 Task: Compose an email with the signature Cody Rivera with the subject Request for a product demo and the message I would like to arrange a call to discuss this further. from softage.1@softage.net to softage.2@softage.net,  softage.1@softage.net and softage.3@softage.net with CC to softage.4@softage.net with an attached document Training_materials.docx, insert an emoji of smiley face Send the email
Action: Mouse moved to (421, 556)
Screenshot: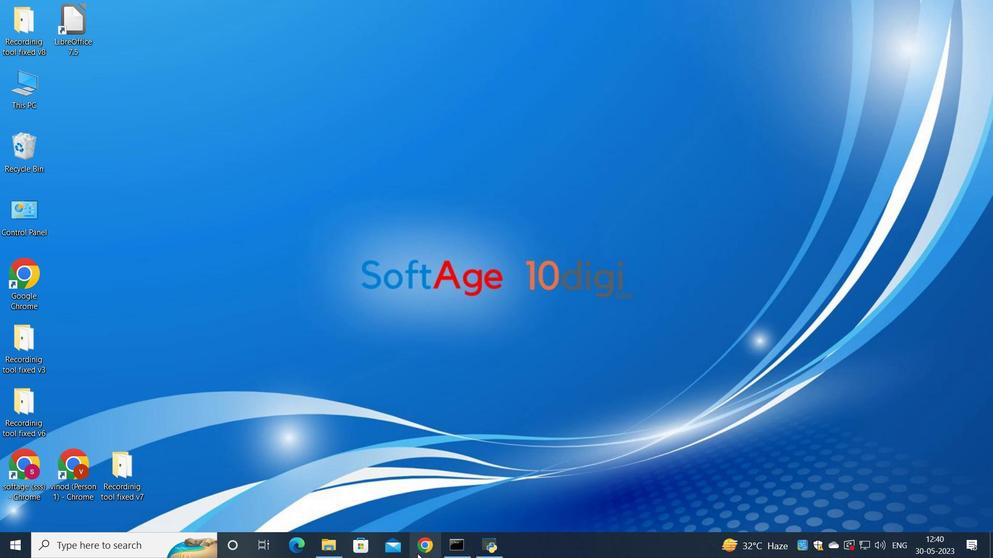 
Action: Mouse pressed left at (421, 556)
Screenshot: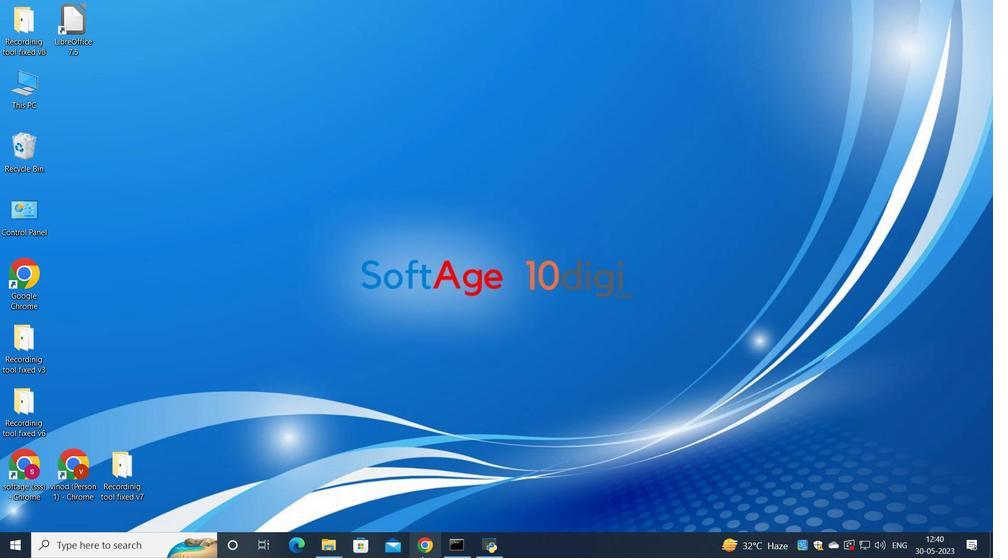 
Action: Mouse moved to (445, 348)
Screenshot: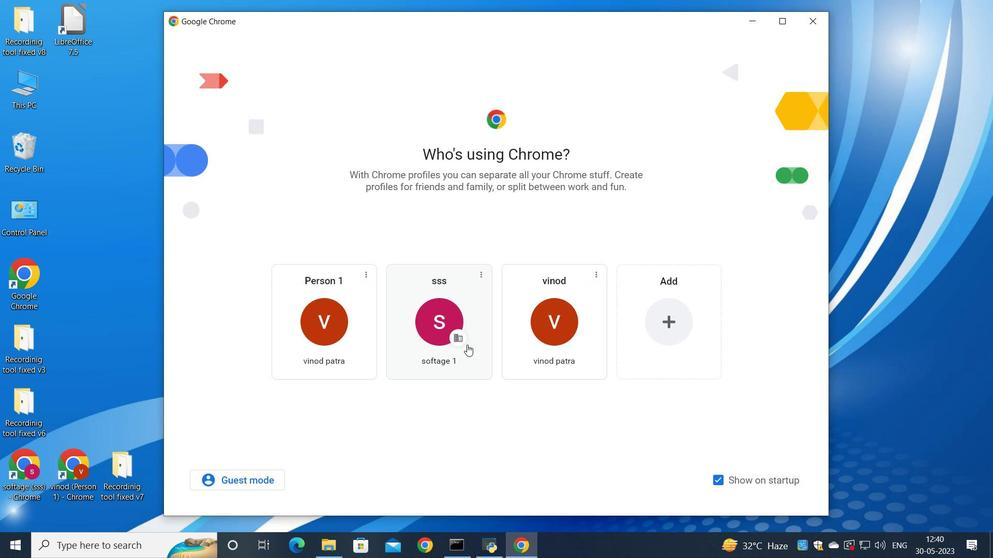 
Action: Mouse pressed left at (445, 348)
Screenshot: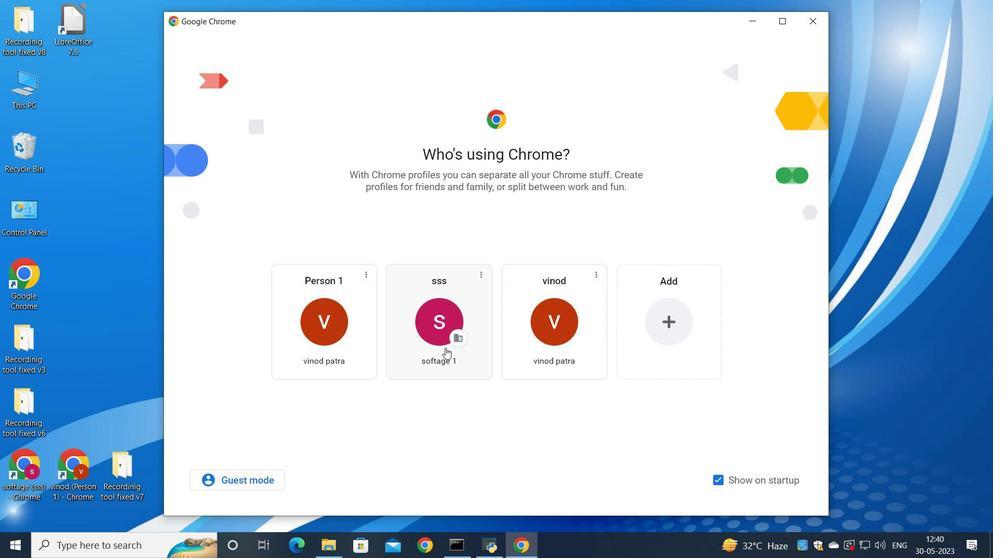 
Action: Mouse moved to (874, 70)
Screenshot: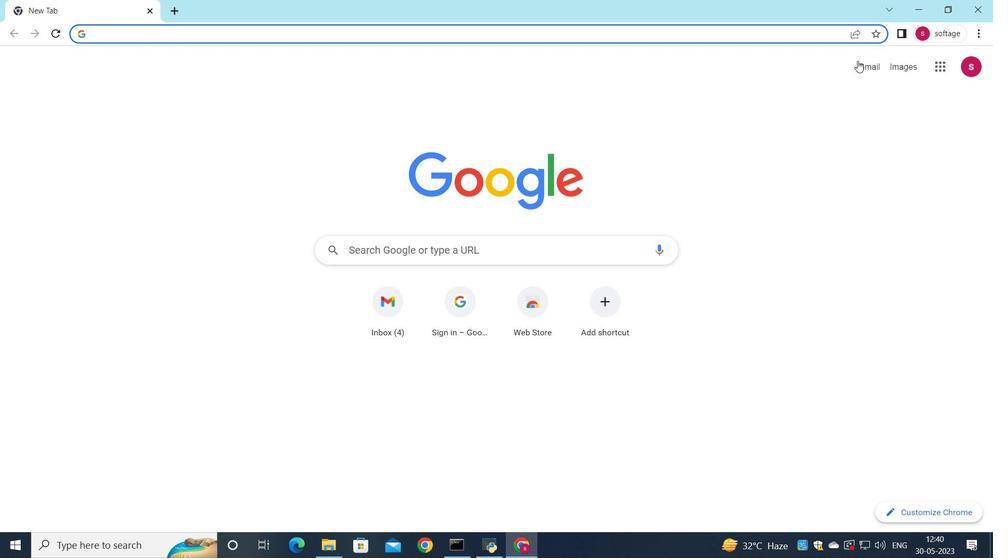 
Action: Mouse pressed left at (874, 70)
Screenshot: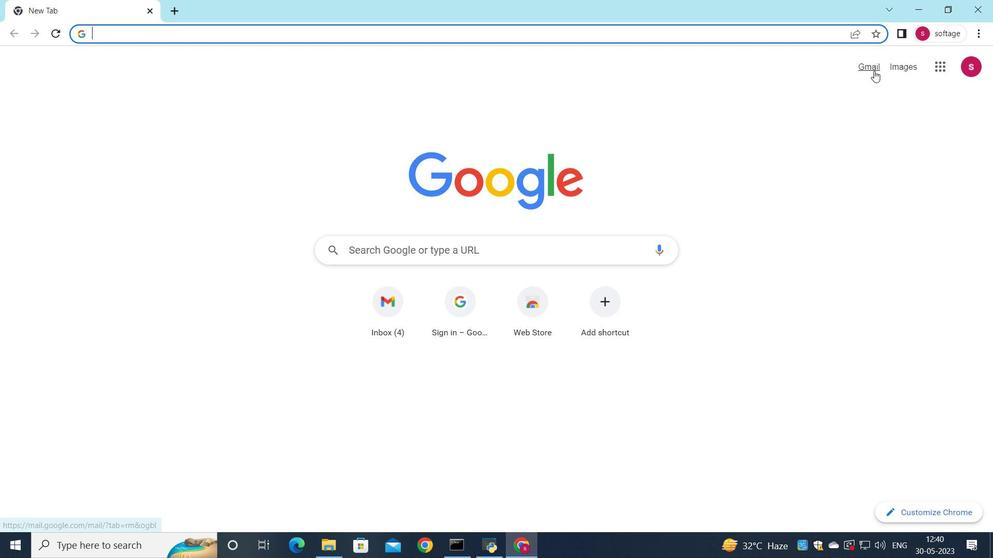 
Action: Mouse moved to (854, 87)
Screenshot: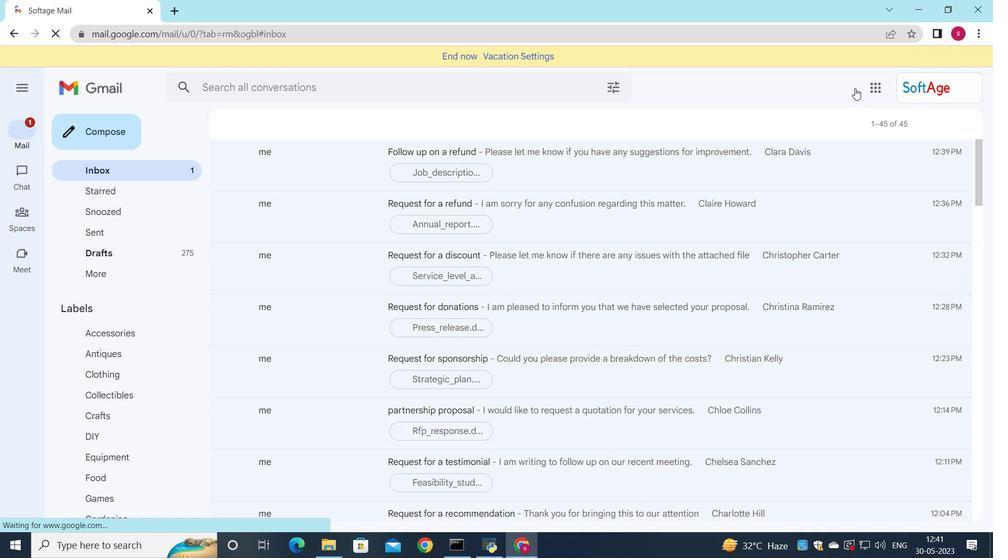 
Action: Mouse pressed left at (854, 87)
Screenshot: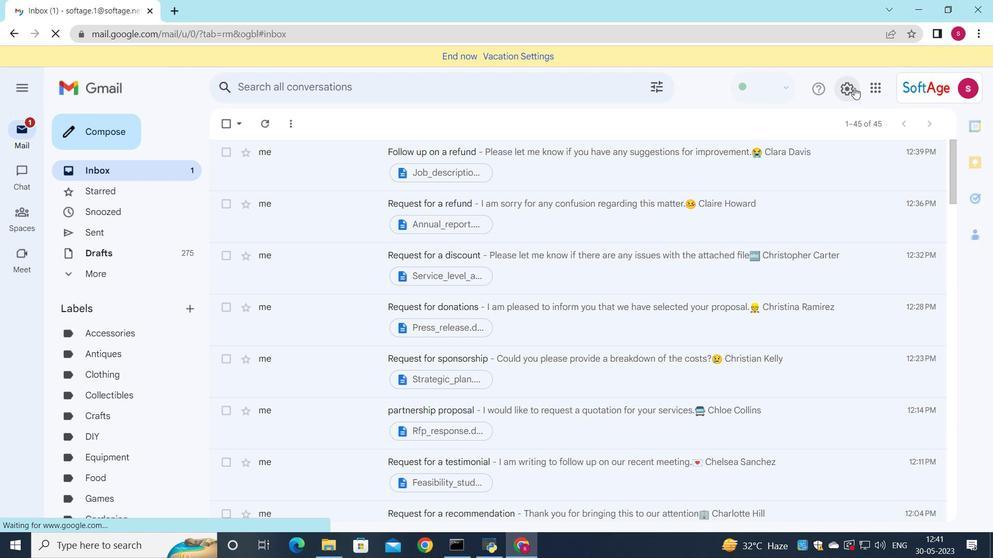 
Action: Mouse moved to (850, 152)
Screenshot: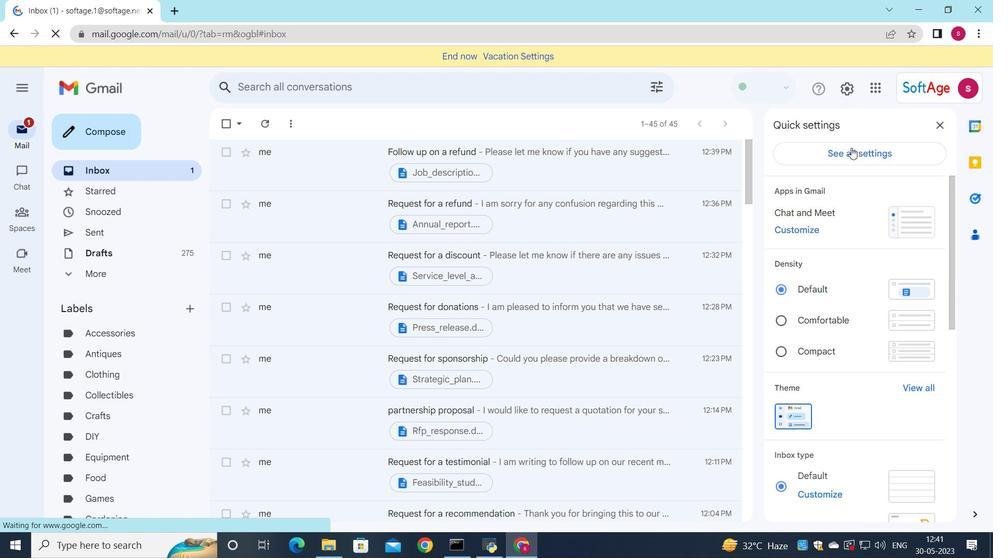 
Action: Mouse pressed left at (850, 152)
Screenshot: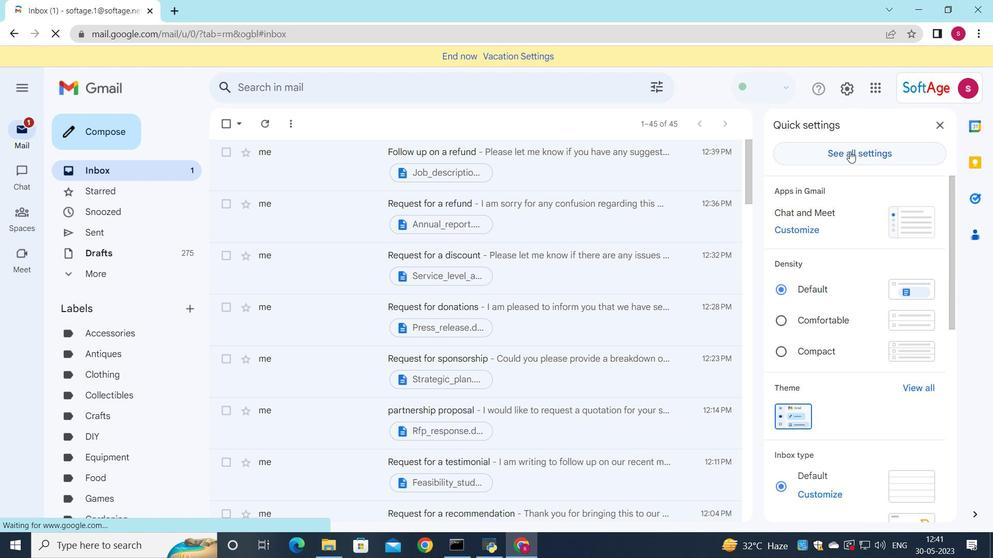 
Action: Mouse moved to (673, 250)
Screenshot: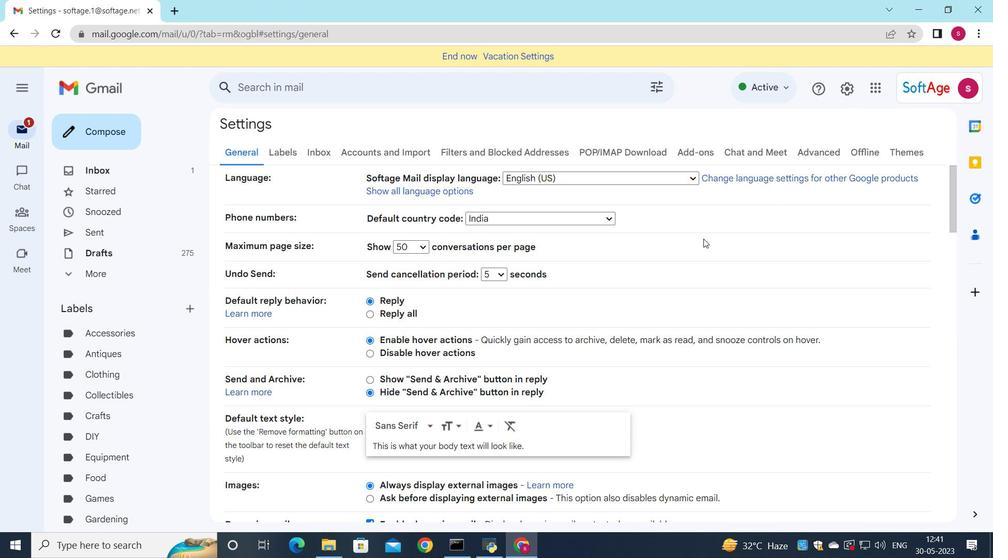 
Action: Mouse scrolled (673, 249) with delta (0, 0)
Screenshot: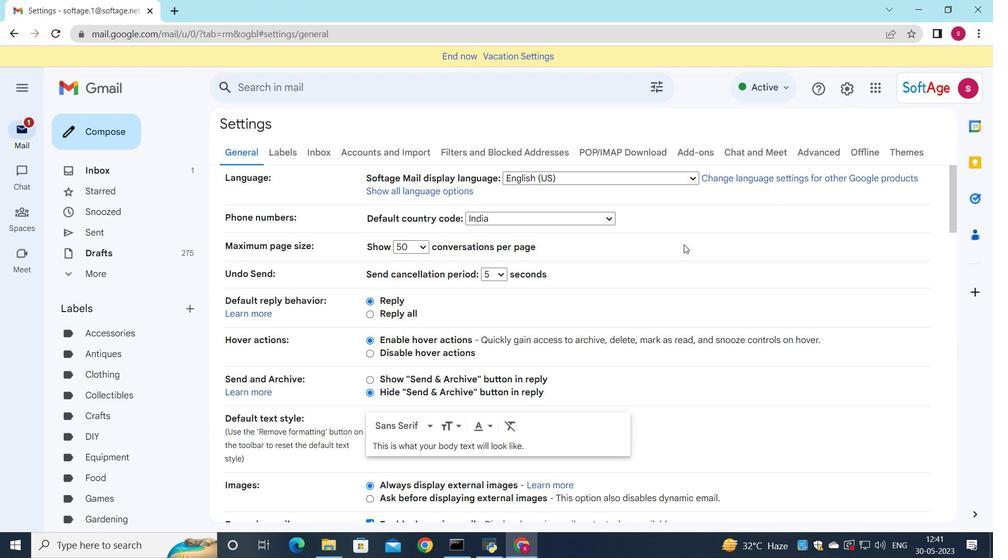 
Action: Mouse moved to (672, 252)
Screenshot: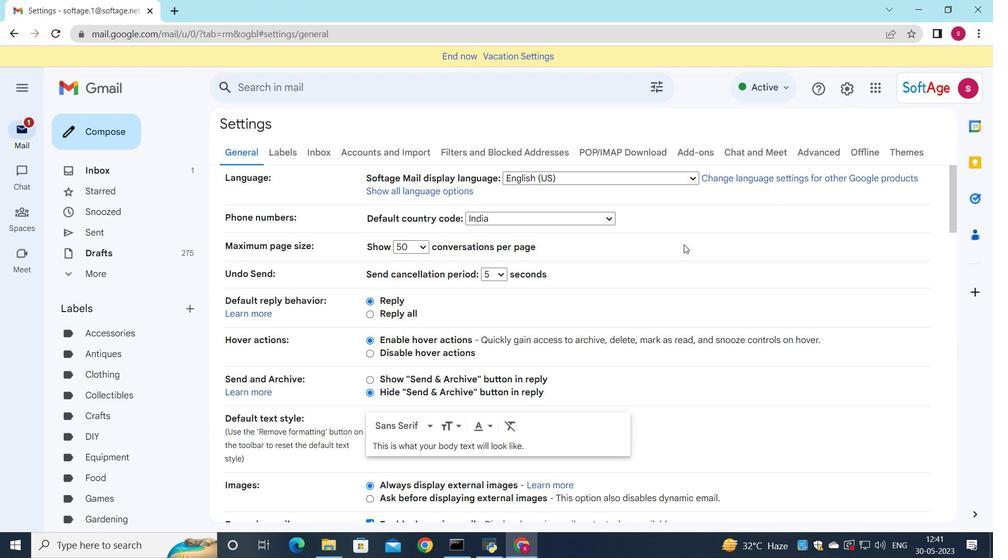
Action: Mouse scrolled (672, 251) with delta (0, 0)
Screenshot: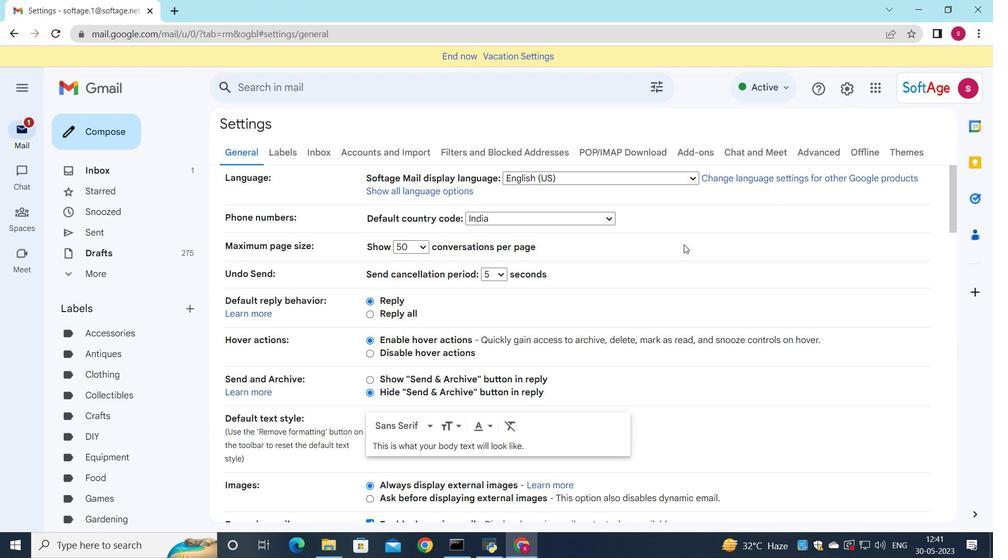 
Action: Mouse moved to (672, 252)
Screenshot: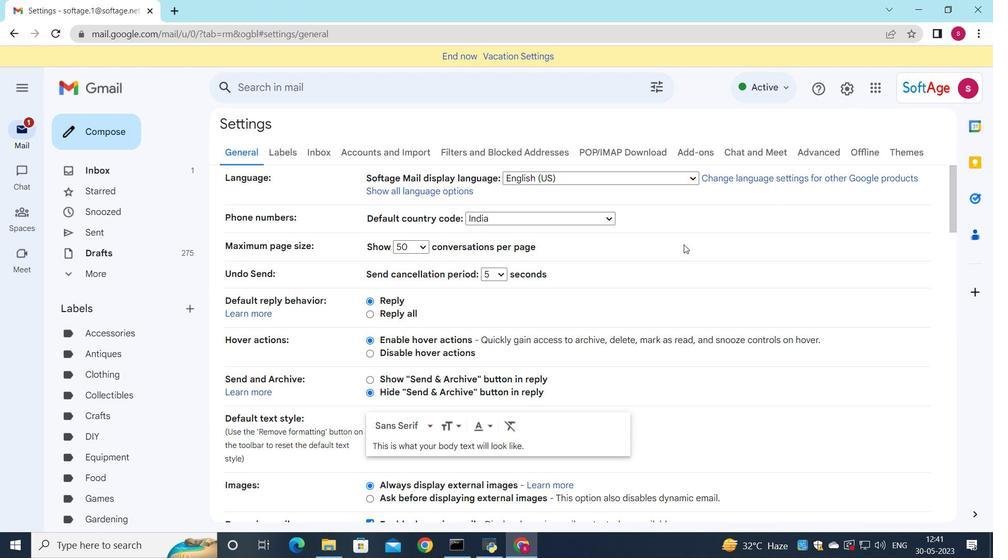 
Action: Mouse scrolled (672, 251) with delta (0, 0)
Screenshot: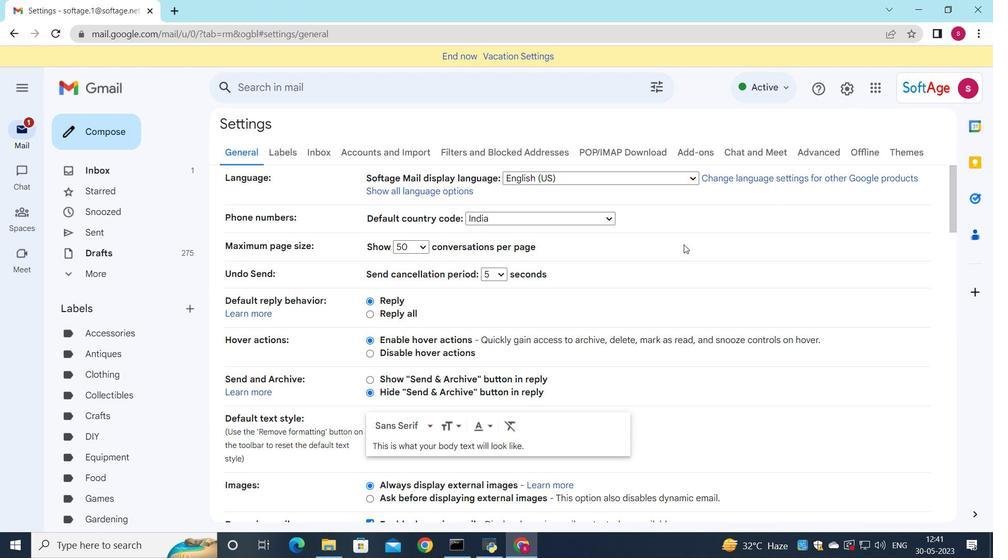 
Action: Mouse moved to (671, 253)
Screenshot: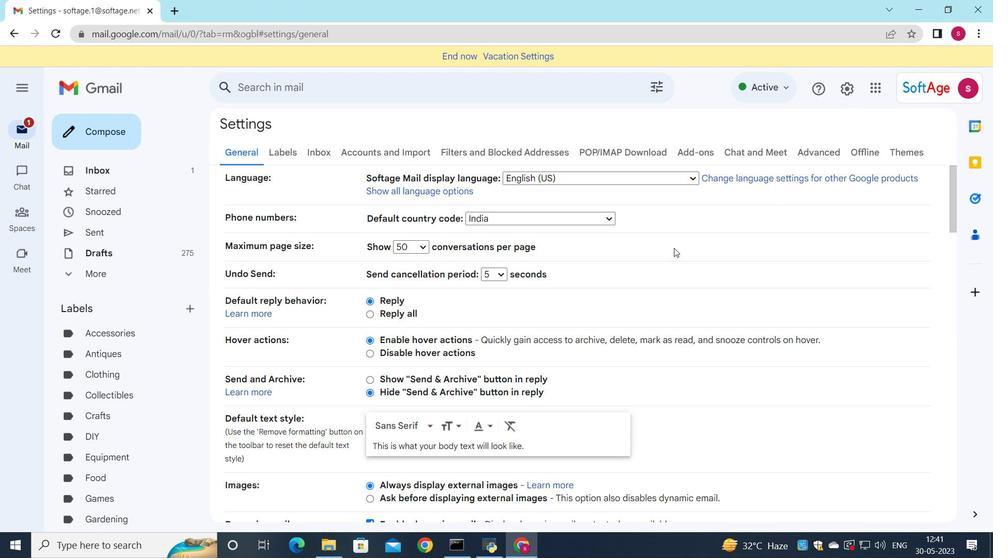 
Action: Mouse scrolled (671, 253) with delta (0, 0)
Screenshot: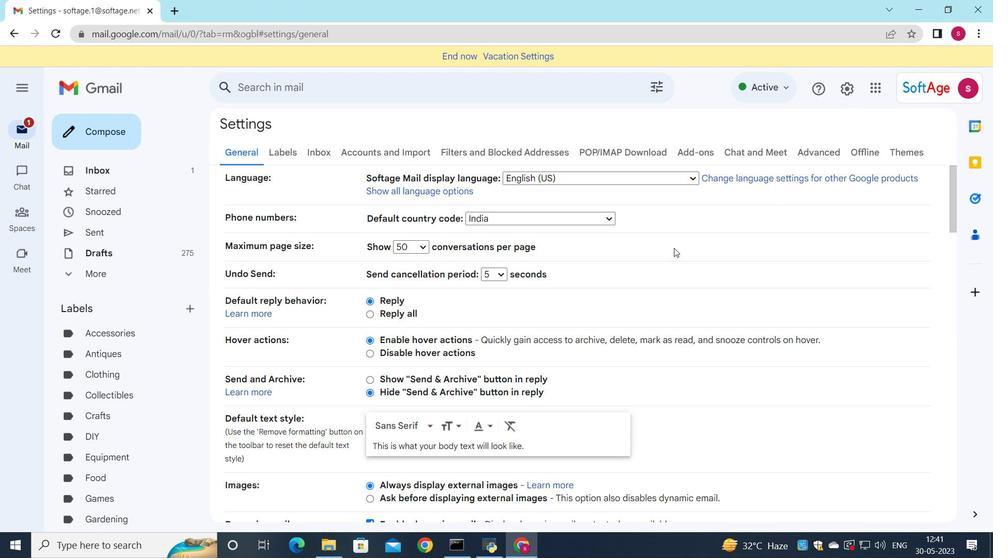 
Action: Mouse moved to (630, 271)
Screenshot: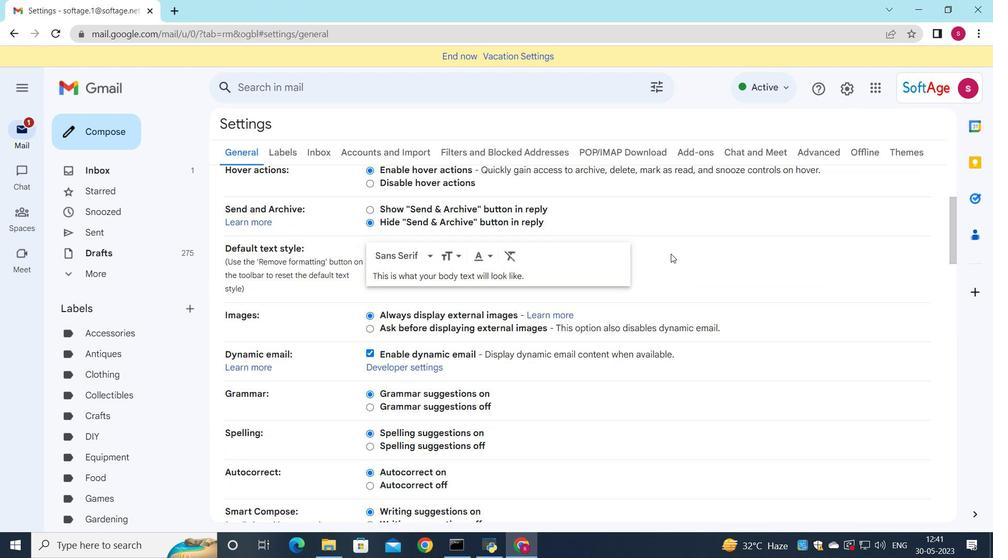 
Action: Mouse scrolled (630, 271) with delta (0, 0)
Screenshot: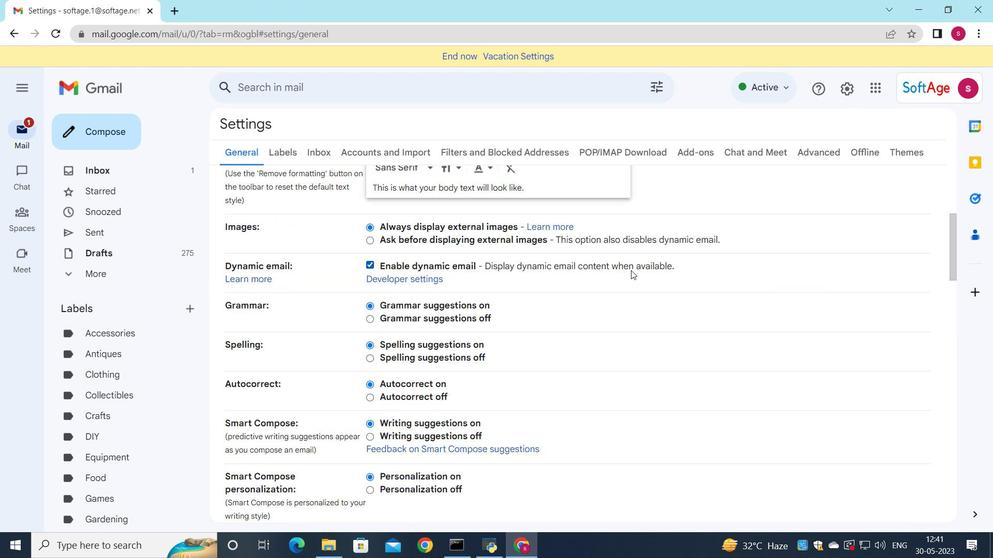 
Action: Mouse scrolled (630, 271) with delta (0, 0)
Screenshot: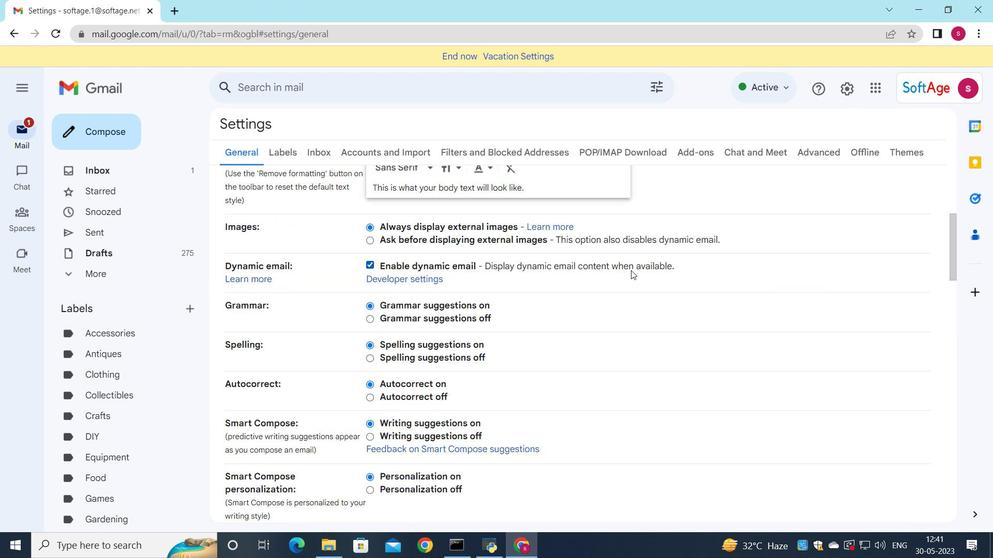 
Action: Mouse moved to (630, 271)
Screenshot: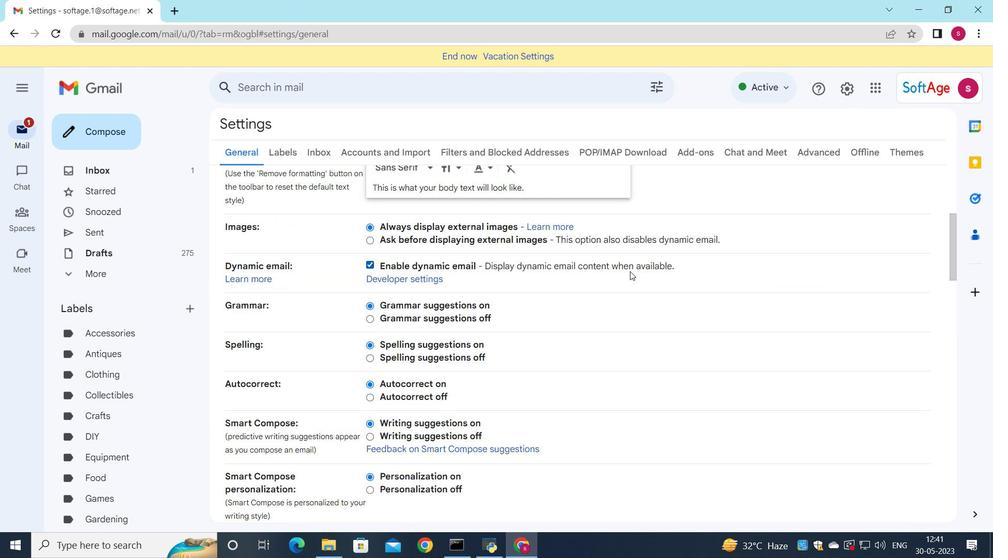 
Action: Mouse scrolled (630, 271) with delta (0, 0)
Screenshot: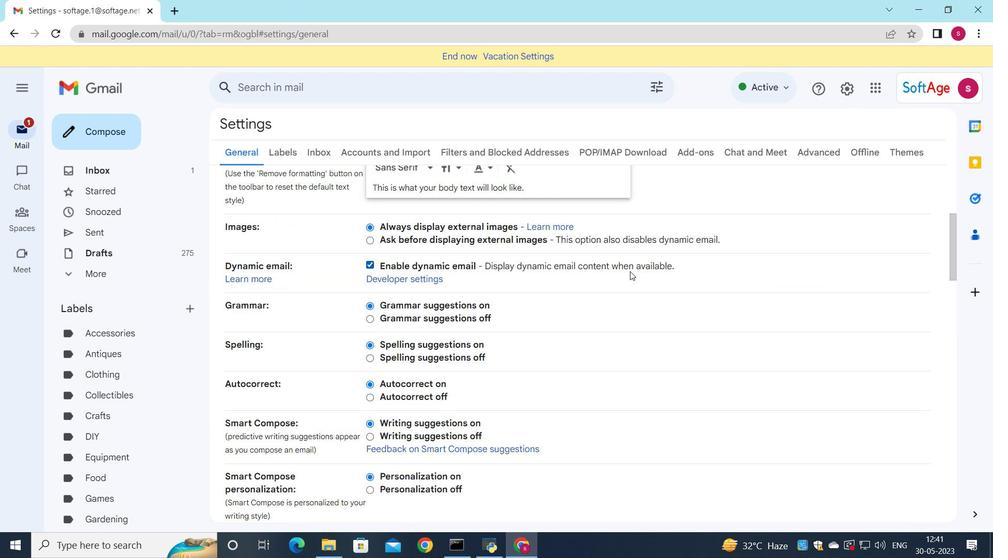 
Action: Mouse moved to (630, 271)
Screenshot: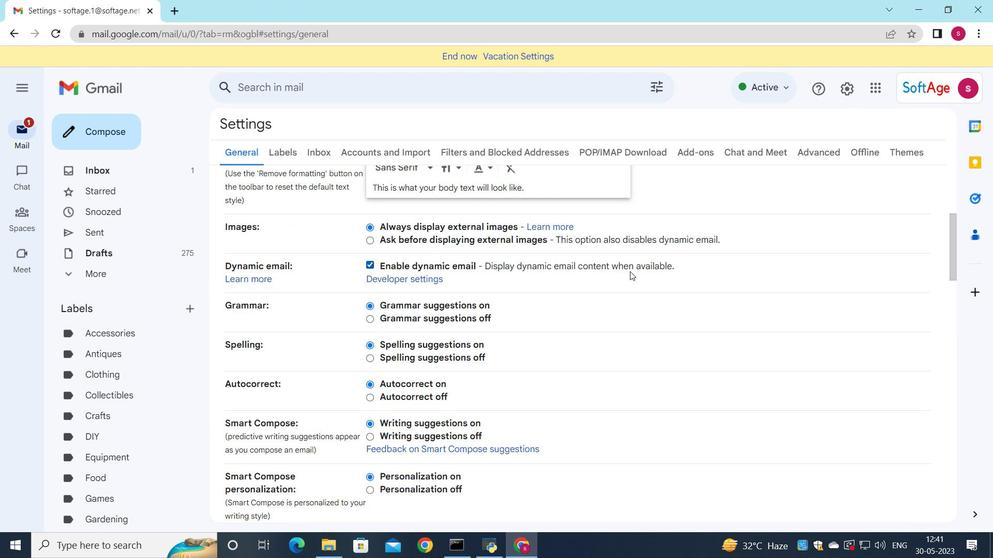 
Action: Mouse scrolled (630, 271) with delta (0, 0)
Screenshot: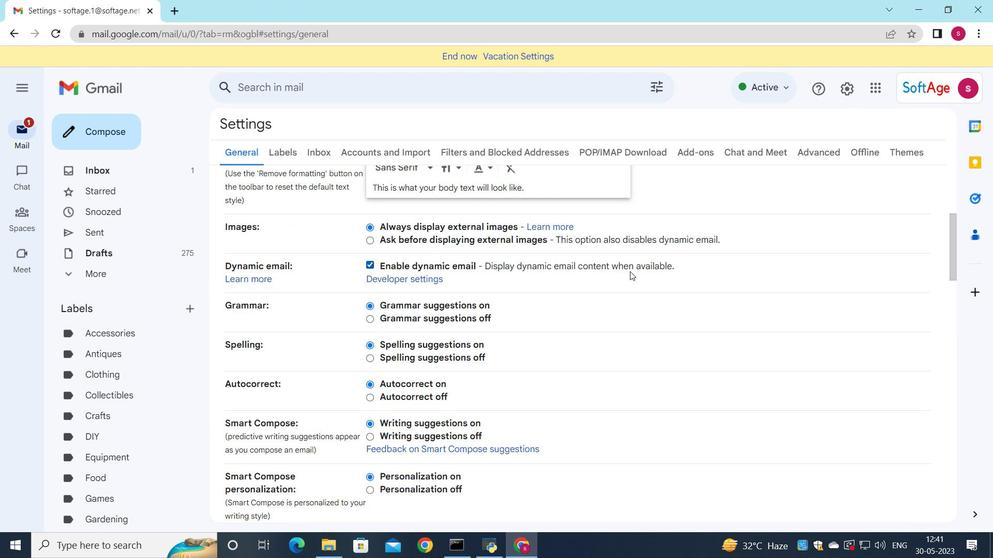 
Action: Mouse scrolled (630, 271) with delta (0, 0)
Screenshot: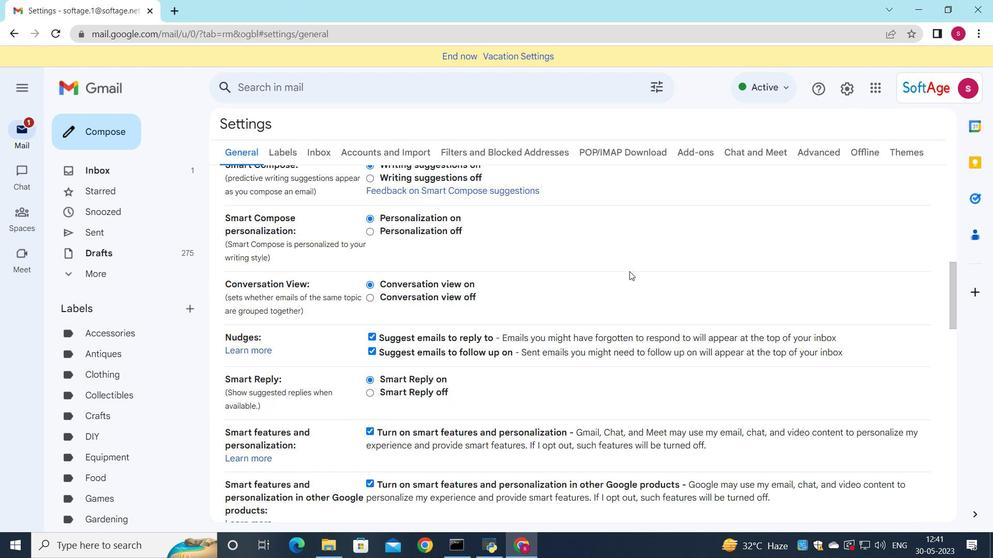 
Action: Mouse scrolled (630, 271) with delta (0, 0)
Screenshot: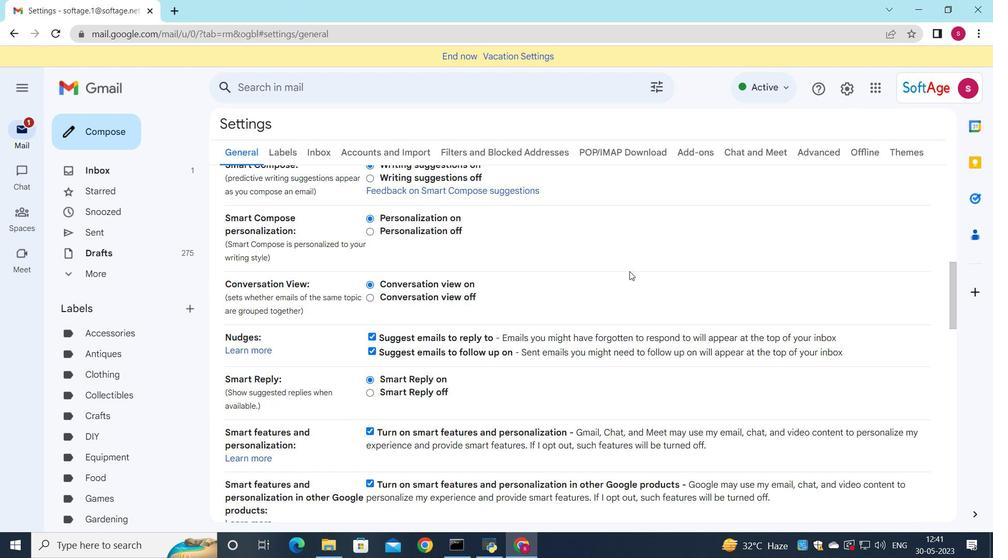 
Action: Mouse scrolled (630, 271) with delta (0, 0)
Screenshot: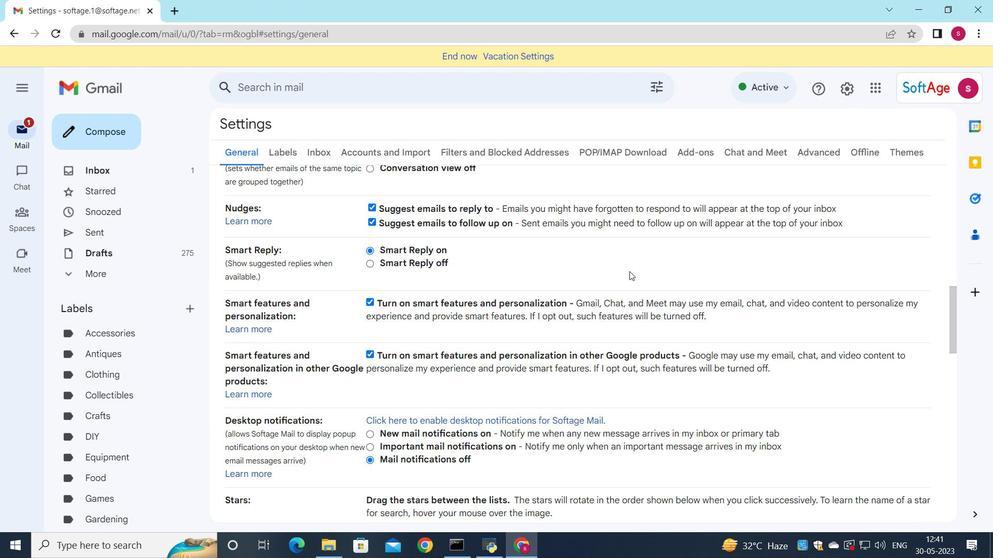 
Action: Mouse scrolled (630, 271) with delta (0, 0)
Screenshot: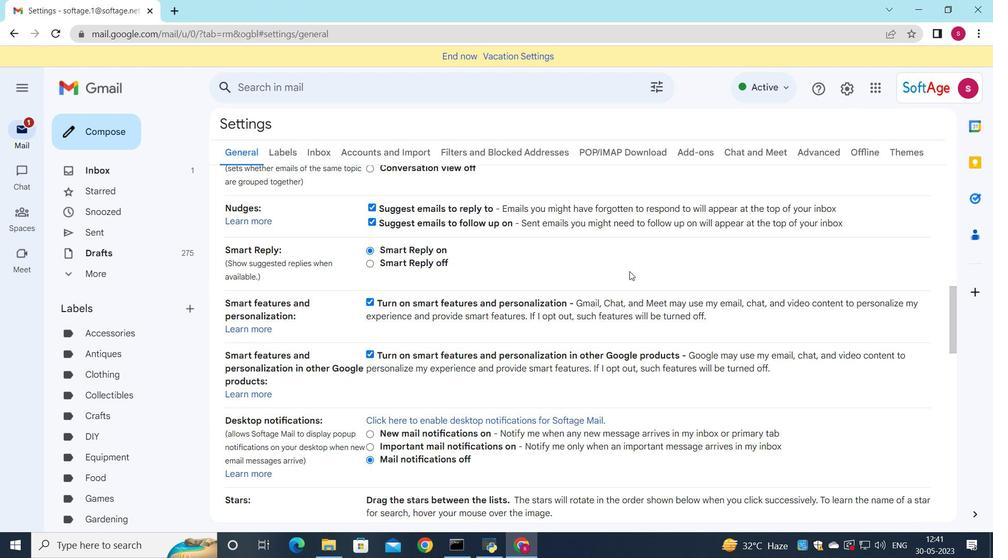
Action: Mouse scrolled (630, 271) with delta (0, 0)
Screenshot: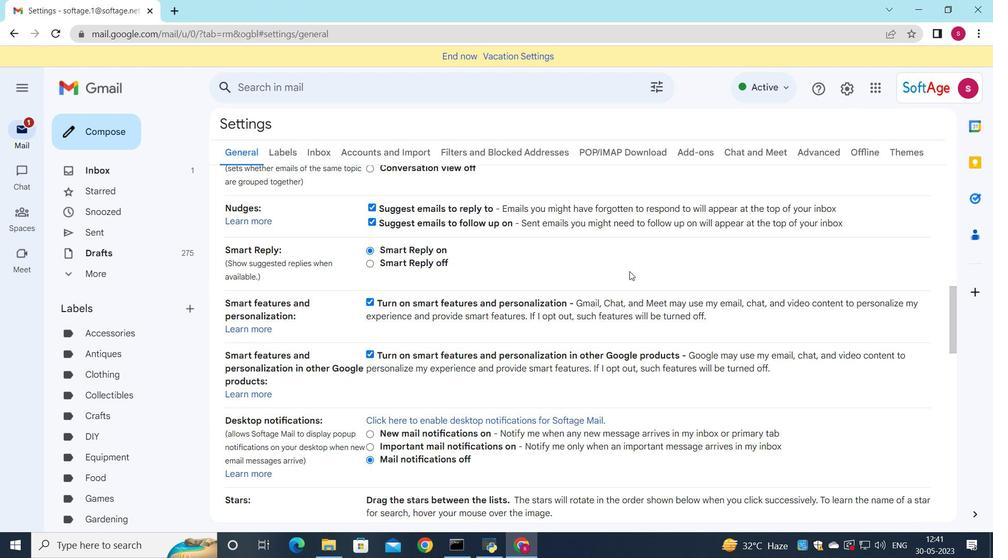 
Action: Mouse scrolled (630, 271) with delta (0, 0)
Screenshot: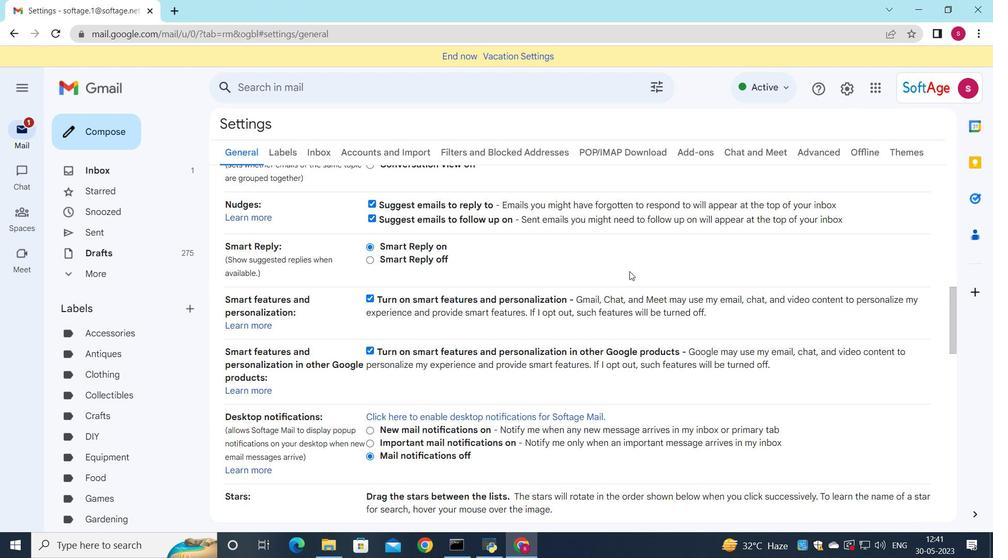 
Action: Mouse scrolled (630, 271) with delta (0, 0)
Screenshot: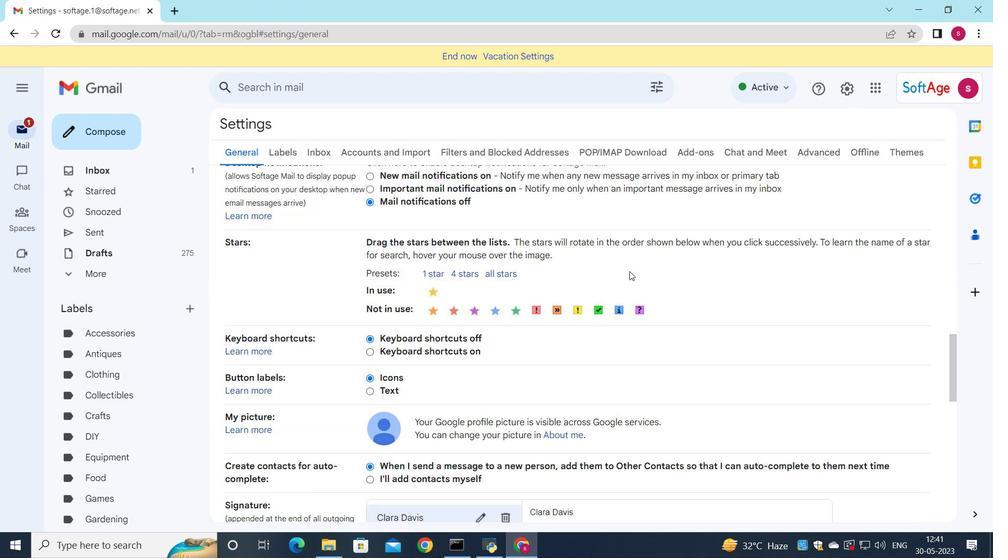
Action: Mouse scrolled (630, 271) with delta (0, 0)
Screenshot: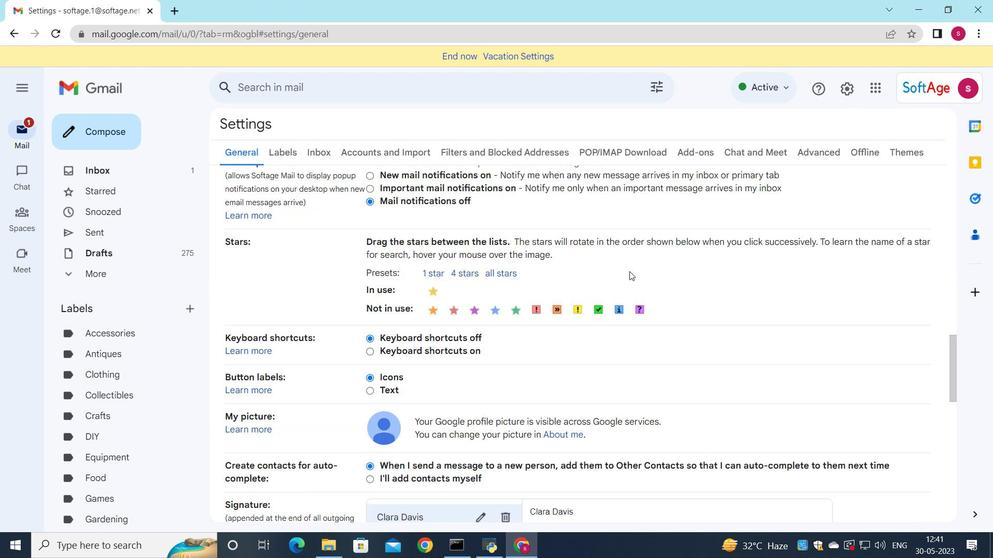 
Action: Mouse moved to (632, 274)
Screenshot: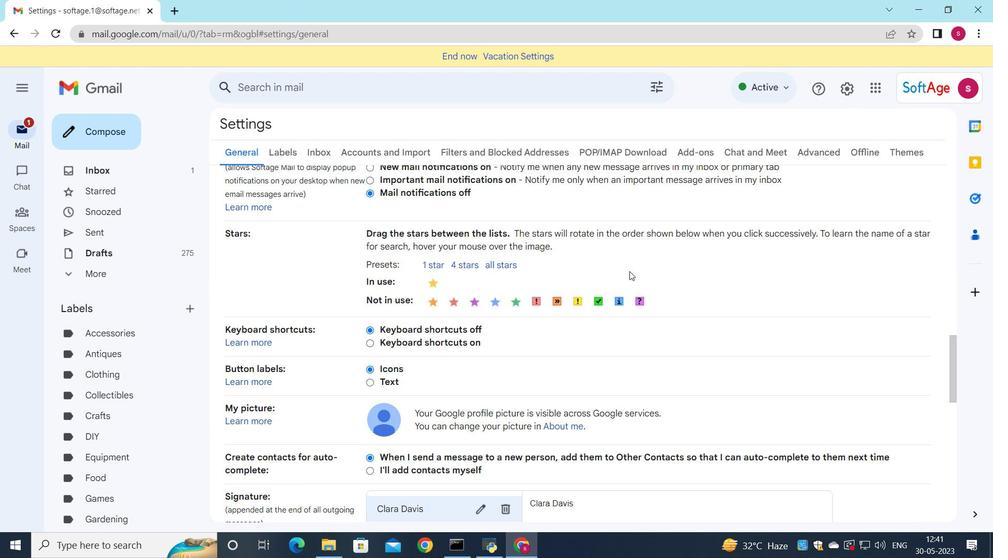 
Action: Mouse scrolled (631, 272) with delta (0, 0)
Screenshot: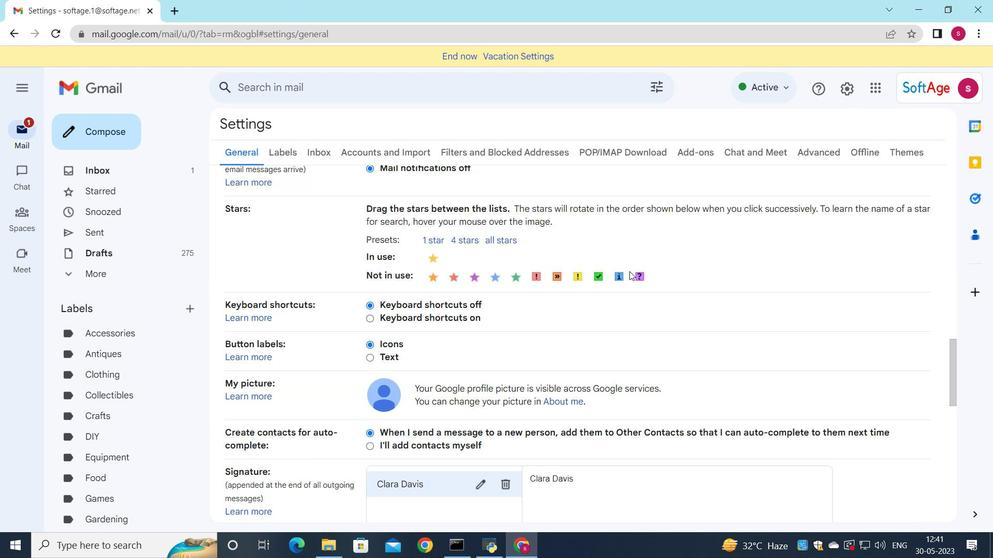 
Action: Mouse scrolled (631, 272) with delta (0, 0)
Screenshot: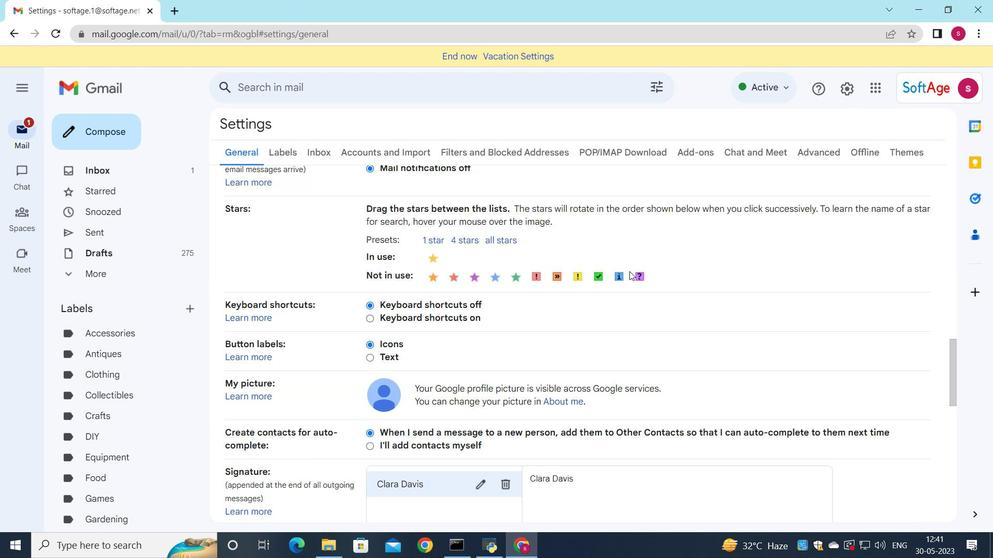 
Action: Mouse moved to (632, 275)
Screenshot: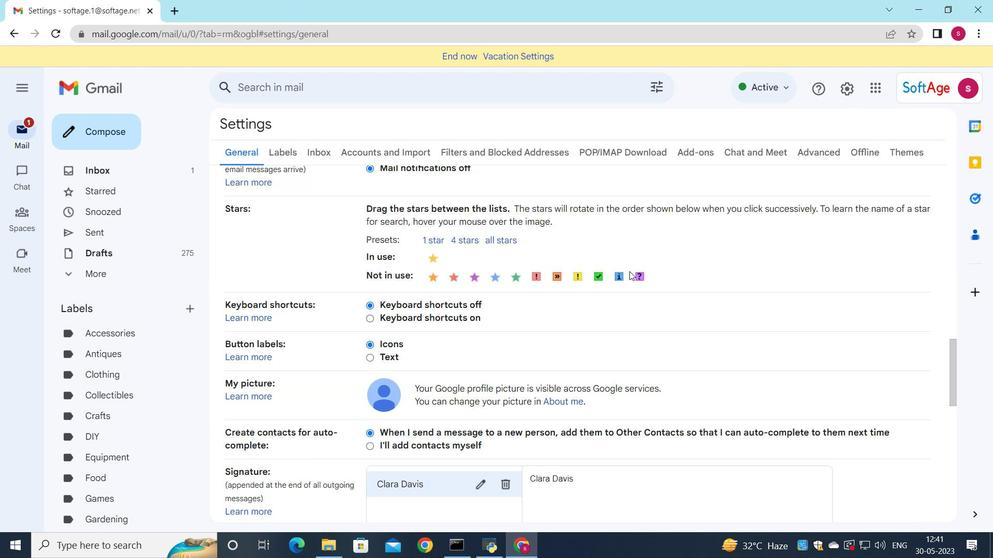 
Action: Mouse scrolled (632, 273) with delta (0, 0)
Screenshot: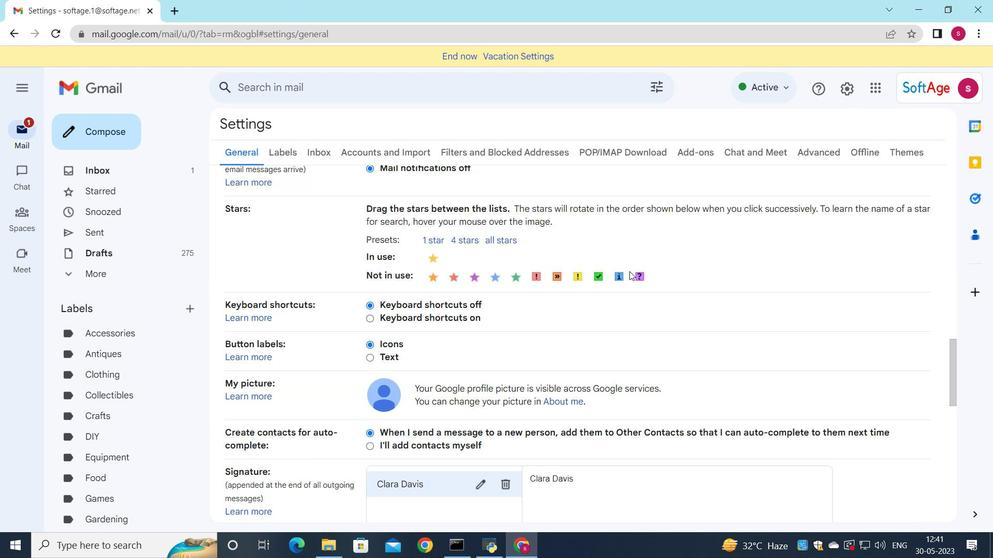 
Action: Mouse moved to (507, 203)
Screenshot: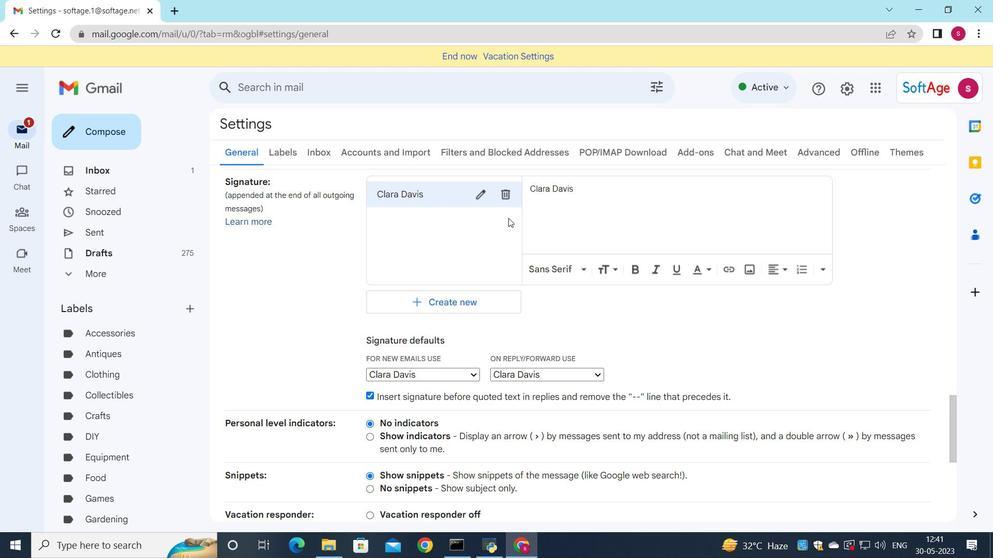 
Action: Mouse pressed left at (507, 203)
Screenshot: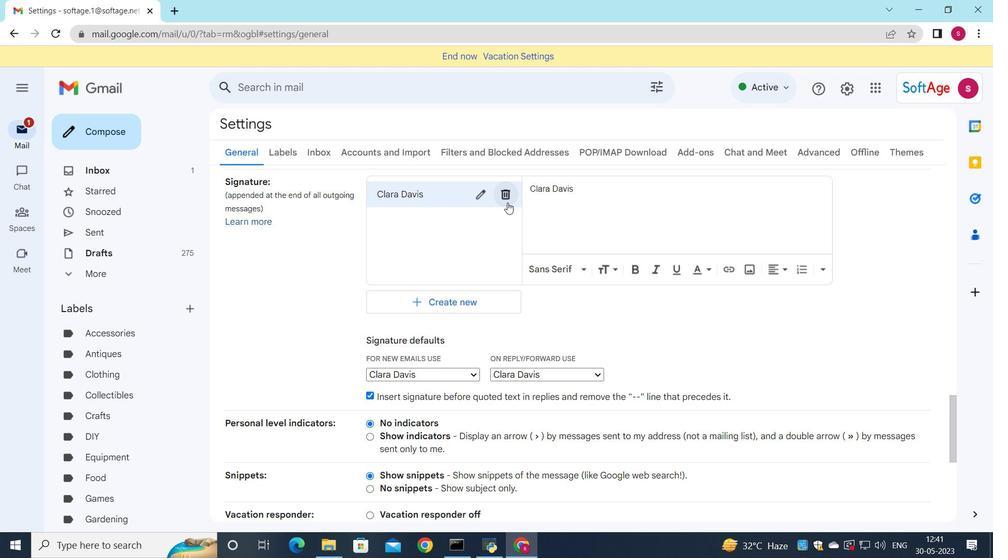 
Action: Mouse moved to (602, 311)
Screenshot: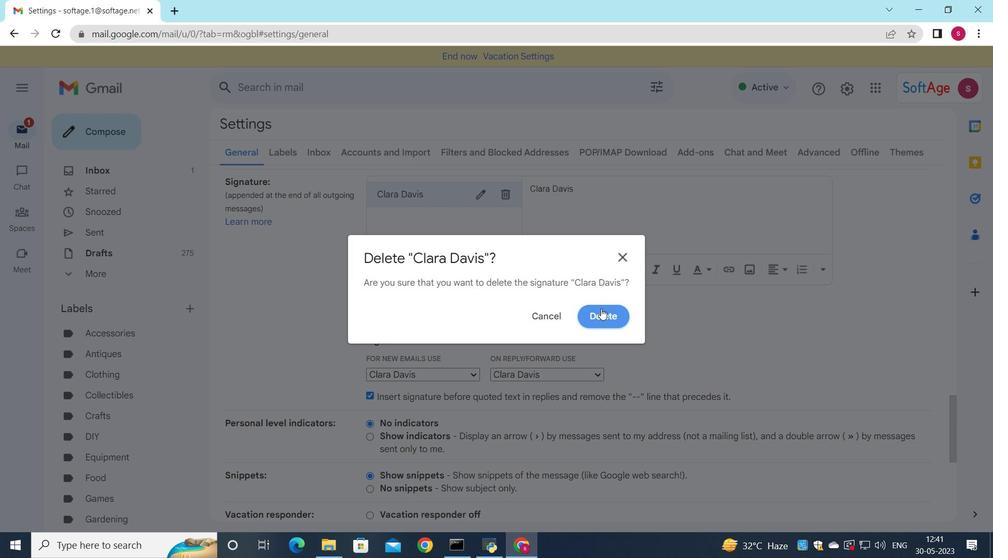 
Action: Mouse pressed left at (602, 311)
Screenshot: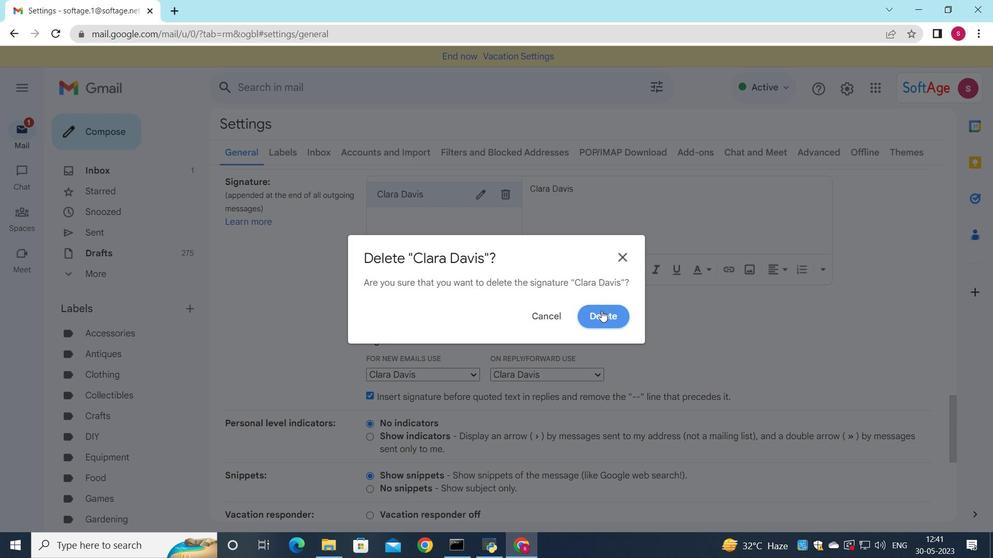 
Action: Mouse moved to (417, 211)
Screenshot: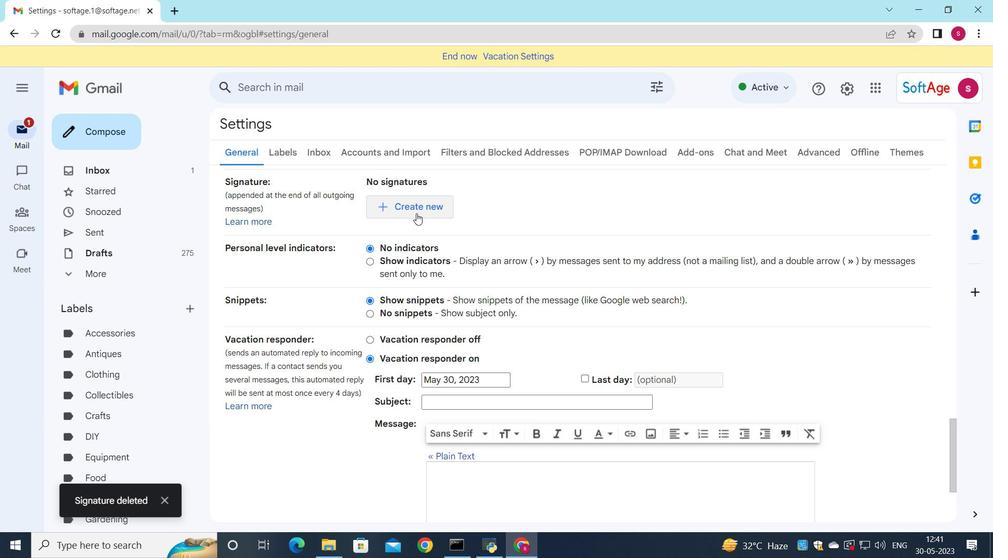 
Action: Mouse pressed left at (417, 211)
Screenshot: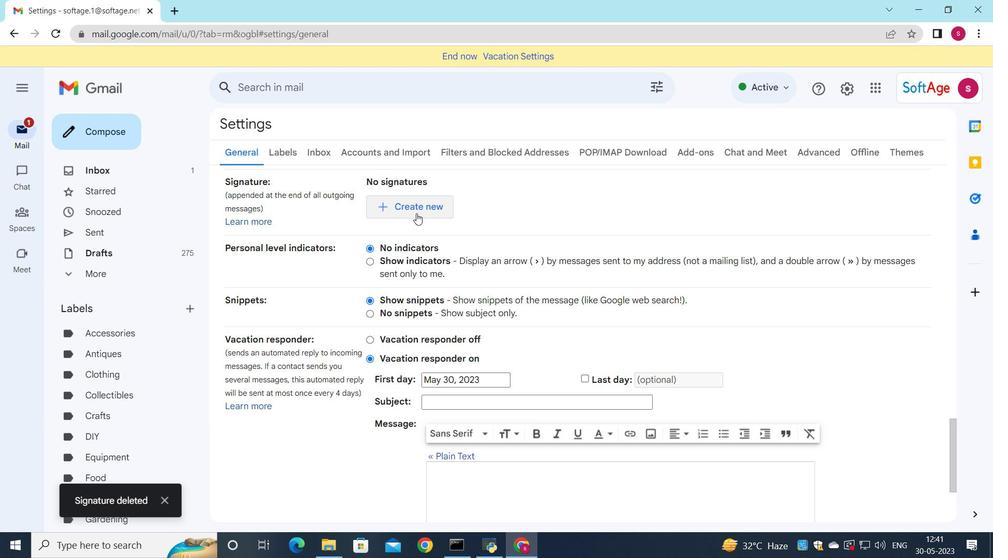 
Action: Mouse moved to (735, 231)
Screenshot: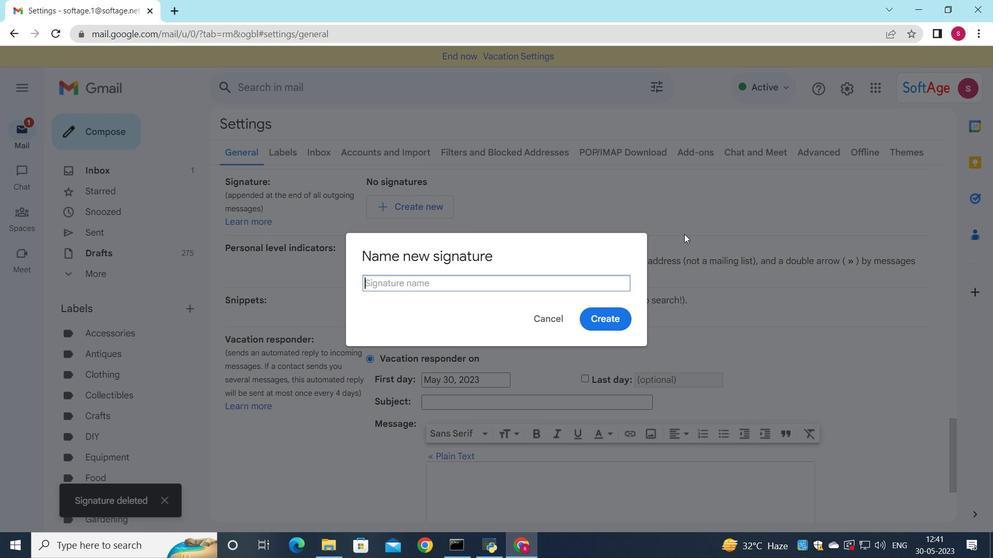 
Action: Key pressed <Key.shift>Cody<Key.space><Key.shift>Rivera
Screenshot: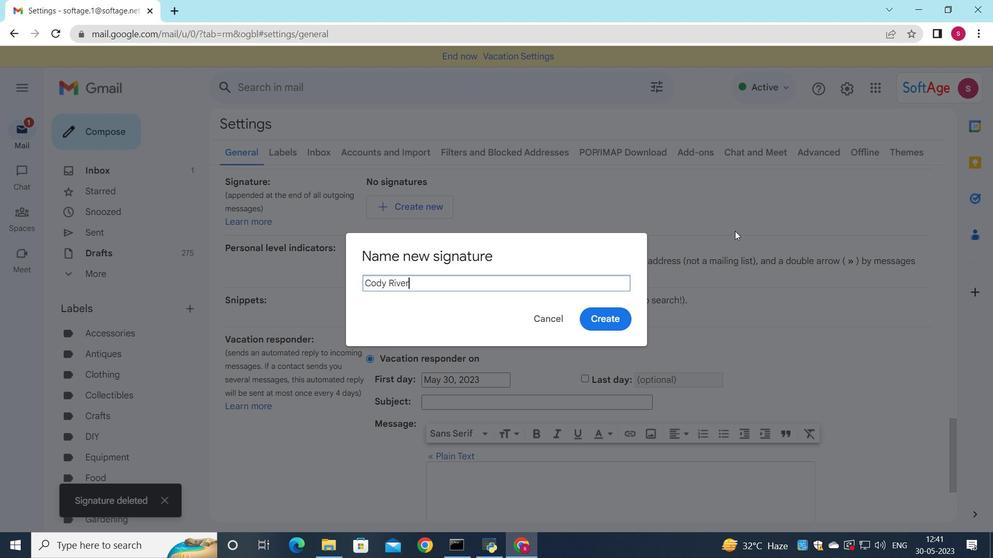 
Action: Mouse moved to (610, 317)
Screenshot: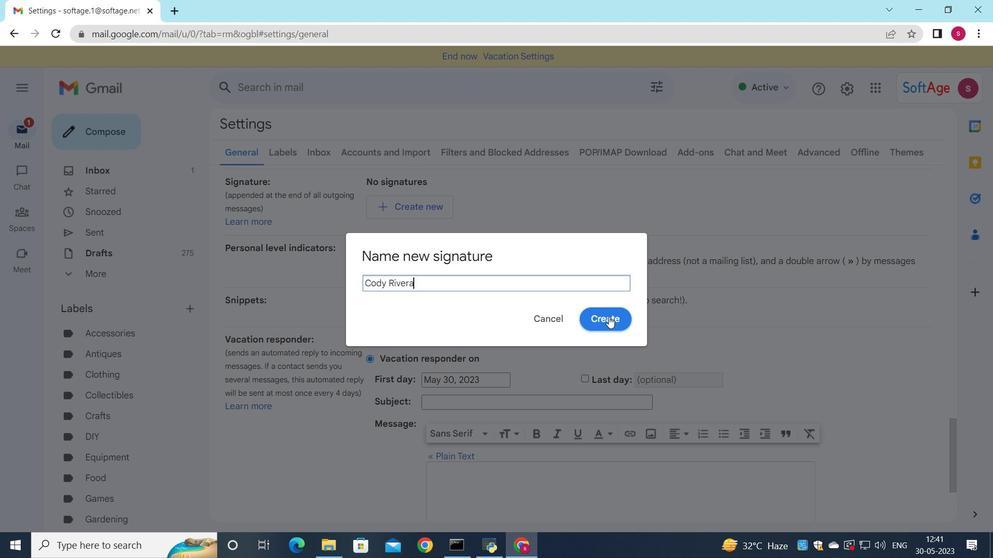 
Action: Mouse pressed left at (610, 317)
Screenshot: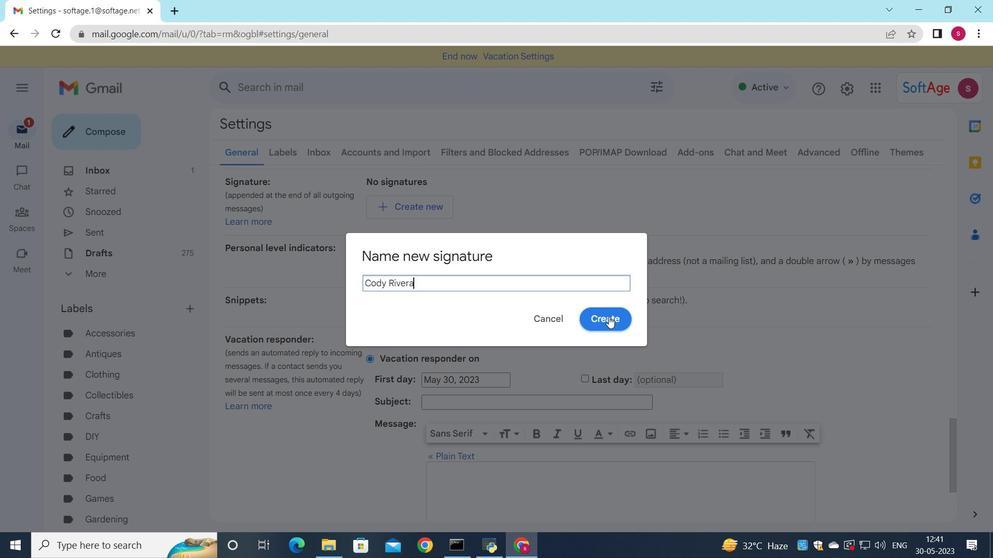 
Action: Mouse moved to (589, 213)
Screenshot: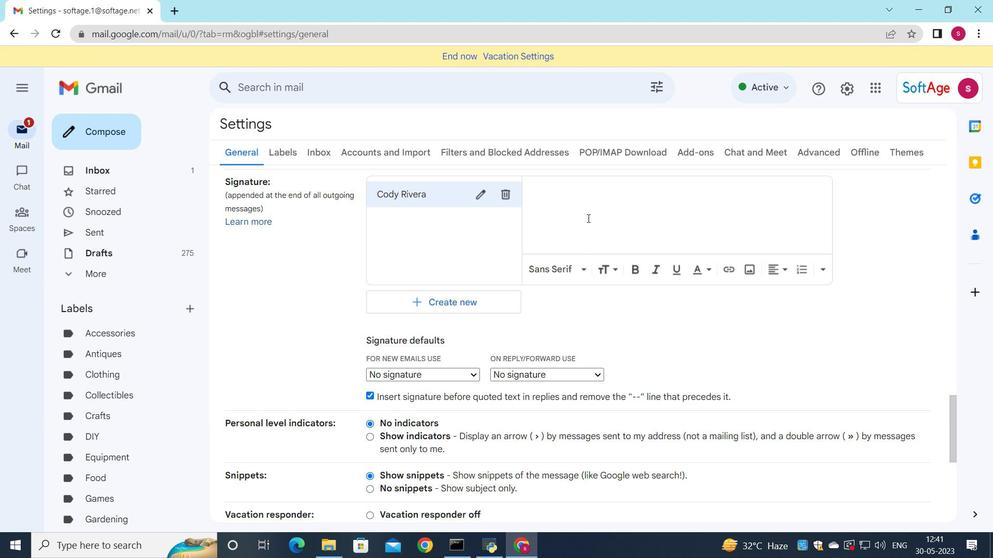 
Action: Mouse pressed left at (589, 213)
Screenshot: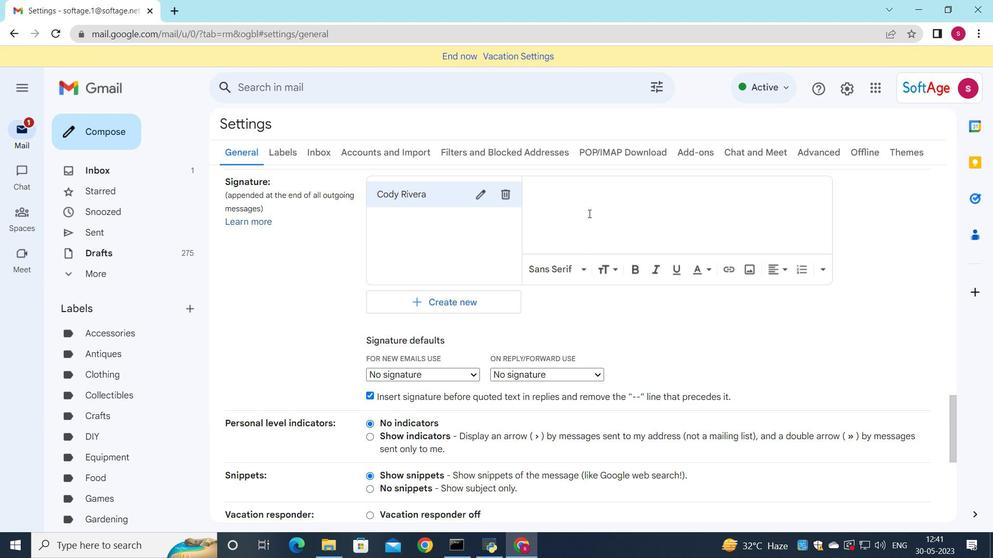 
Action: Key pressed <Key.shift>Cody<Key.space><Key.shift>Rivera
Screenshot: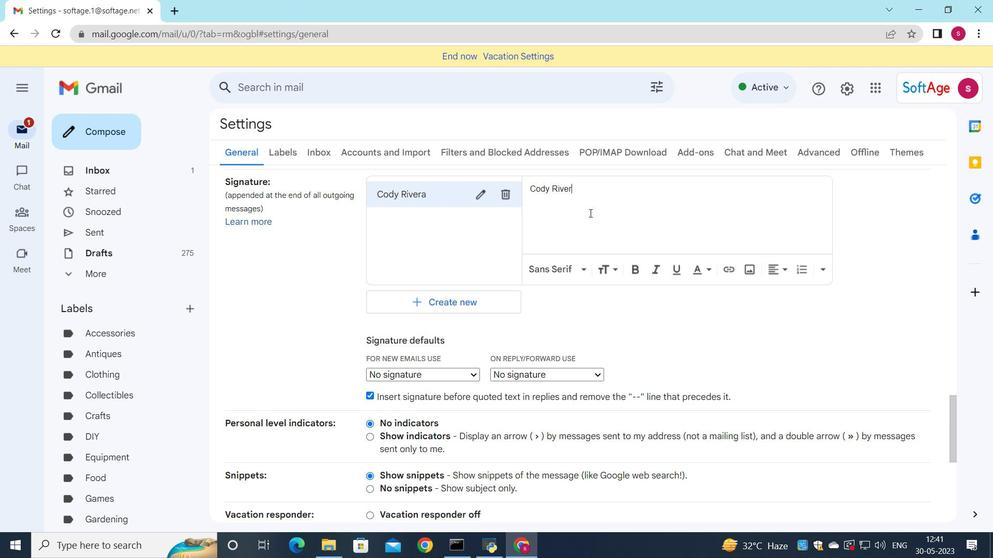 
Action: Mouse moved to (591, 215)
Screenshot: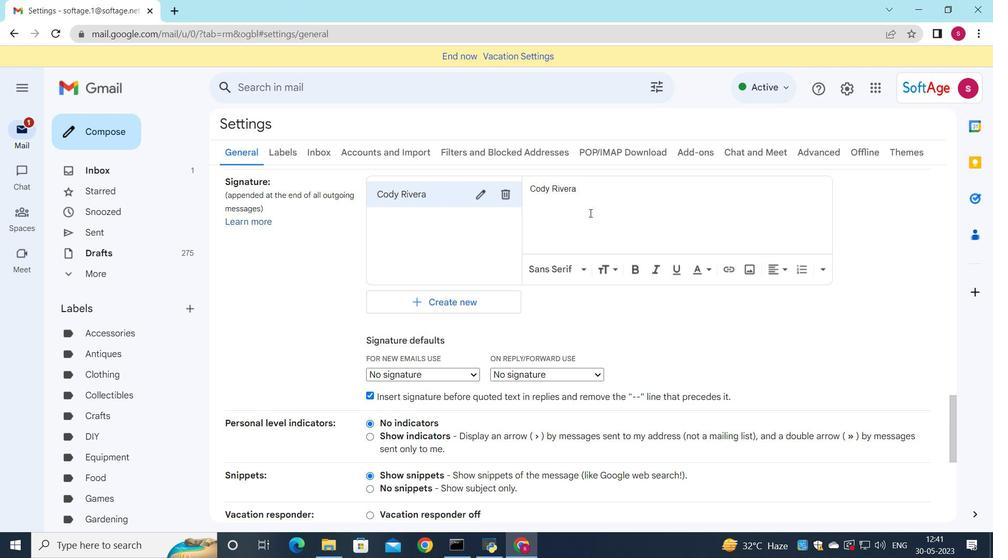 
Action: Mouse scrolled (591, 215) with delta (0, 0)
Screenshot: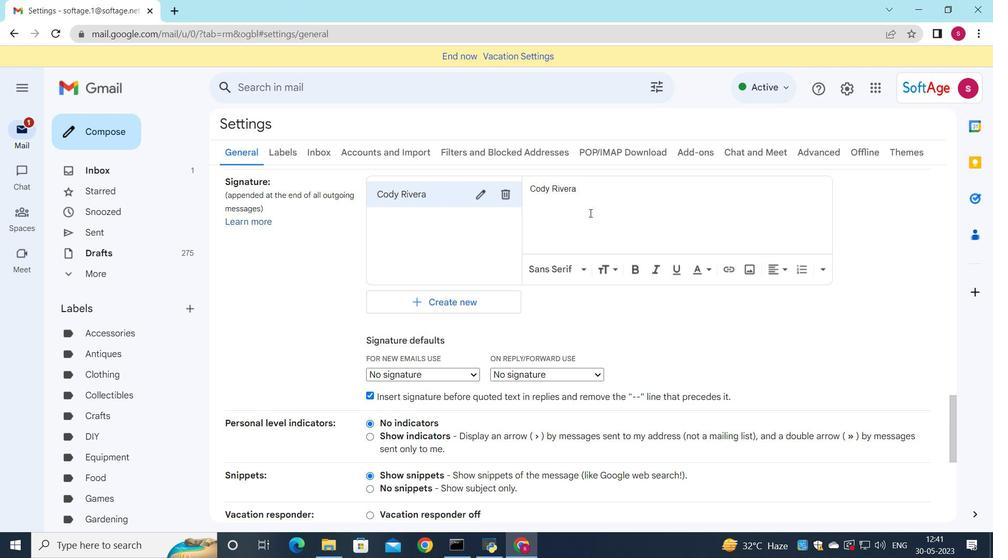 
Action: Mouse moved to (578, 252)
Screenshot: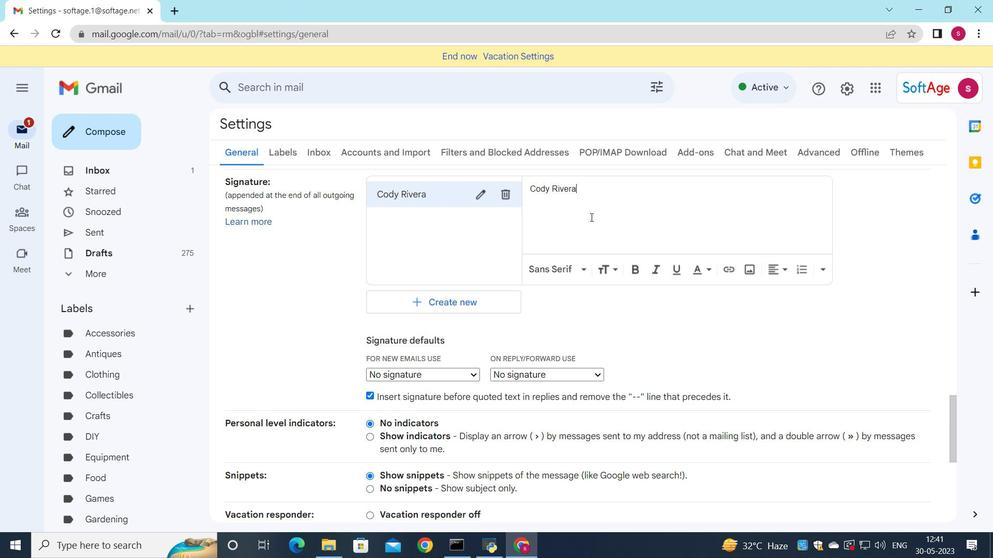 
Action: Mouse scrolled (585, 243) with delta (0, 0)
Screenshot: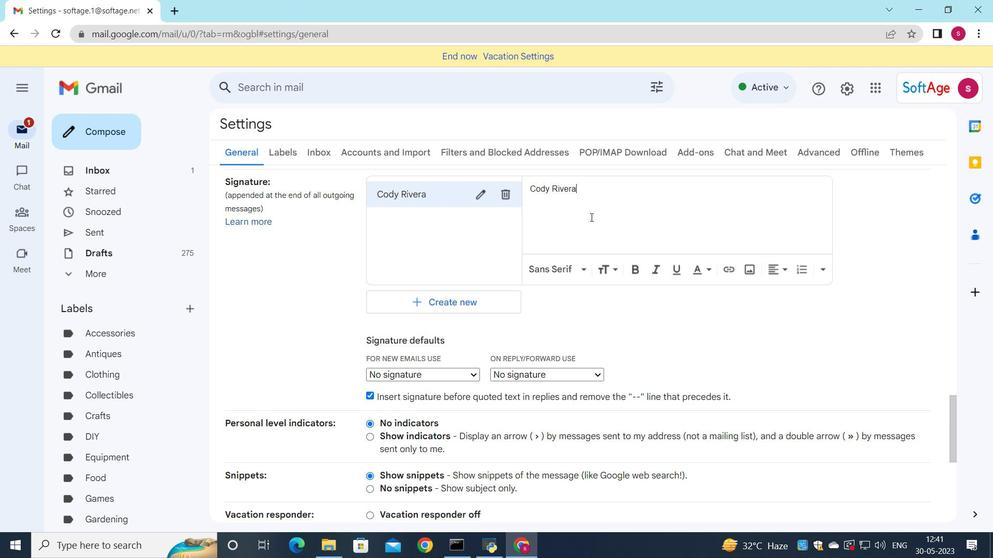 
Action: Mouse moved to (455, 248)
Screenshot: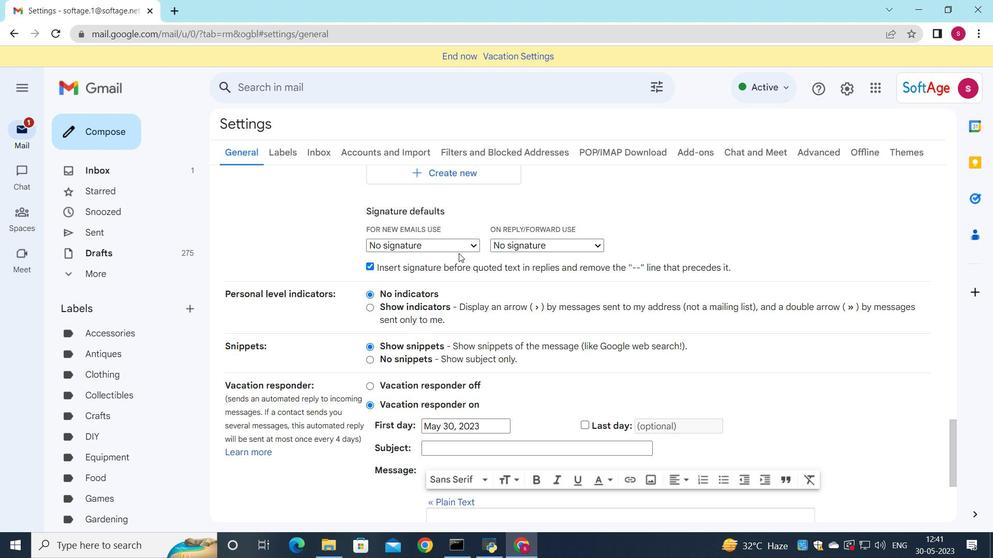
Action: Mouse pressed left at (455, 248)
Screenshot: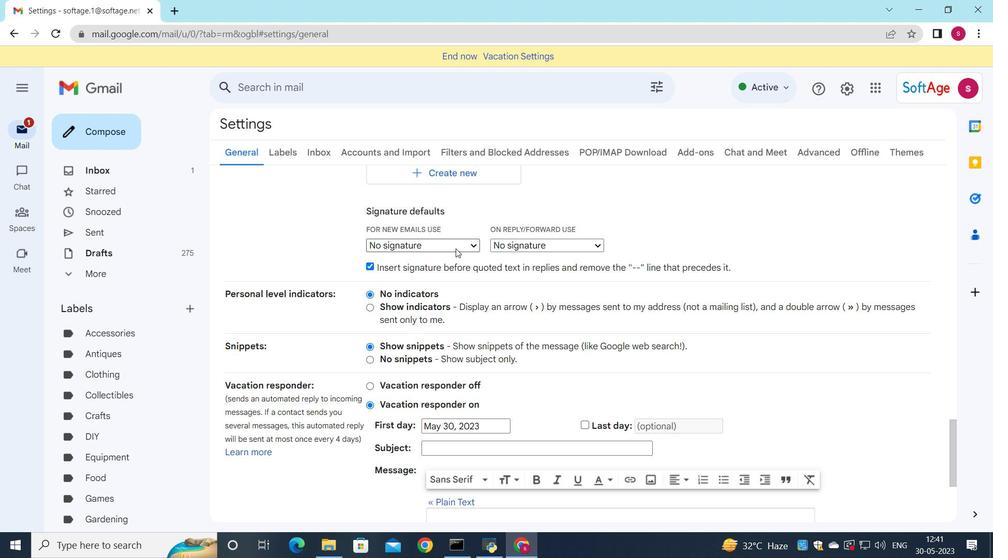 
Action: Mouse moved to (465, 278)
Screenshot: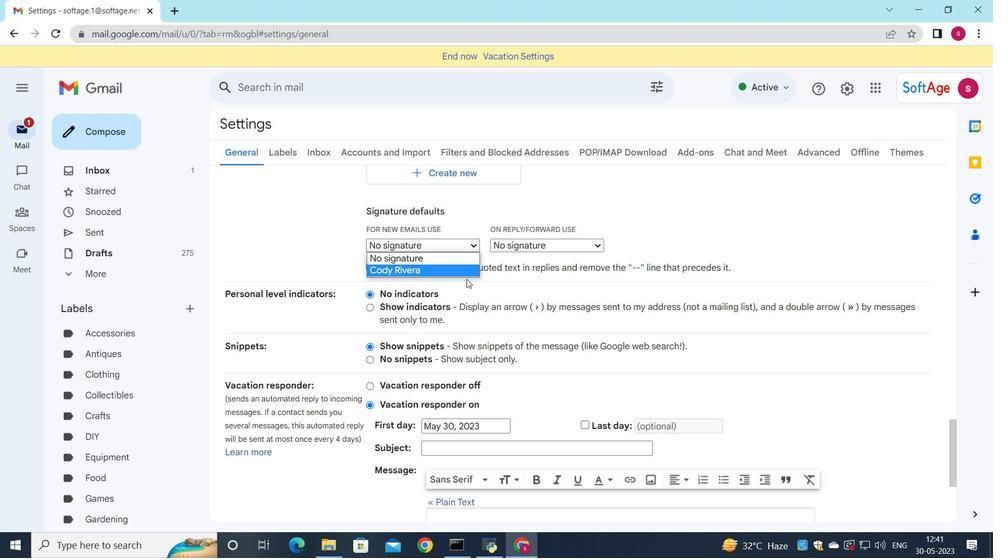 
Action: Mouse pressed left at (465, 278)
Screenshot: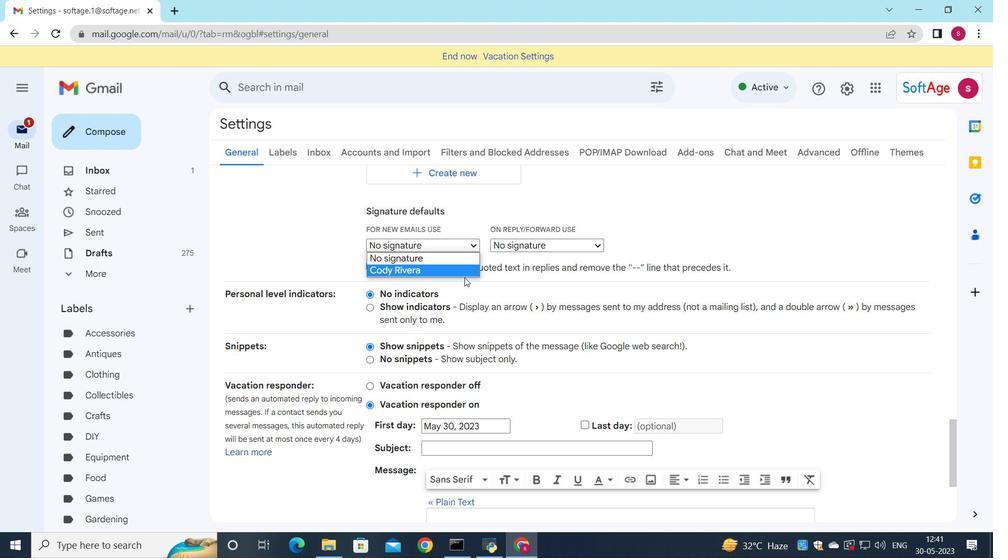 
Action: Mouse moved to (526, 249)
Screenshot: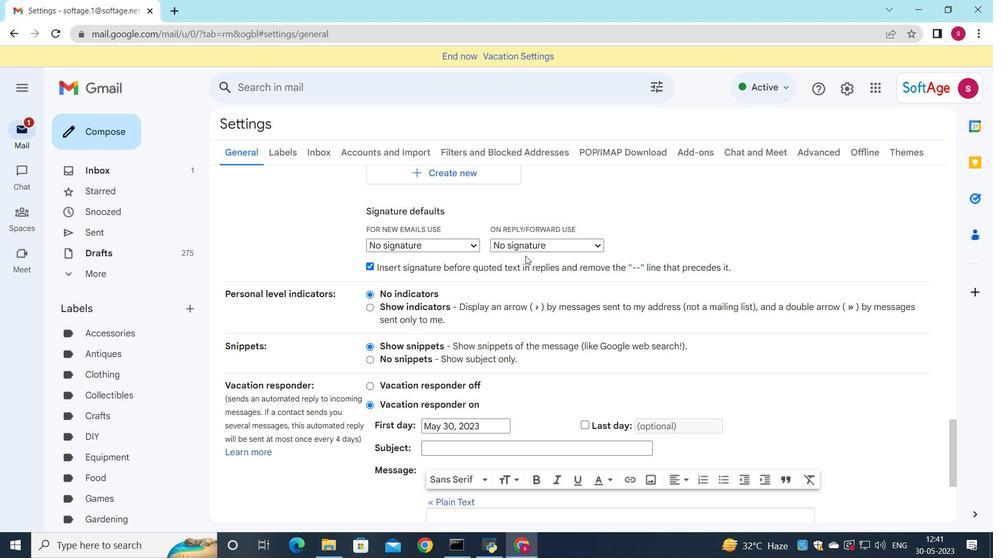 
Action: Mouse pressed left at (526, 249)
Screenshot: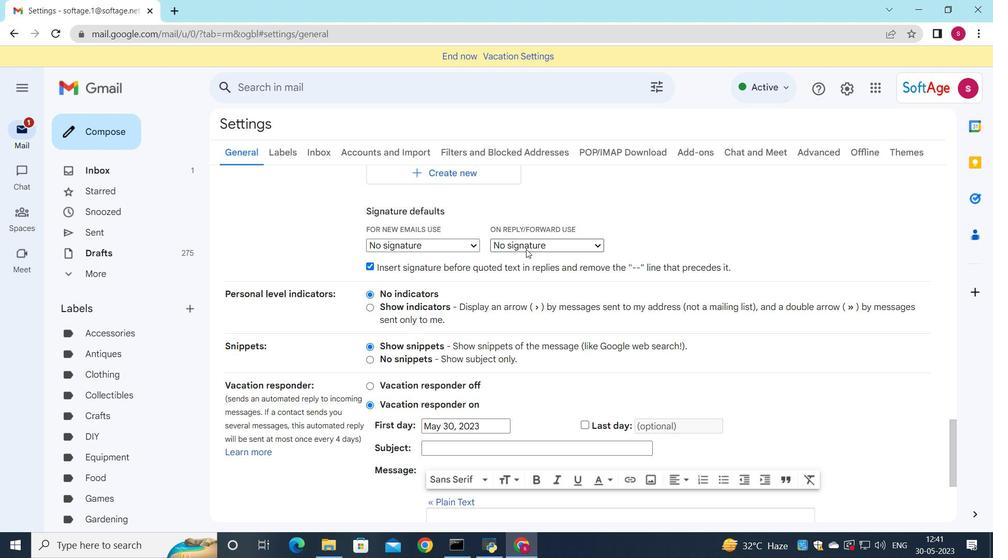 
Action: Mouse moved to (519, 273)
Screenshot: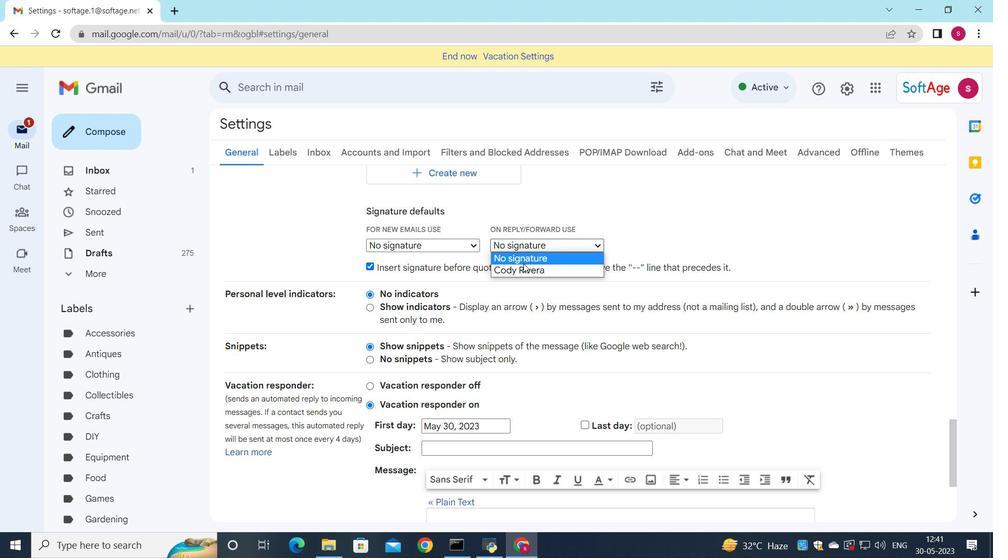 
Action: Mouse pressed left at (519, 273)
Screenshot: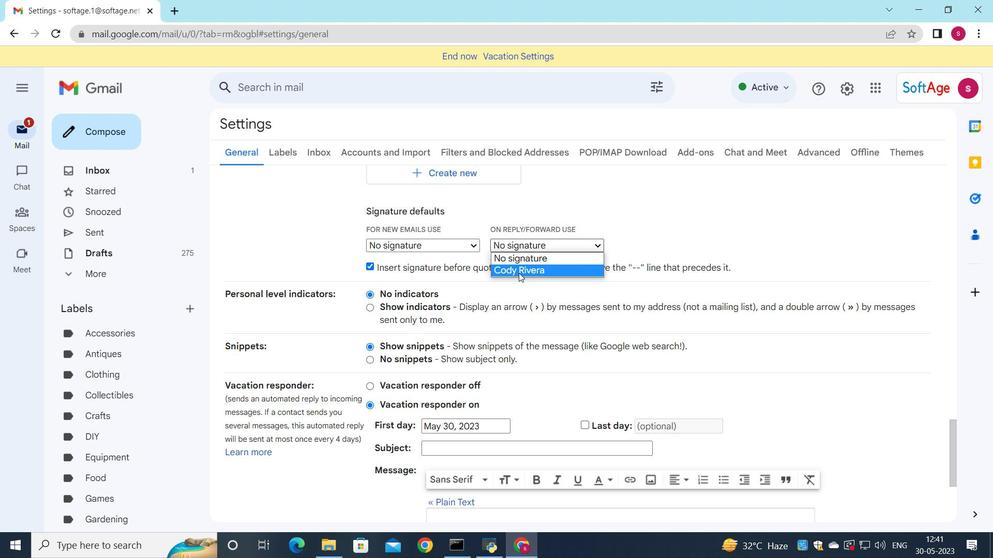 
Action: Mouse moved to (423, 239)
Screenshot: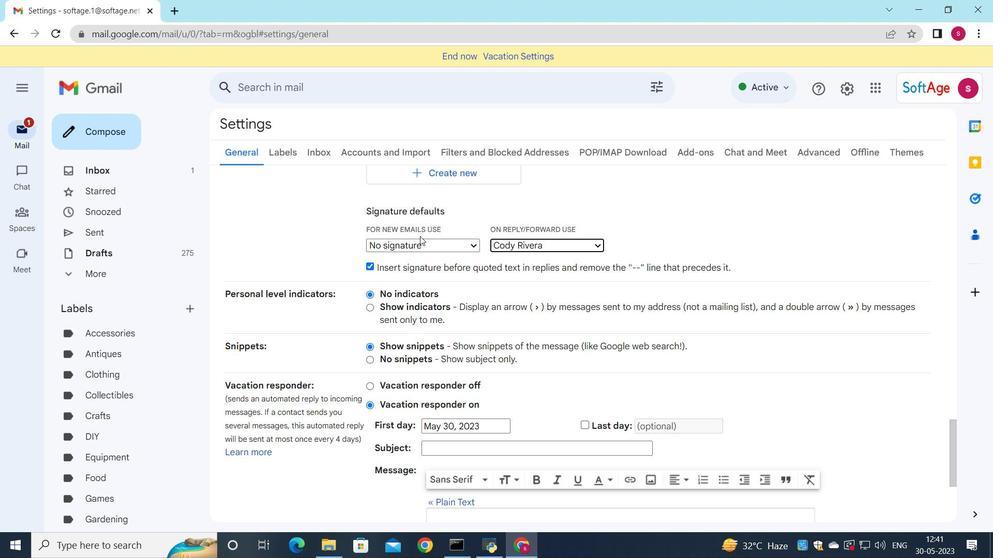 
Action: Mouse pressed left at (423, 239)
Screenshot: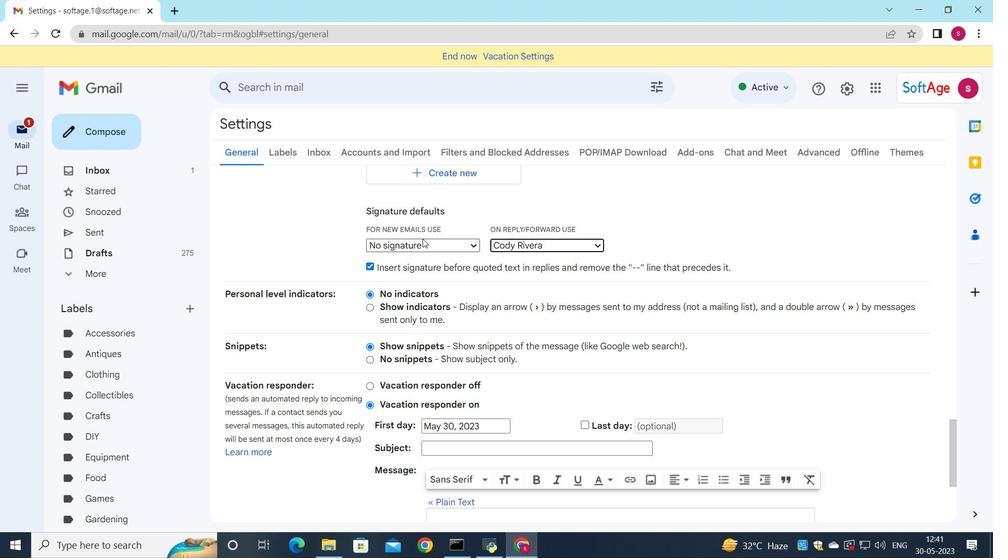
Action: Mouse moved to (414, 264)
Screenshot: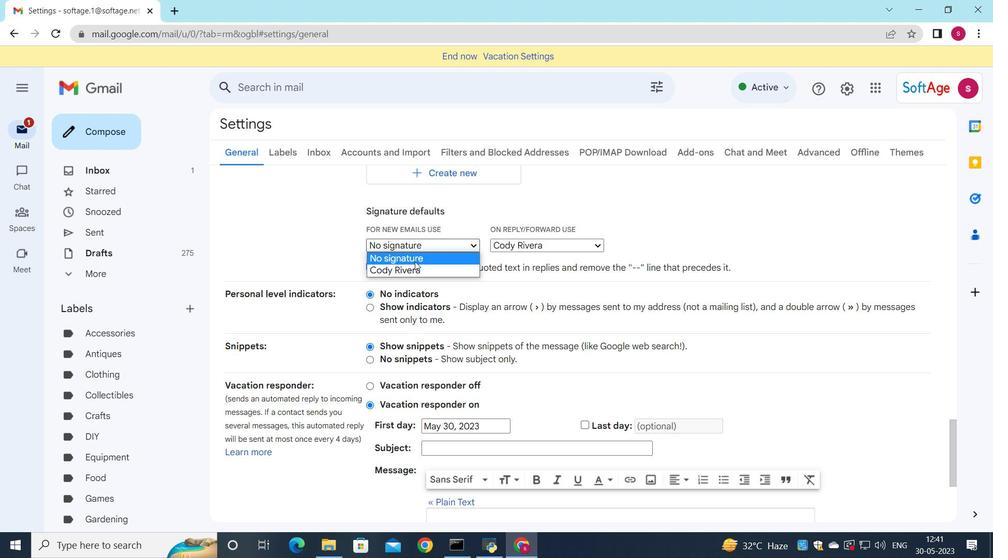 
Action: Mouse pressed left at (414, 264)
Screenshot: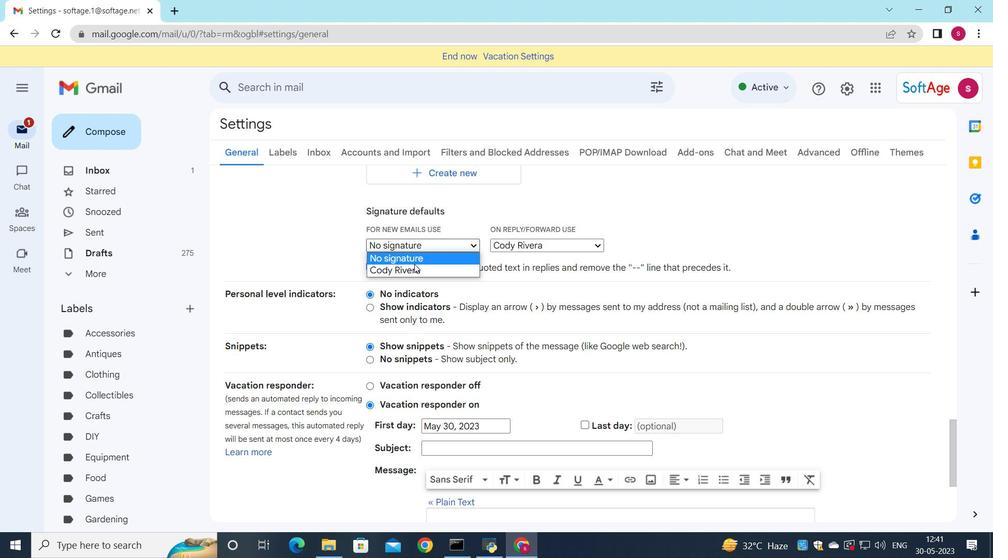 
Action: Mouse moved to (470, 249)
Screenshot: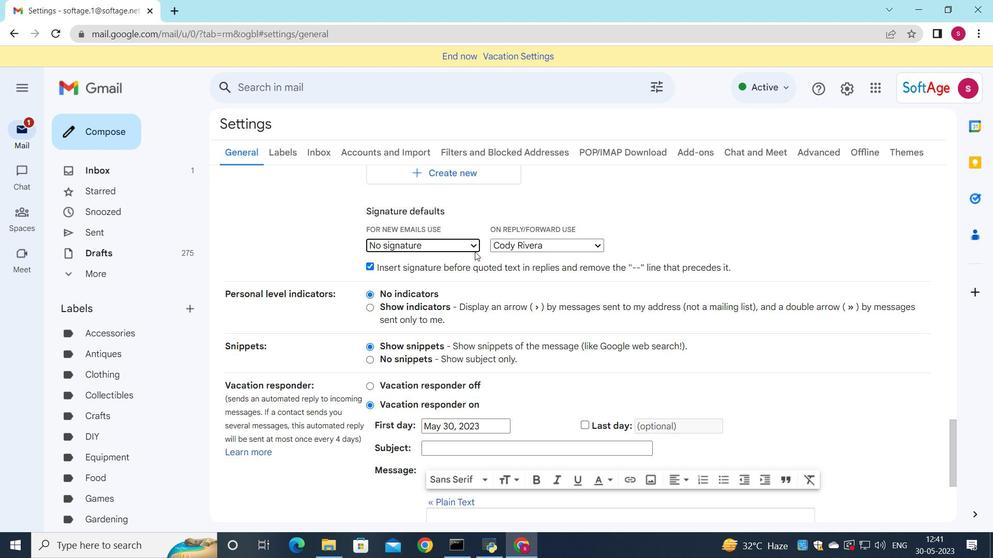 
Action: Mouse pressed left at (470, 249)
Screenshot: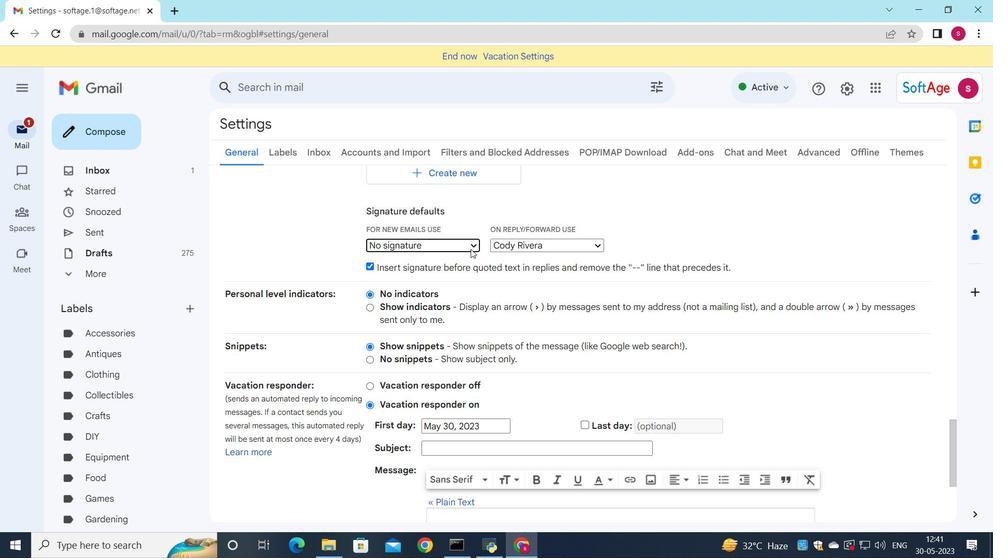 
Action: Mouse moved to (465, 266)
Screenshot: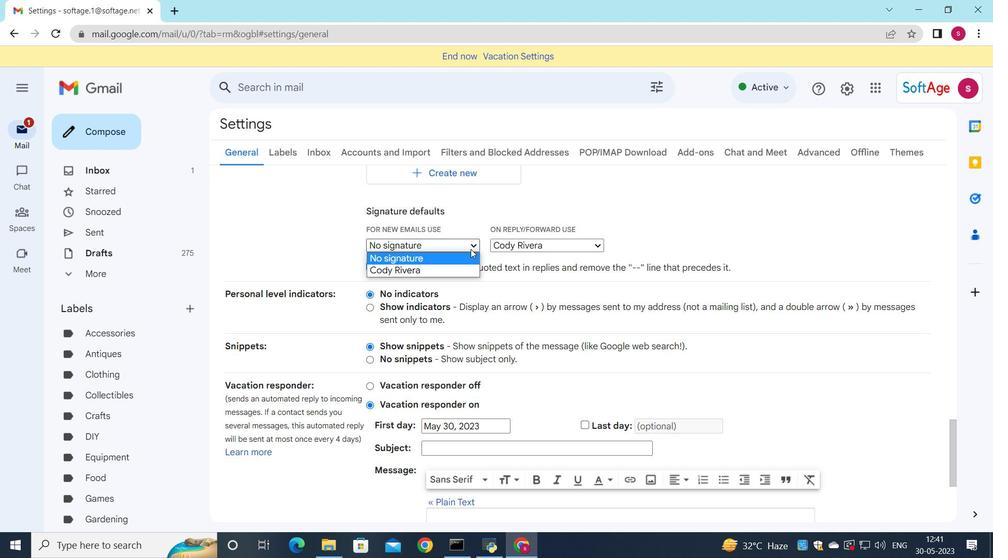 
Action: Mouse pressed left at (465, 266)
Screenshot: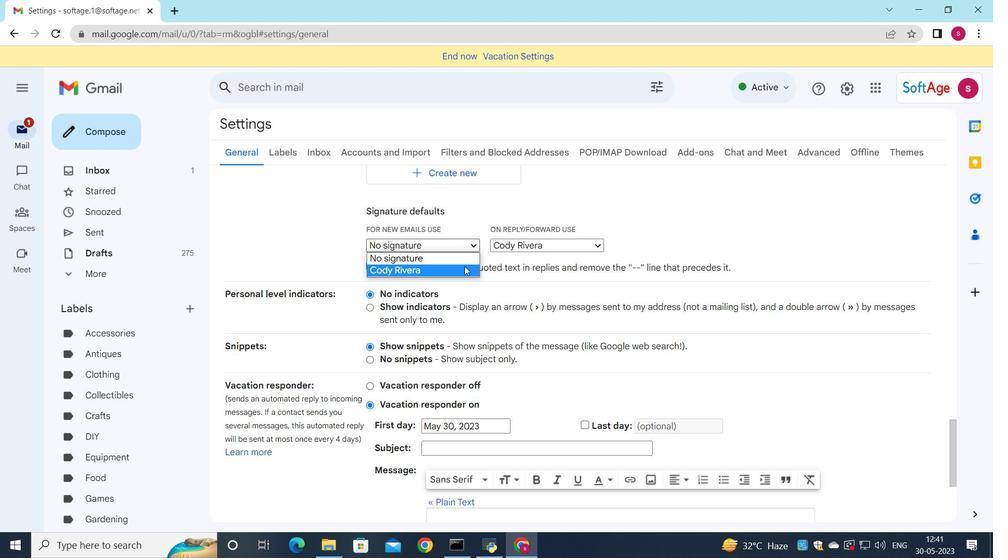 
Action: Mouse moved to (487, 302)
Screenshot: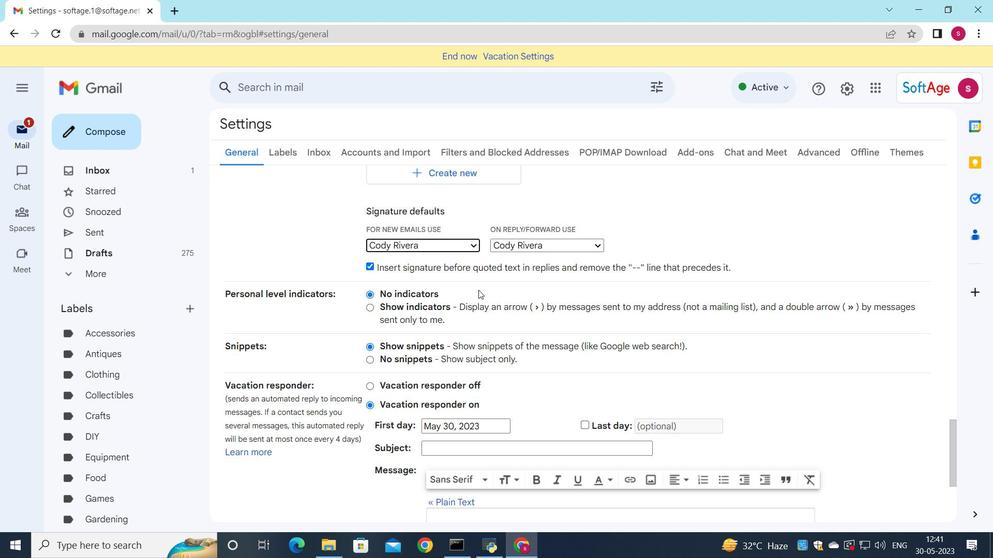 
Action: Mouse scrolled (487, 302) with delta (0, 0)
Screenshot: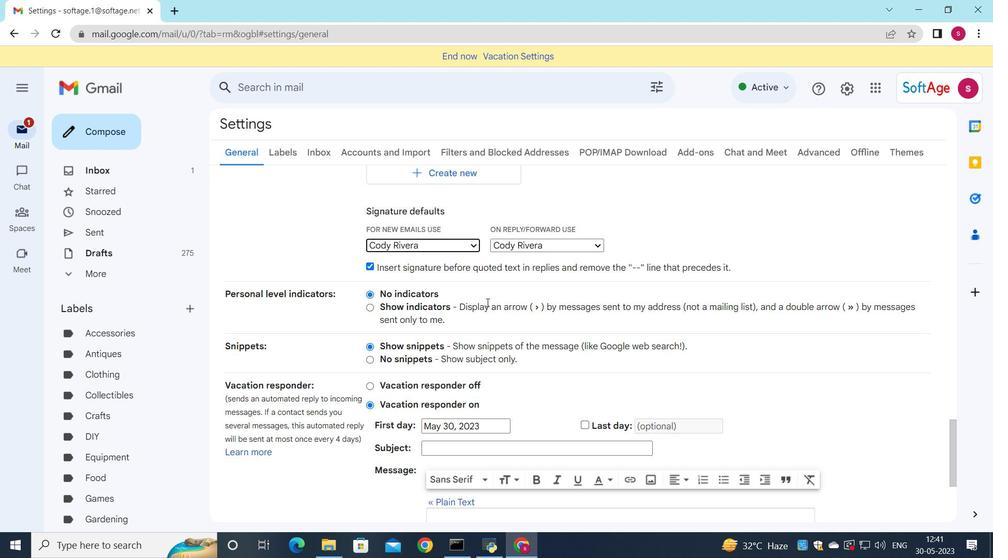
Action: Mouse scrolled (487, 302) with delta (0, 0)
Screenshot: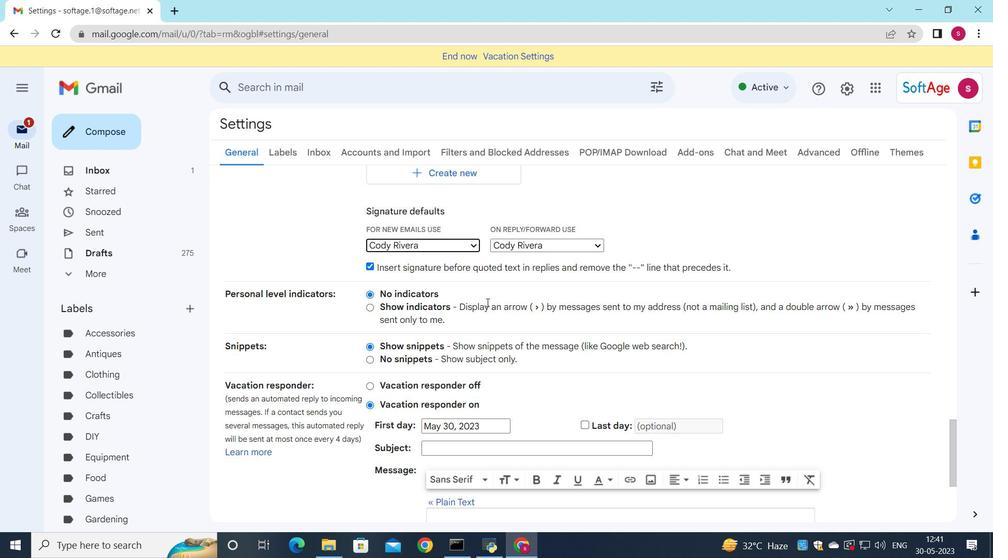 
Action: Mouse scrolled (487, 302) with delta (0, 0)
Screenshot: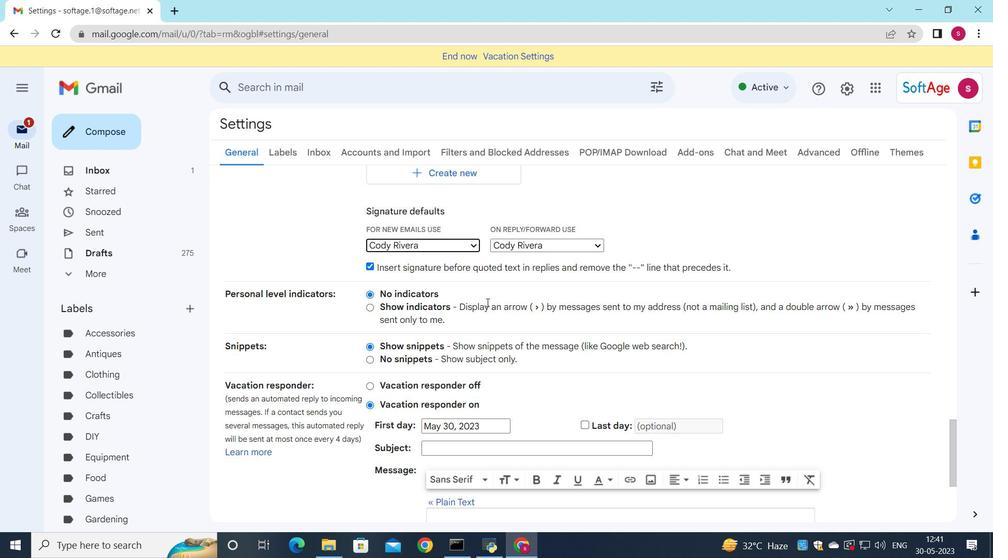 
Action: Mouse scrolled (487, 302) with delta (0, 0)
Screenshot: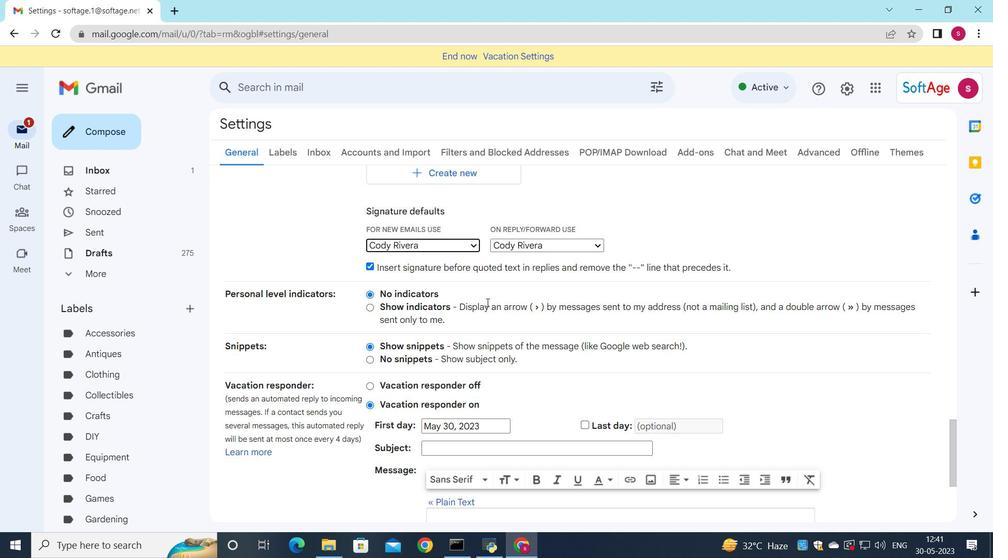 
Action: Mouse scrolled (487, 302) with delta (0, 0)
Screenshot: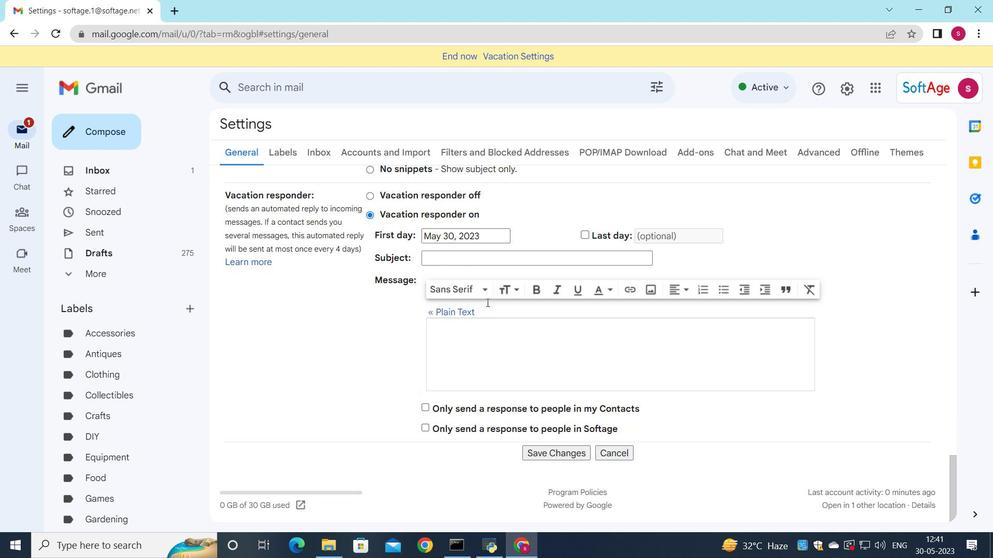 
Action: Mouse moved to (487, 305)
Screenshot: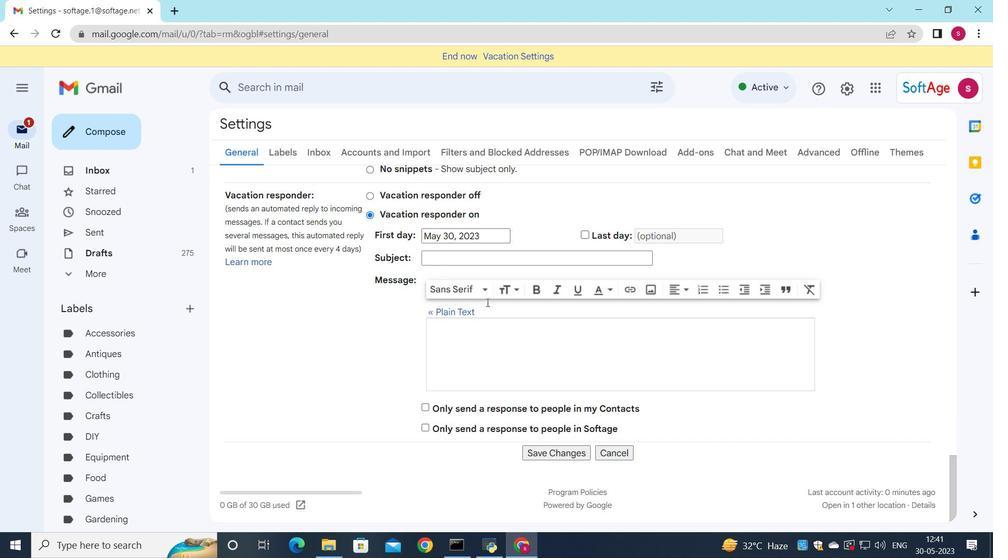 
Action: Mouse scrolled (487, 303) with delta (0, 0)
Screenshot: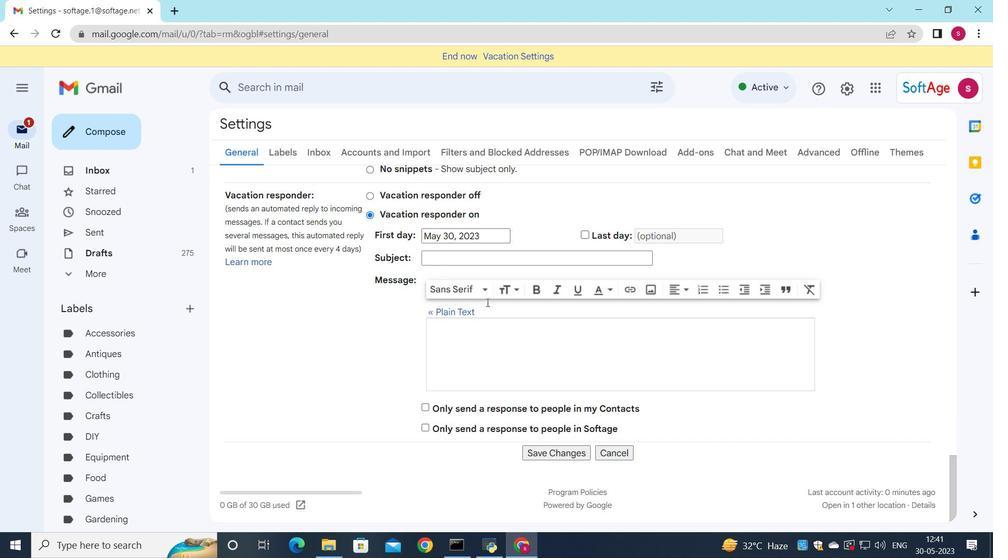 
Action: Mouse moved to (487, 311)
Screenshot: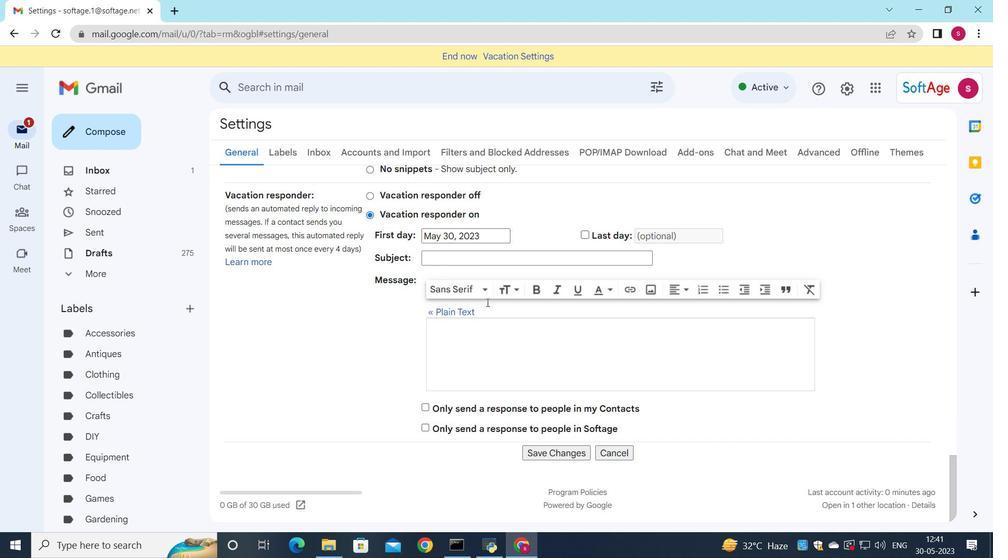 
Action: Mouse scrolled (487, 311) with delta (0, 0)
Screenshot: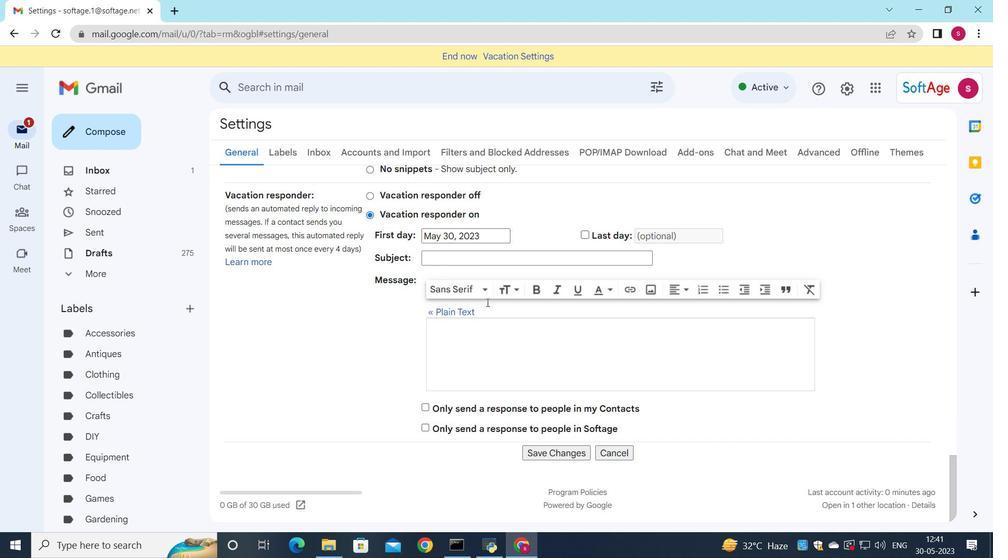 
Action: Mouse moved to (532, 453)
Screenshot: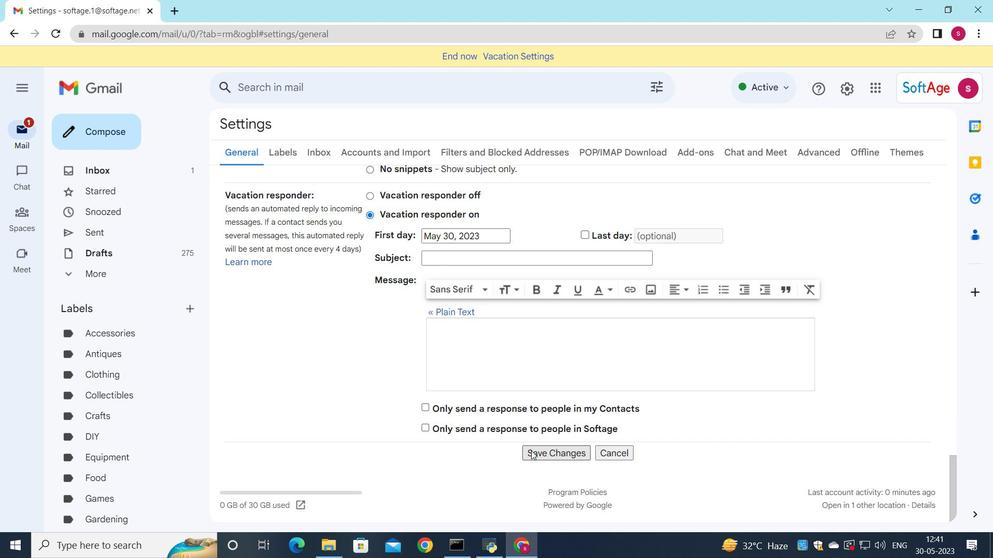 
Action: Mouse pressed left at (532, 453)
Screenshot: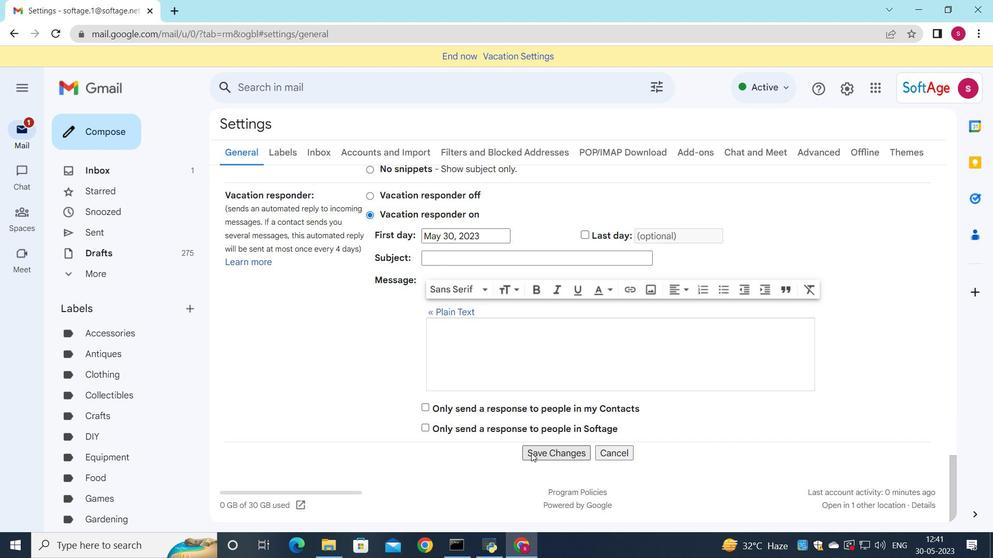 
Action: Mouse moved to (112, 132)
Screenshot: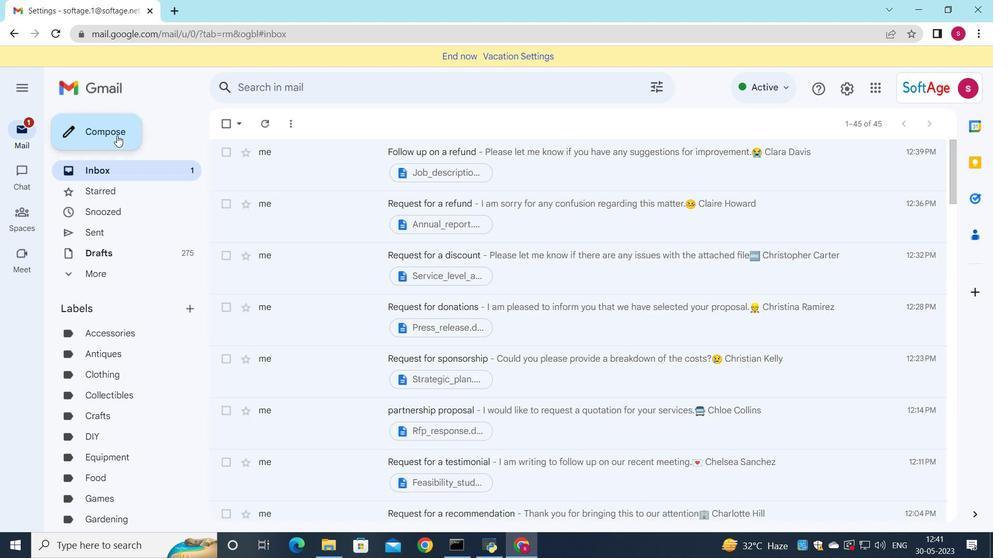 
Action: Mouse pressed left at (112, 132)
Screenshot: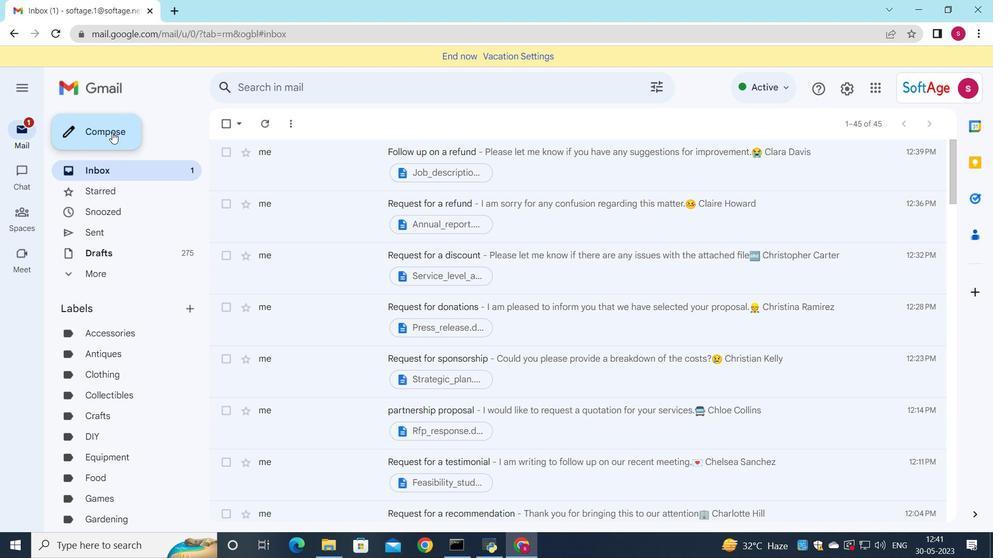 
Action: Mouse moved to (524, 286)
Screenshot: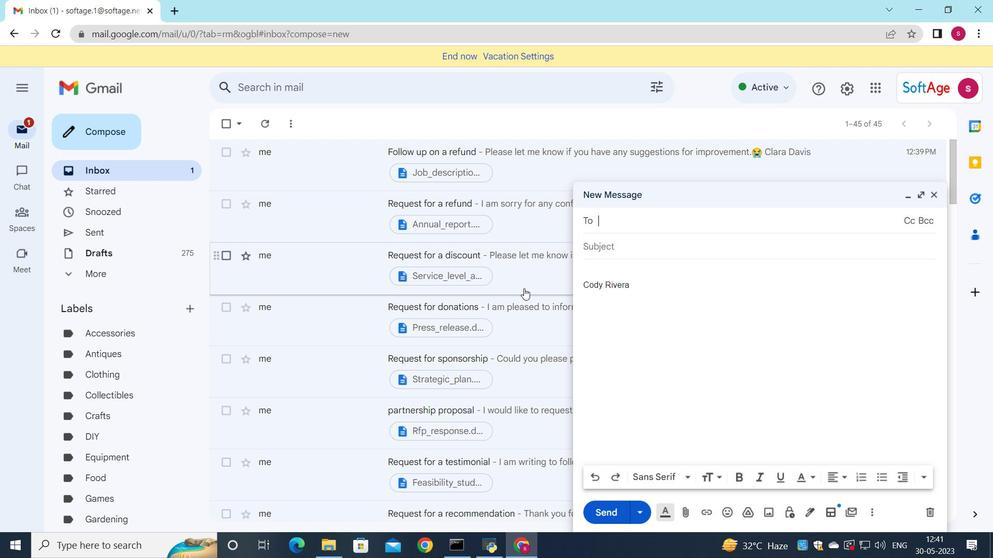 
Action: Key pressed <Key.down>
Screenshot: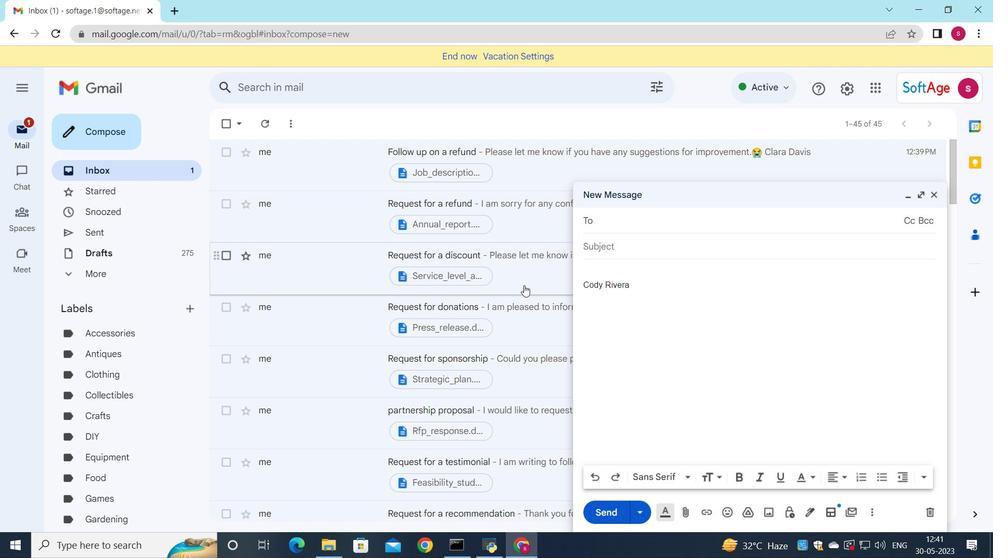 
Action: Mouse moved to (628, 325)
Screenshot: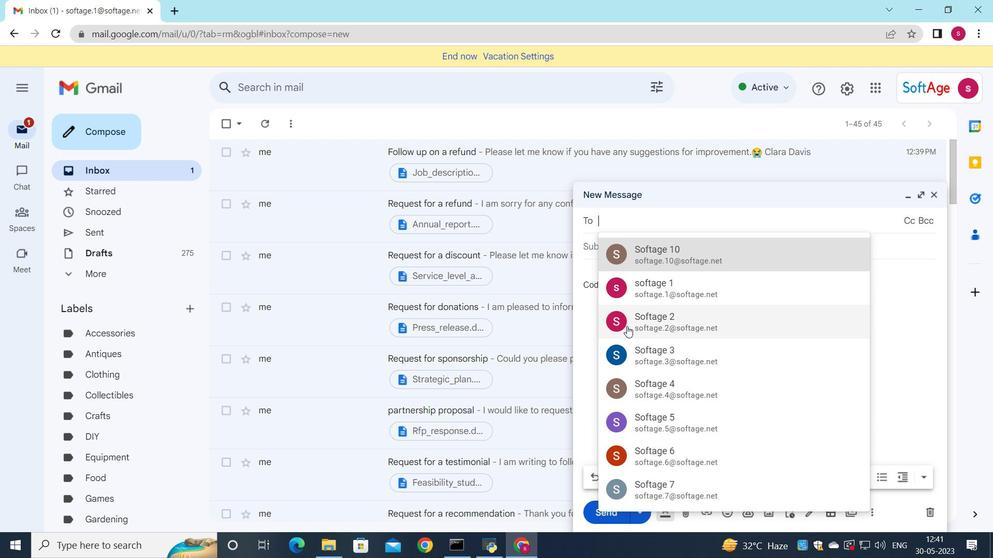 
Action: Mouse pressed left at (628, 325)
Screenshot: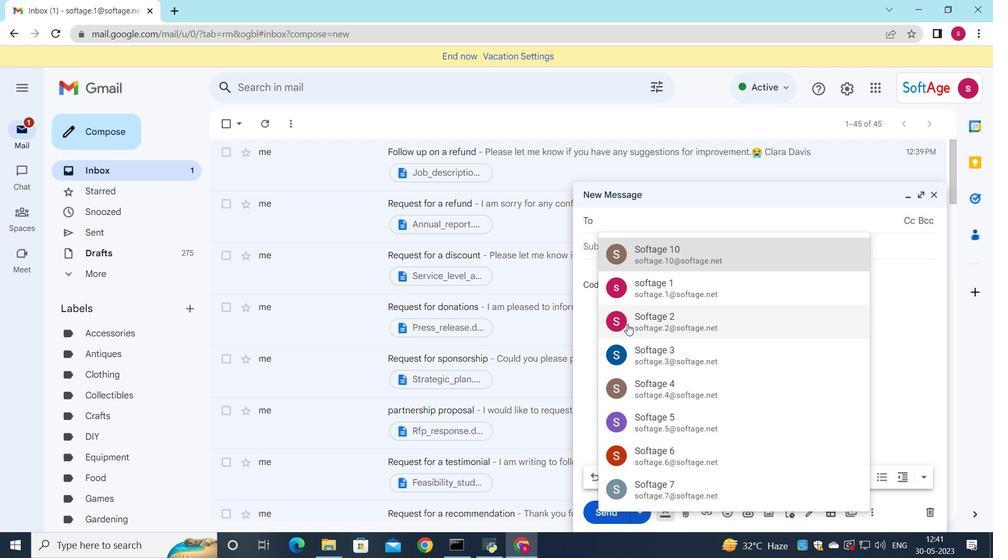 
Action: Mouse moved to (639, 324)
Screenshot: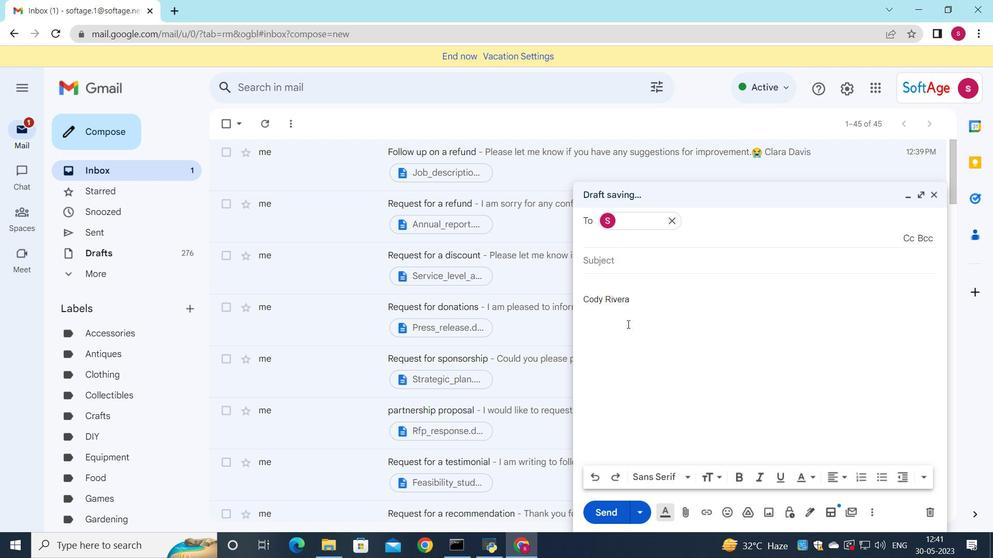 
Action: Key pressed <Key.down>
Screenshot: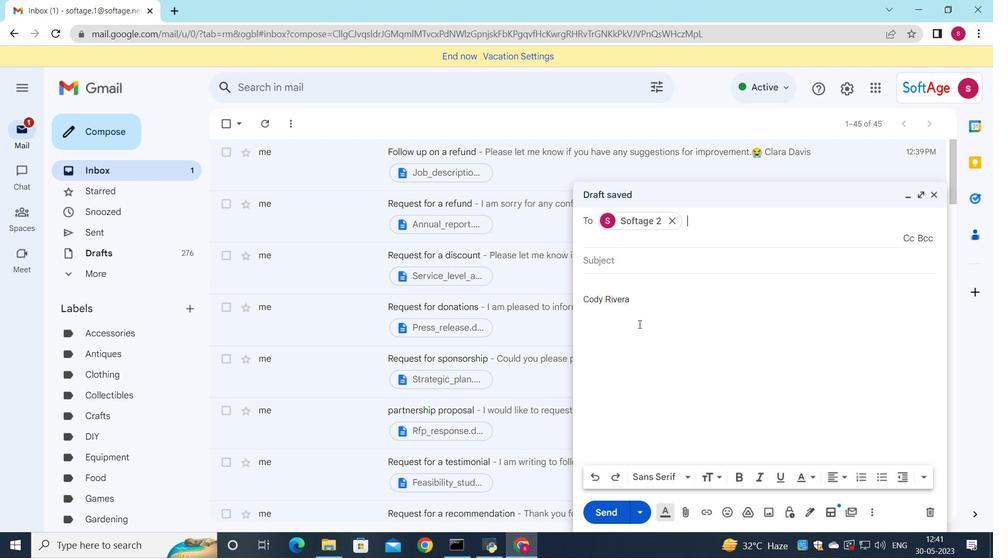 
Action: Mouse moved to (748, 288)
Screenshot: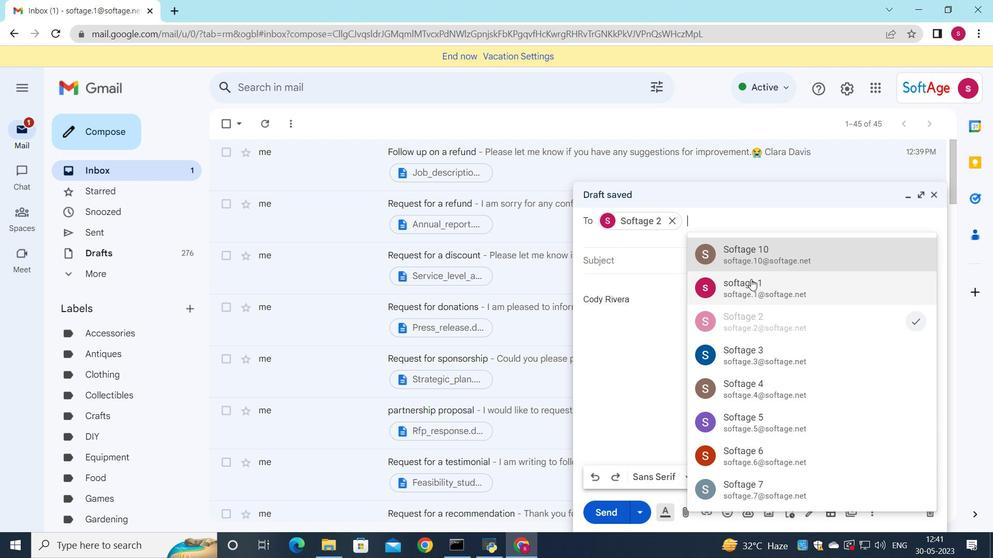 
Action: Mouse pressed left at (748, 288)
Screenshot: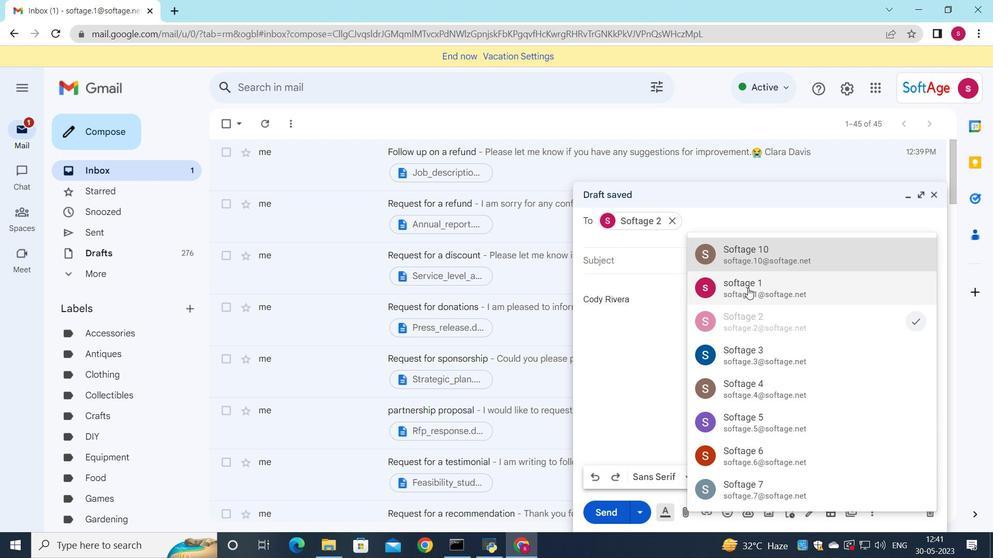 
Action: Key pressed <Key.down>
Screenshot: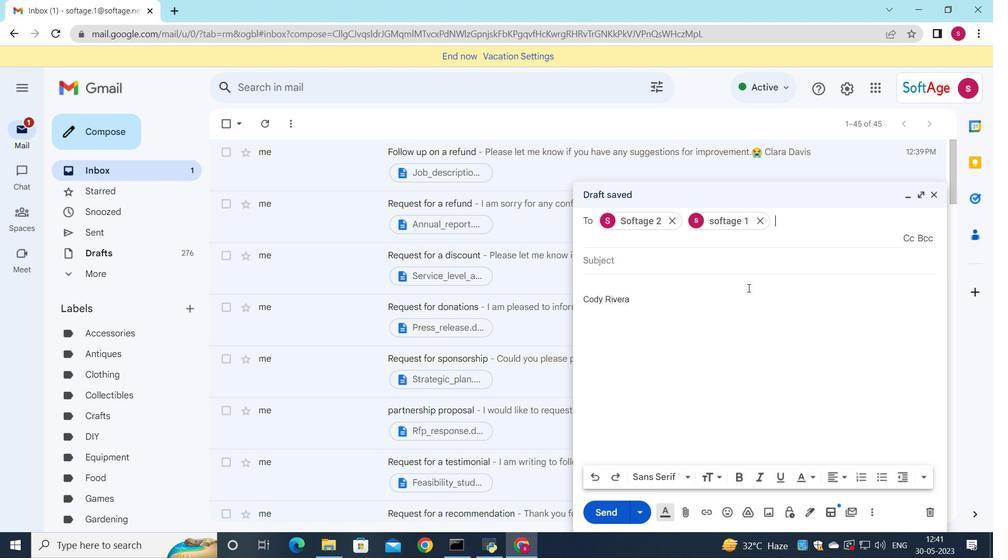 
Action: Mouse moved to (799, 355)
Screenshot: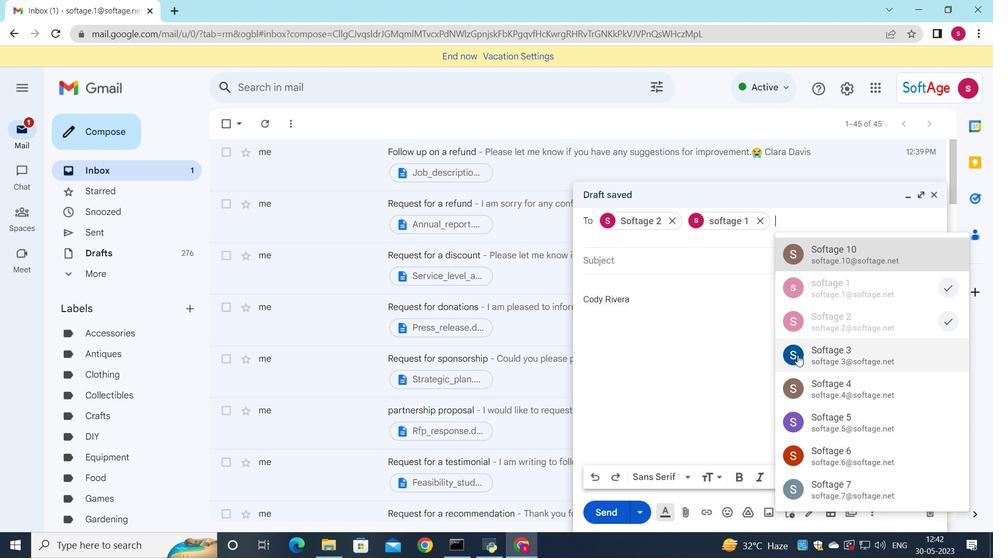 
Action: Mouse pressed left at (799, 355)
Screenshot: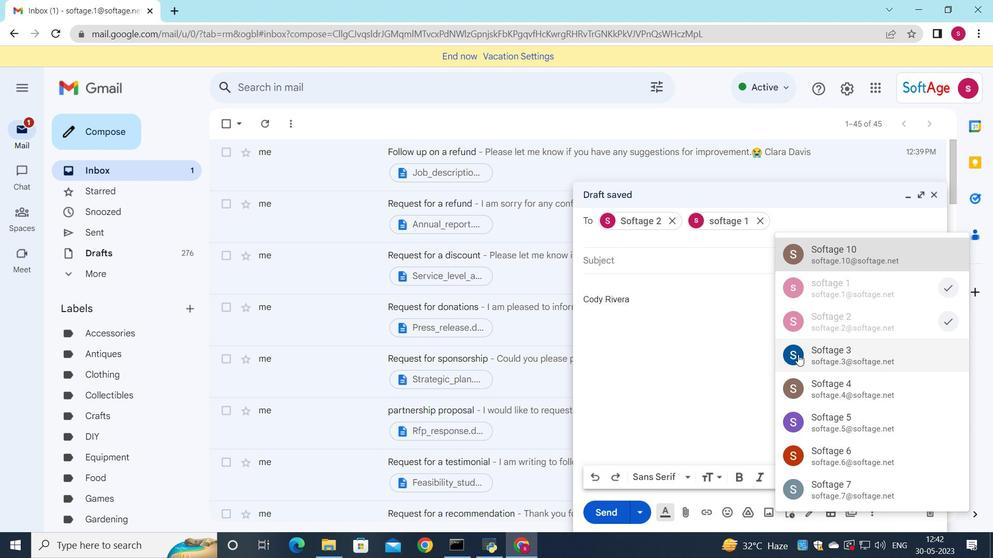 
Action: Mouse moved to (911, 239)
Screenshot: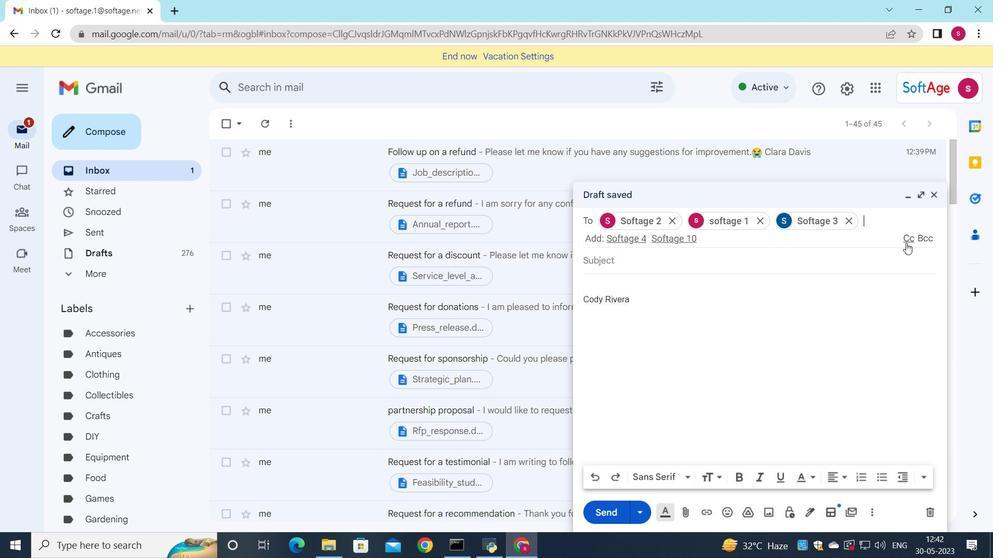 
Action: Mouse pressed left at (911, 239)
Screenshot: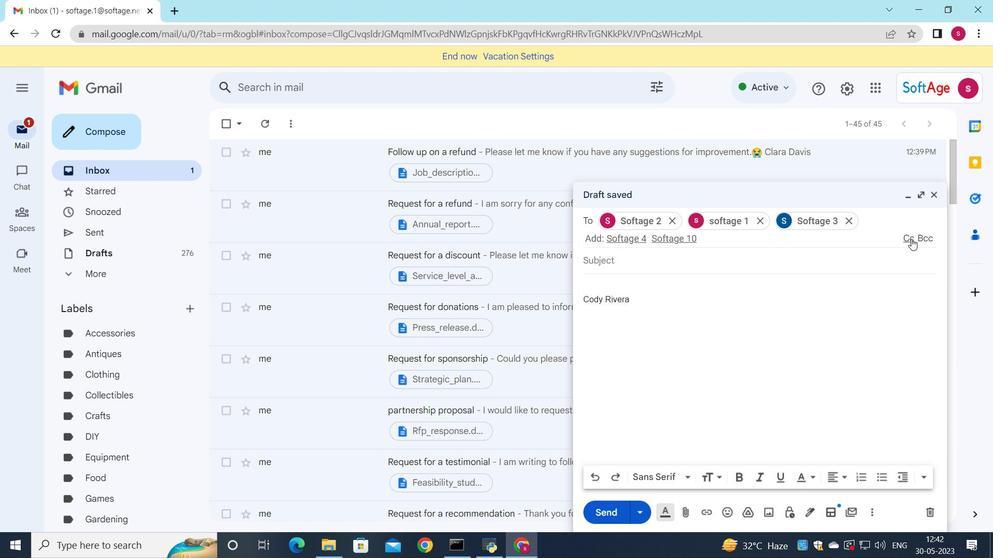 
Action: Mouse moved to (638, 264)
Screenshot: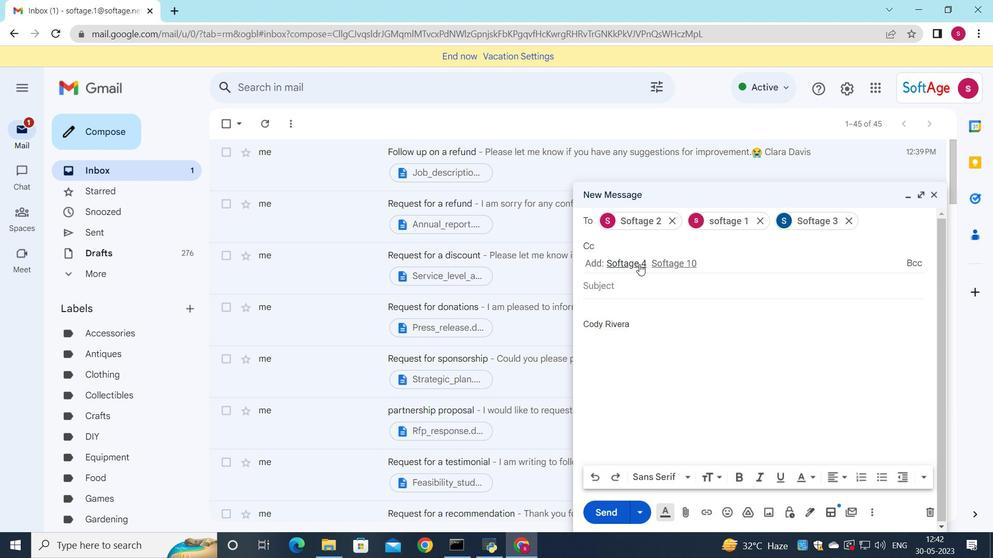 
Action: Mouse pressed left at (638, 264)
Screenshot: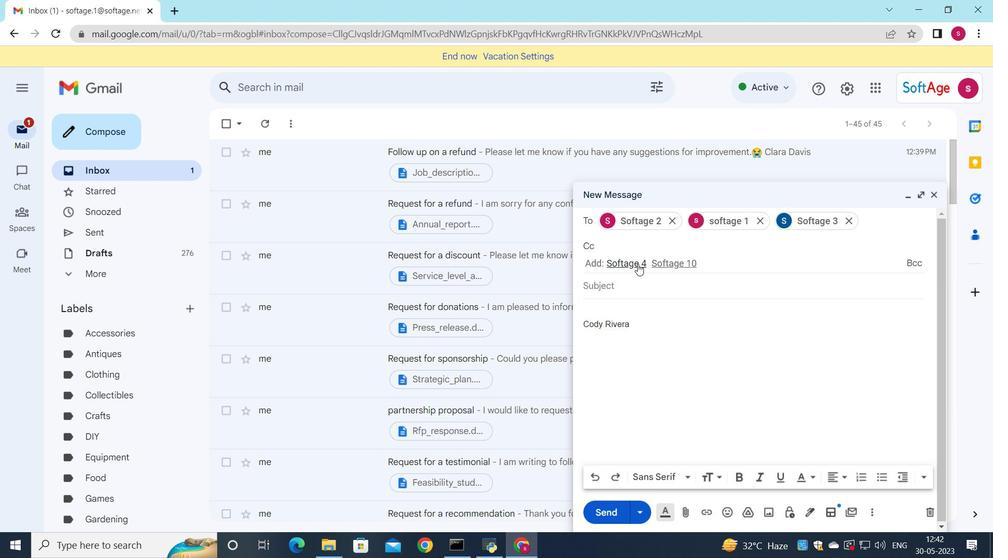 
Action: Mouse moved to (631, 280)
Screenshot: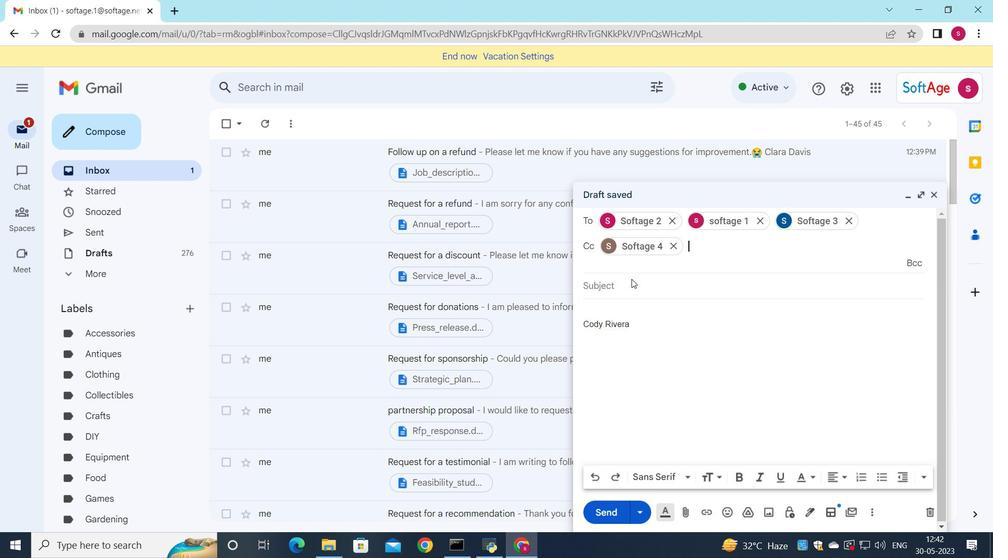 
Action: Mouse pressed left at (631, 280)
Screenshot: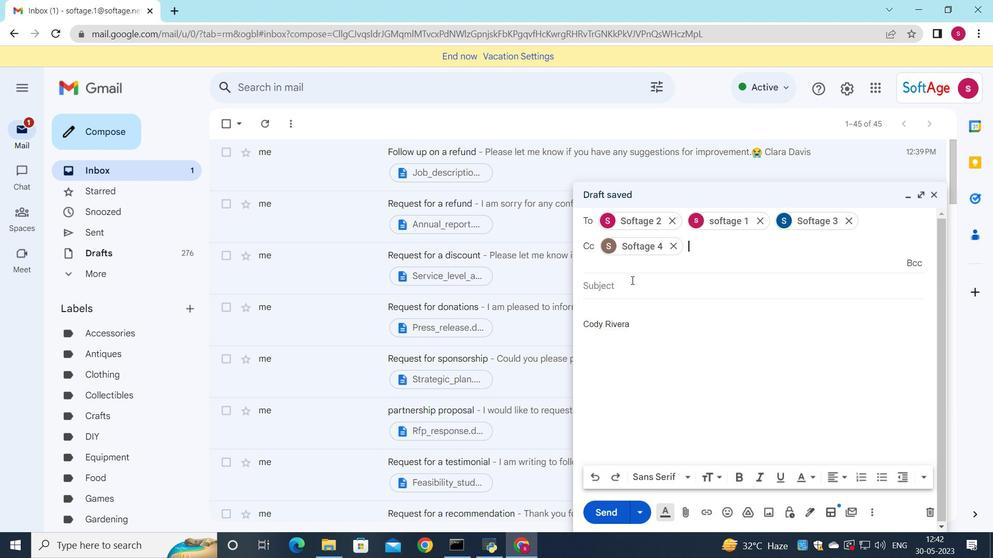 
Action: Key pressed <Key.shift>Request<Key.space>for<Key.space>a<Key.space>product<Key.space>demo
Screenshot: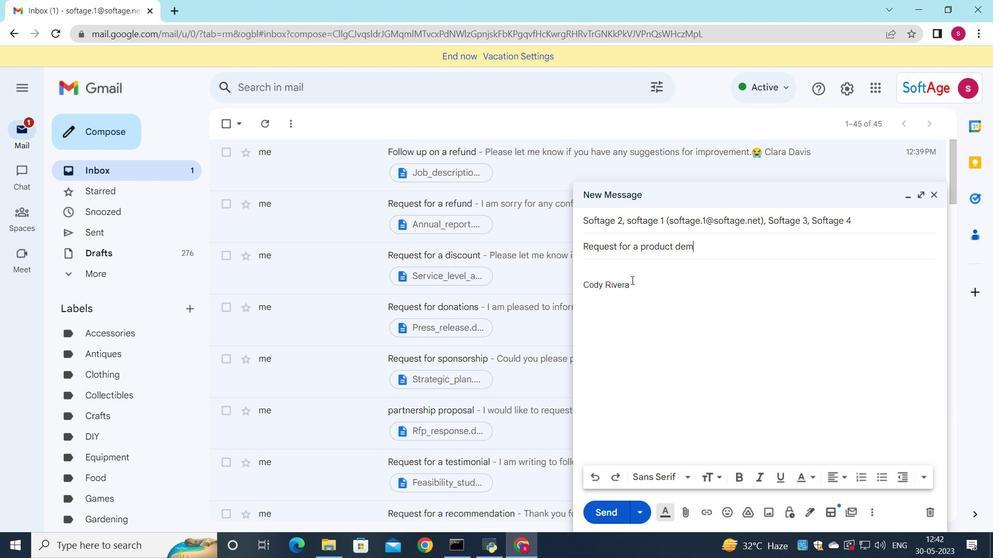 
Action: Mouse moved to (624, 276)
Screenshot: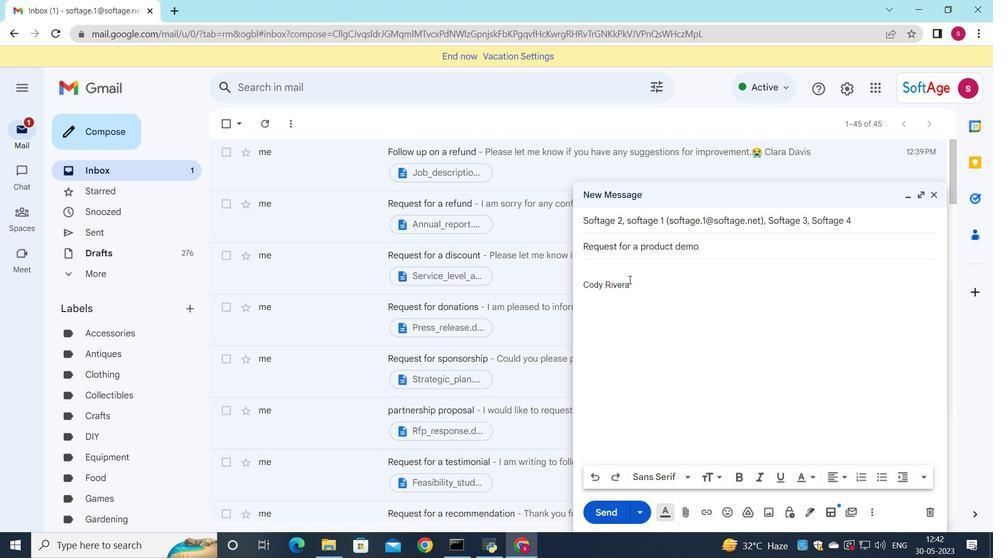 
Action: Mouse pressed left at (624, 276)
Screenshot: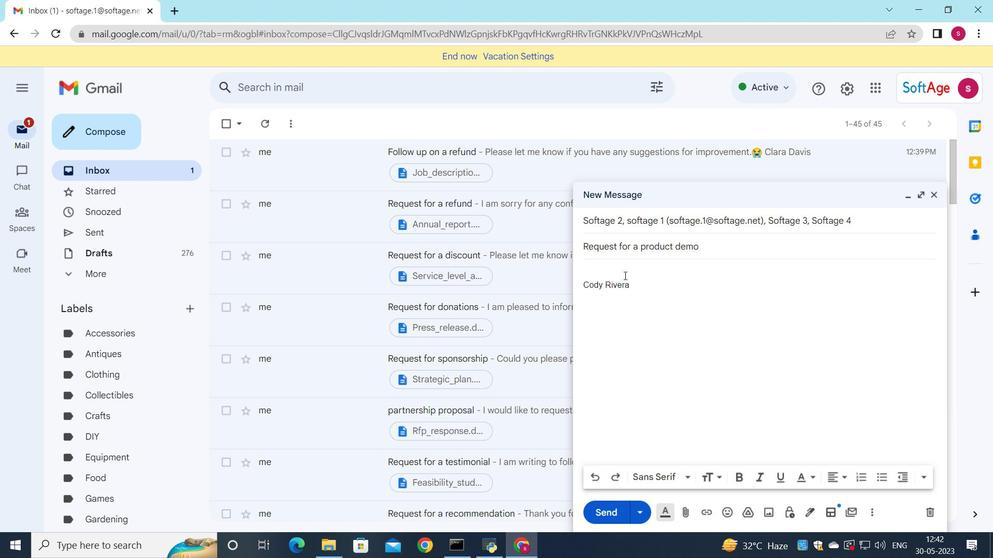 
Action: Mouse moved to (624, 276)
Screenshot: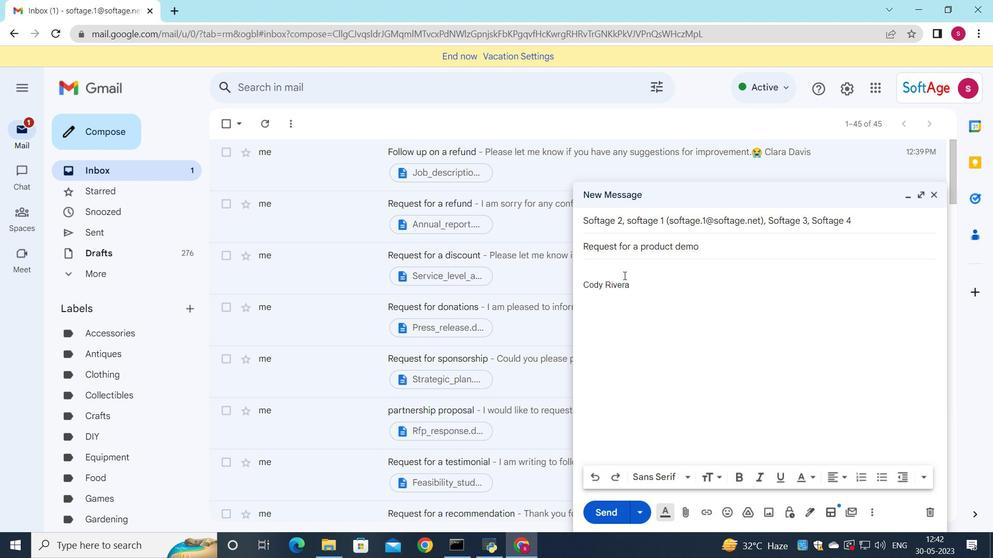 
Action: Key pressed <Key.shift>I<Key.space>would<Key.space>like<Key.space>to<Key.space>arrange<Key.space>a<Key.space>call<Key.space>discuss<Key.space>this<Key.space>further.
Screenshot: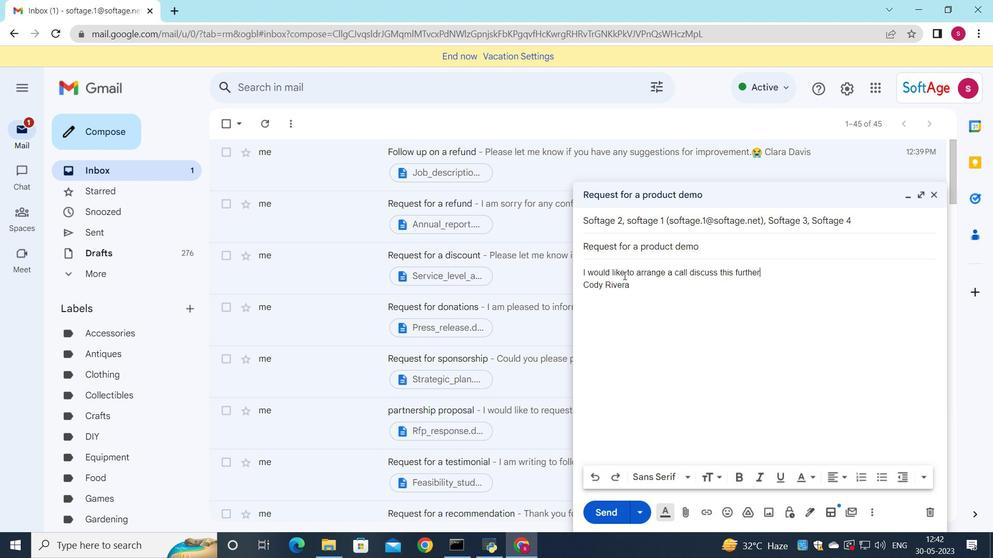 
Action: Mouse moved to (689, 274)
Screenshot: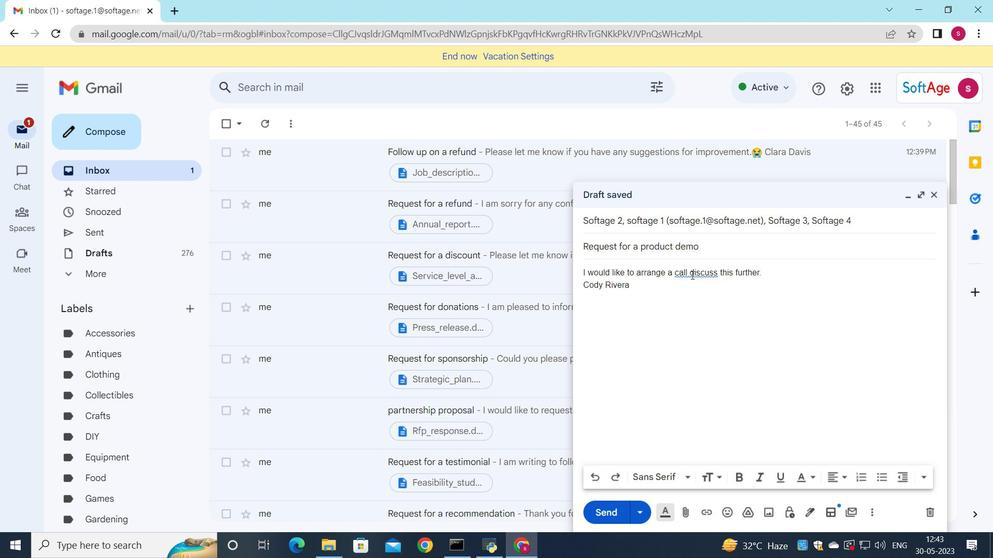 
Action: Mouse pressed left at (689, 274)
Screenshot: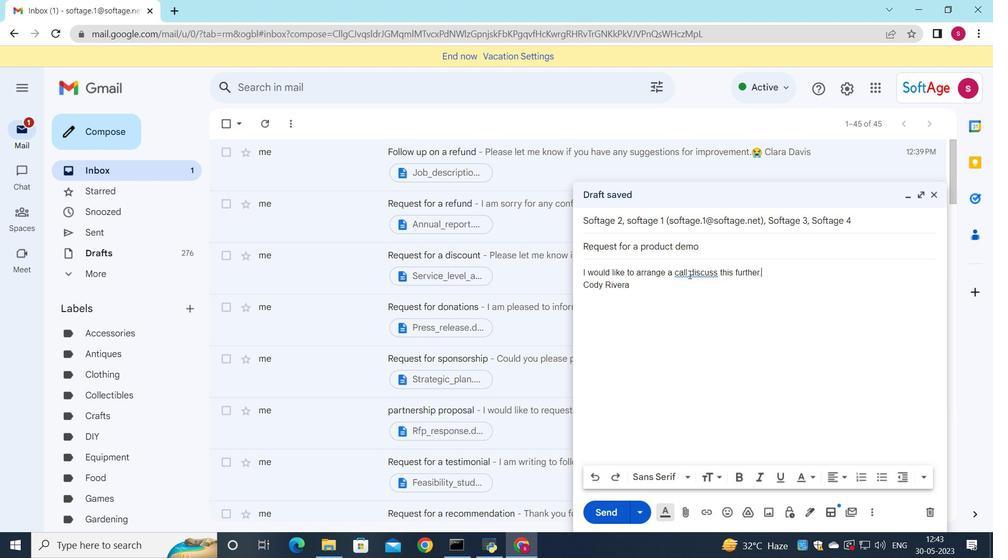 
Action: Mouse moved to (703, 287)
Screenshot: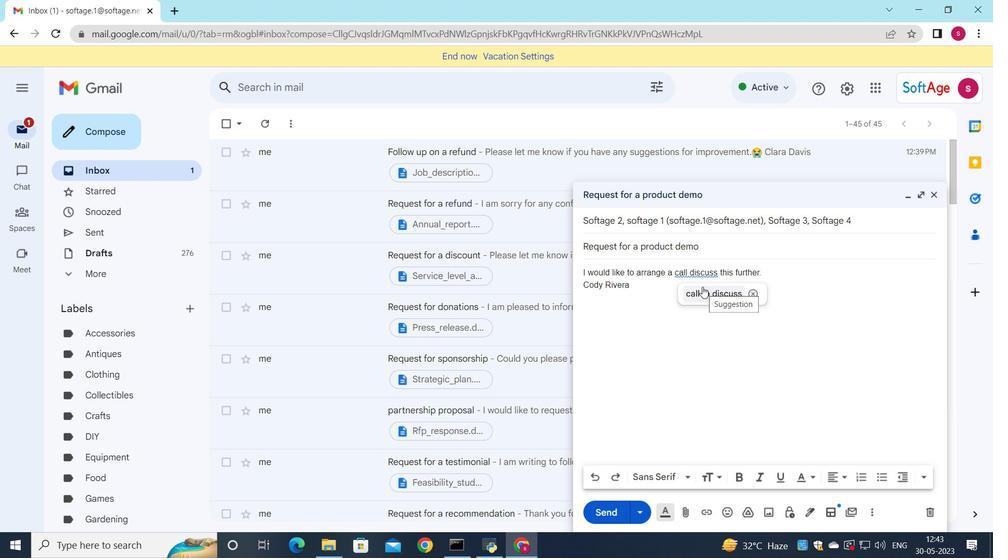 
Action: Key pressed to
Screenshot: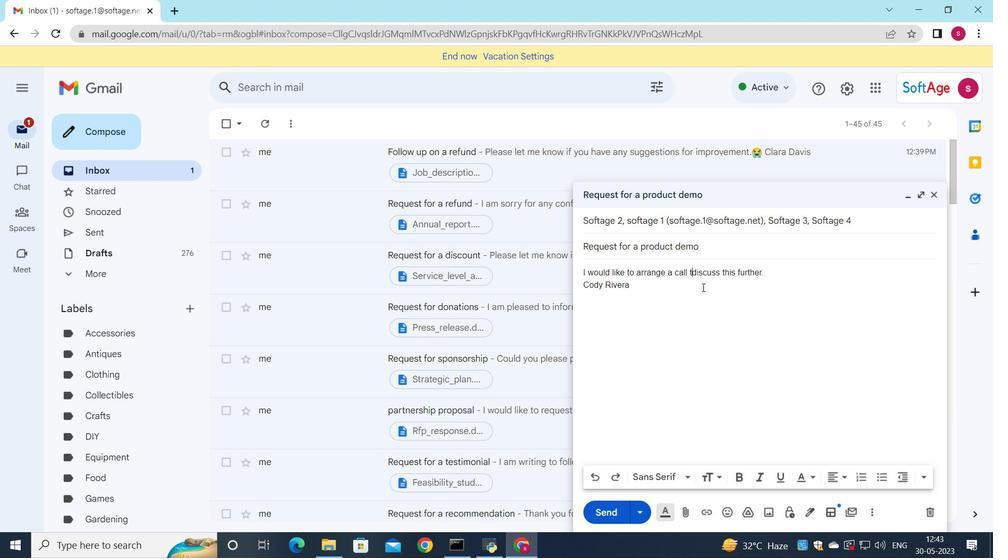 
Action: Mouse moved to (703, 292)
Screenshot: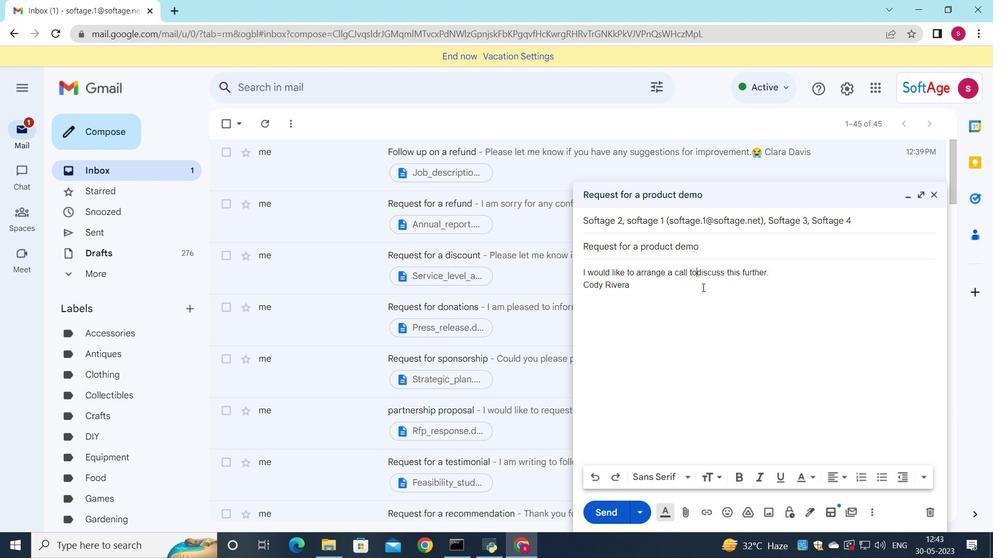 
Action: Key pressed n
Screenshot: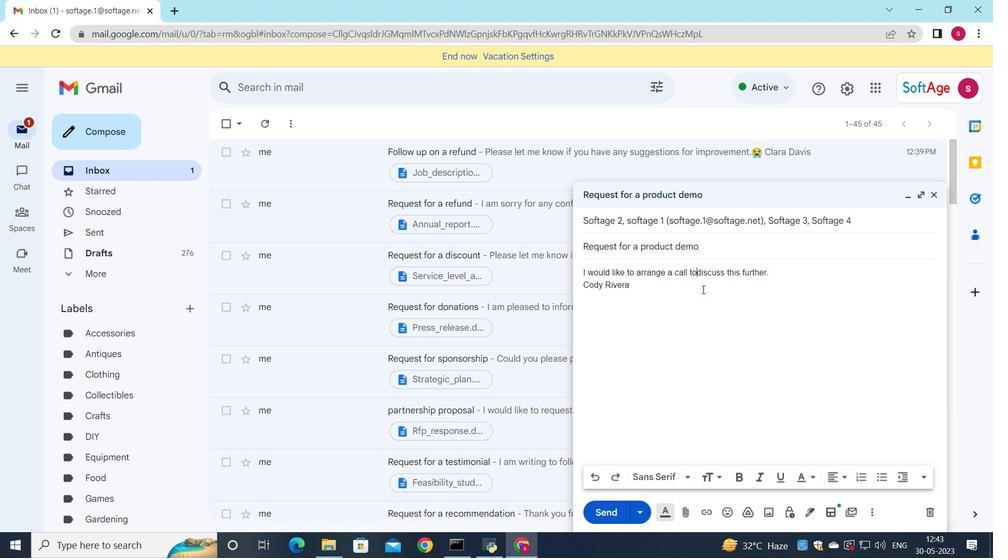 
Action: Mouse moved to (715, 292)
Screenshot: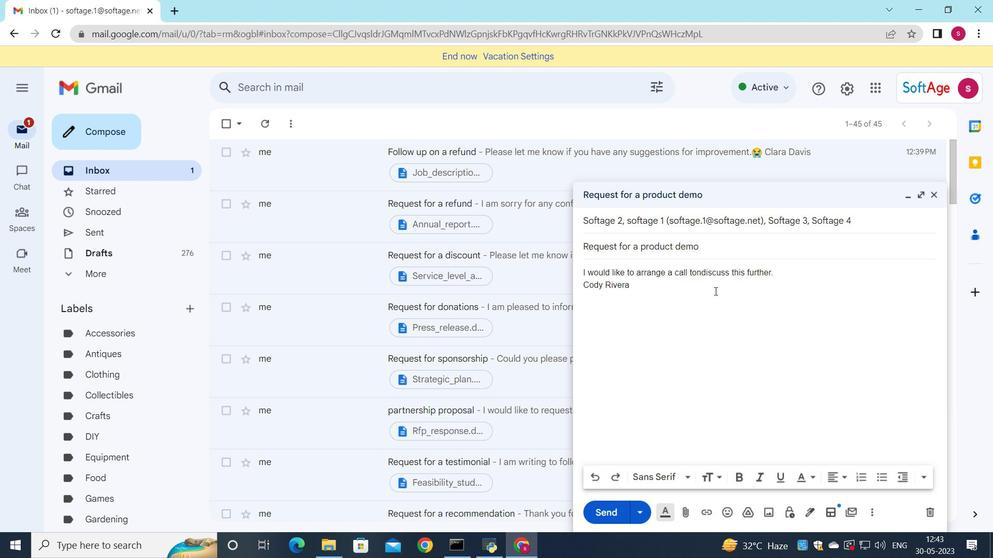 
Action: Key pressed <Key.backspace>
Screenshot: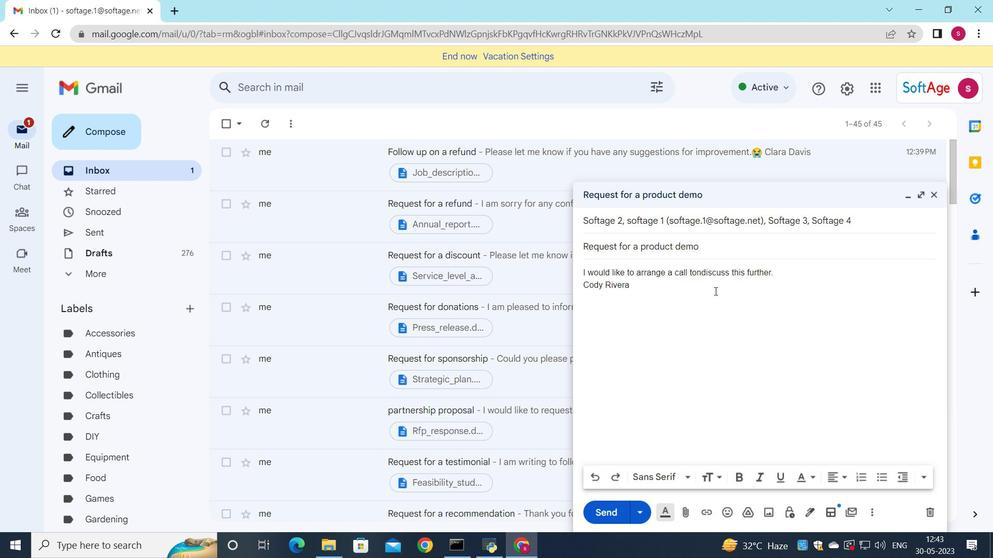 
Action: Mouse moved to (714, 316)
Screenshot: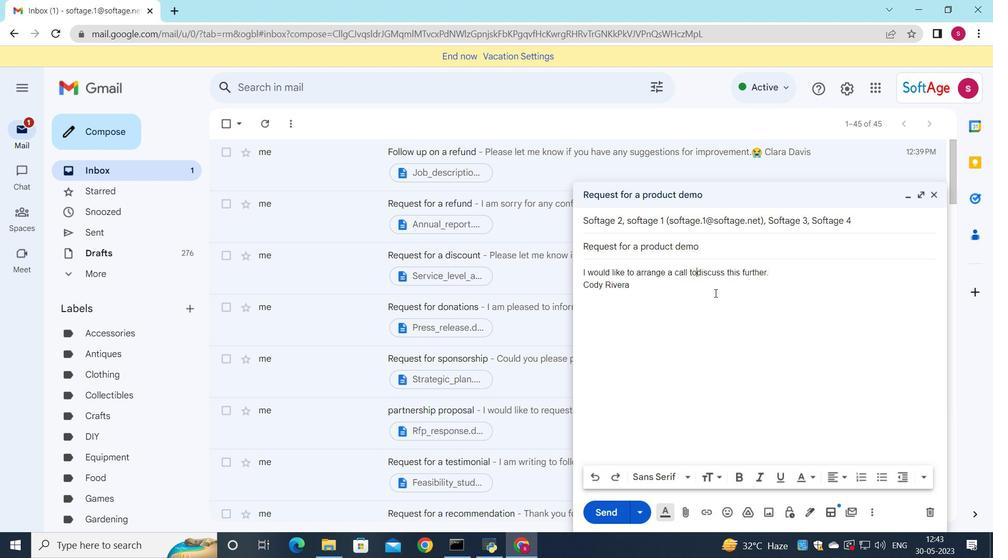 
Action: Key pressed <Key.space>
Screenshot: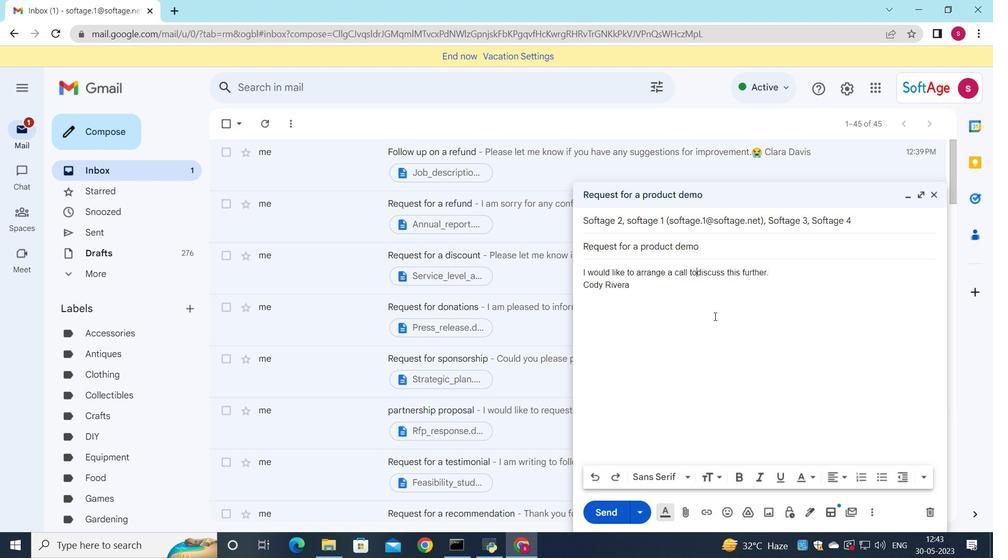 
Action: Mouse moved to (792, 274)
Screenshot: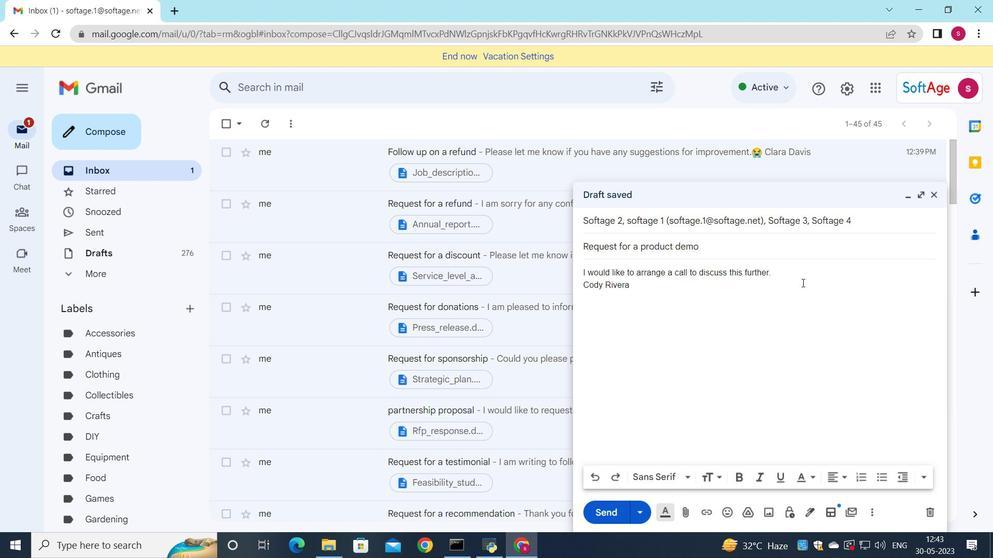 
Action: Mouse pressed left at (792, 274)
Screenshot: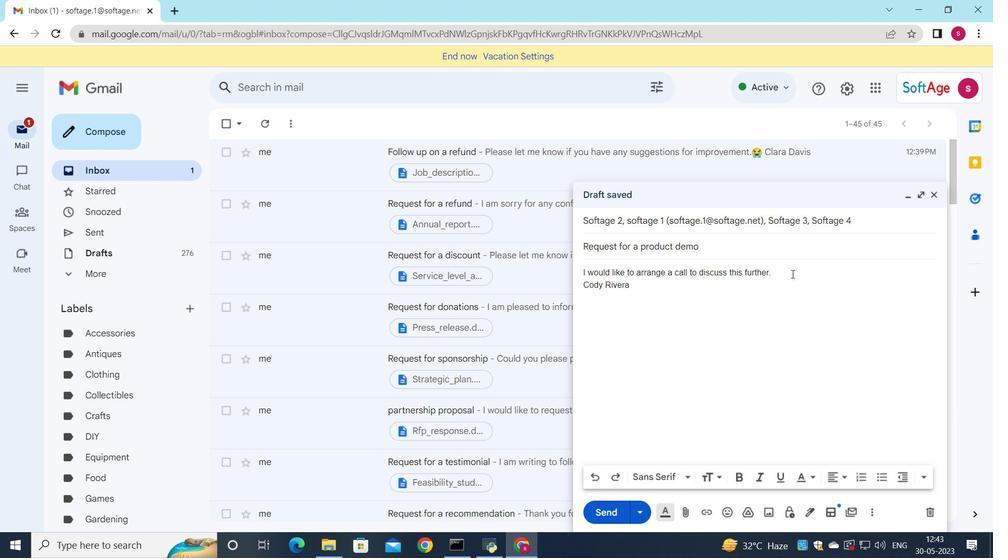 
Action: Mouse moved to (730, 511)
Screenshot: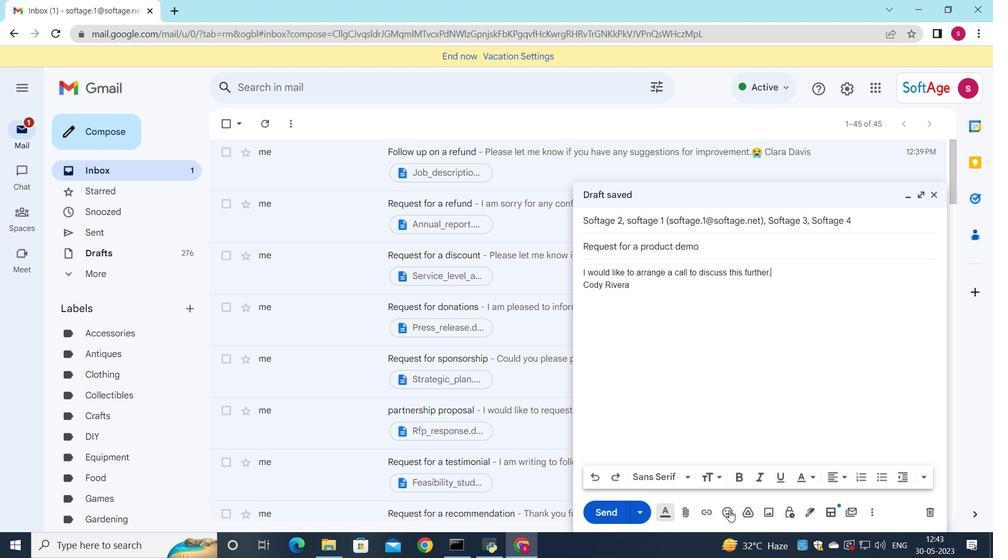
Action: Mouse pressed left at (730, 511)
Screenshot: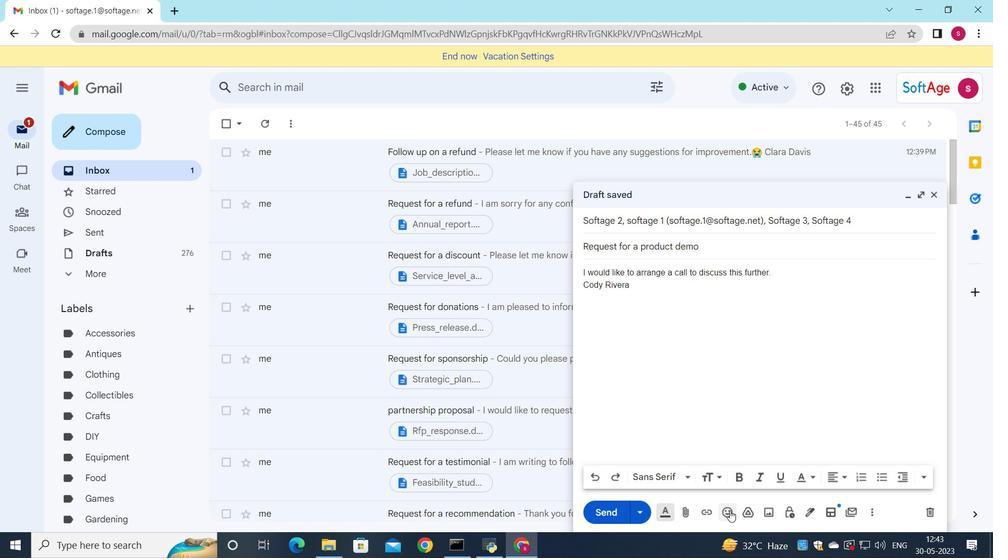 
Action: Mouse moved to (705, 460)
Screenshot: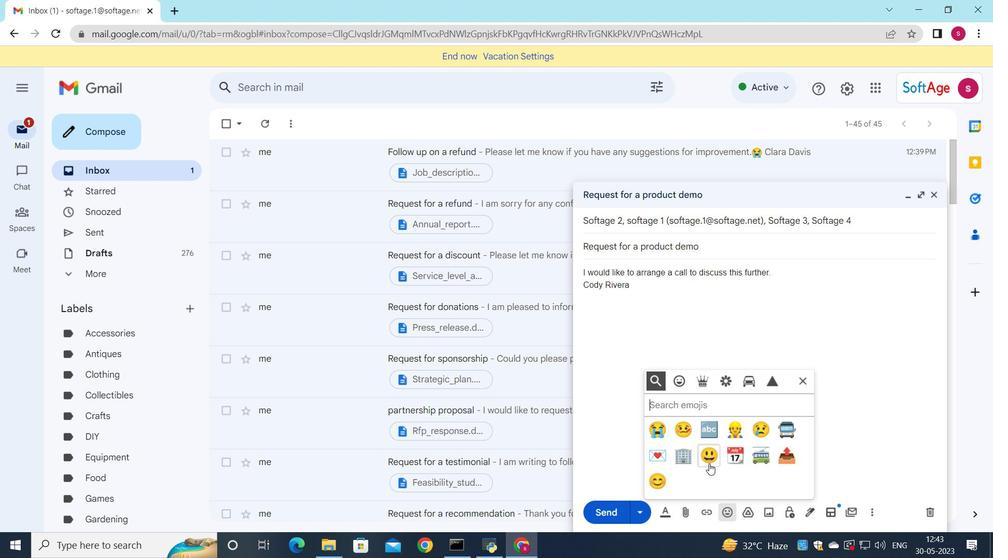 
Action: Mouse pressed left at (705, 460)
Screenshot: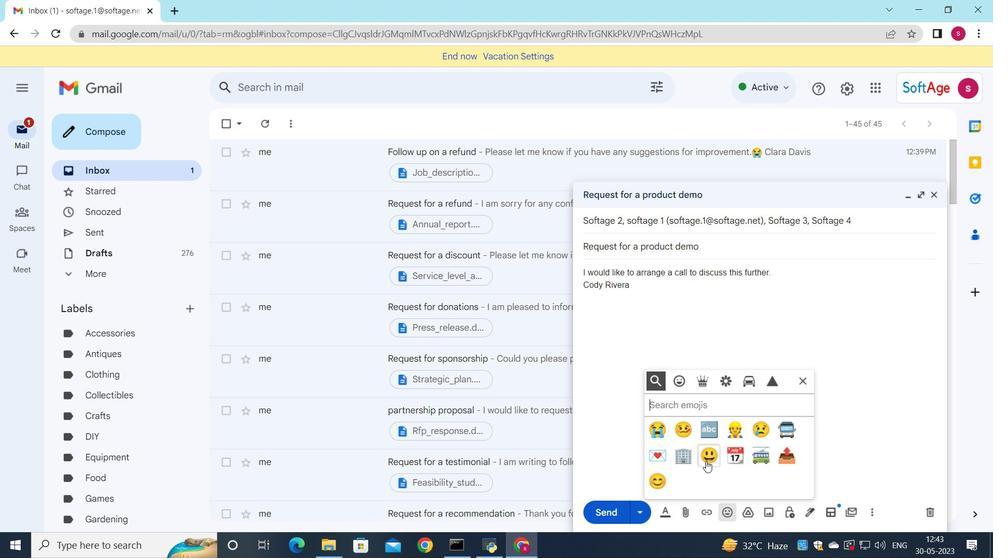 
Action: Mouse moved to (798, 380)
Screenshot: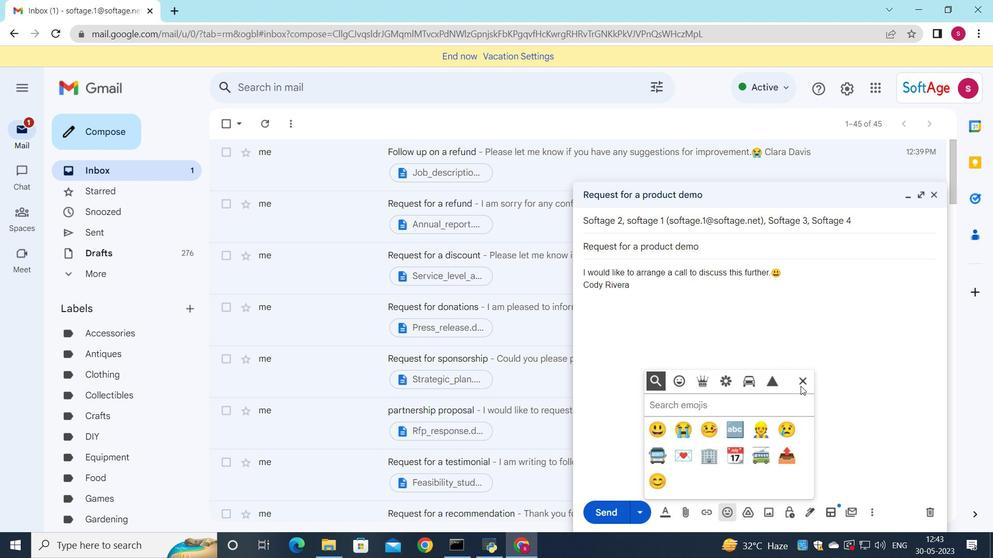 
Action: Mouse pressed left at (798, 380)
Screenshot: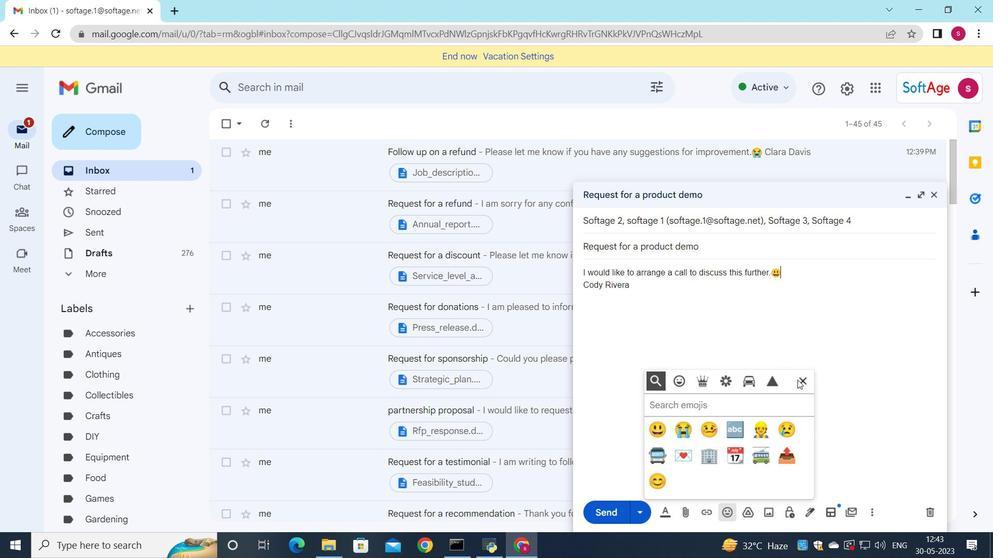 
Action: Mouse moved to (692, 511)
Screenshot: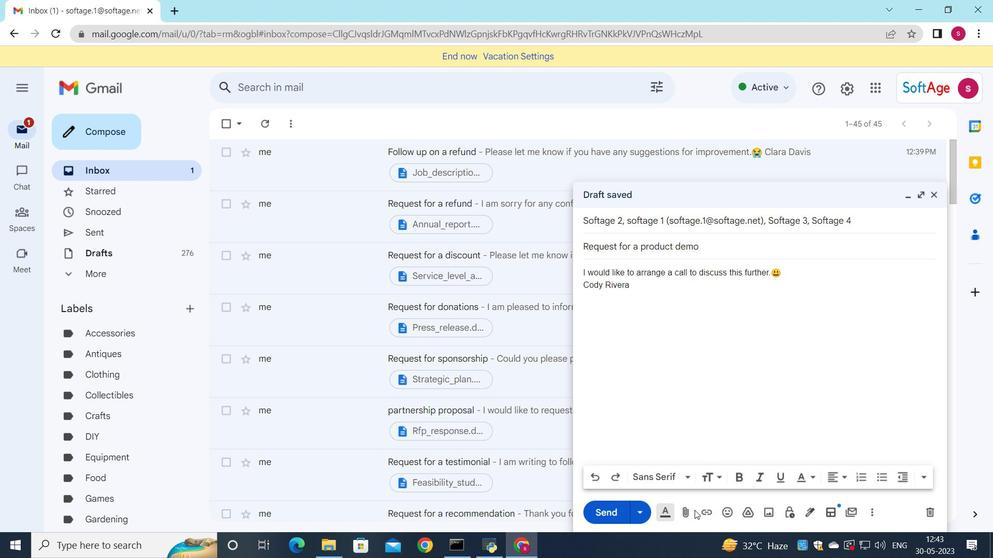 
Action: Mouse pressed left at (692, 511)
Screenshot: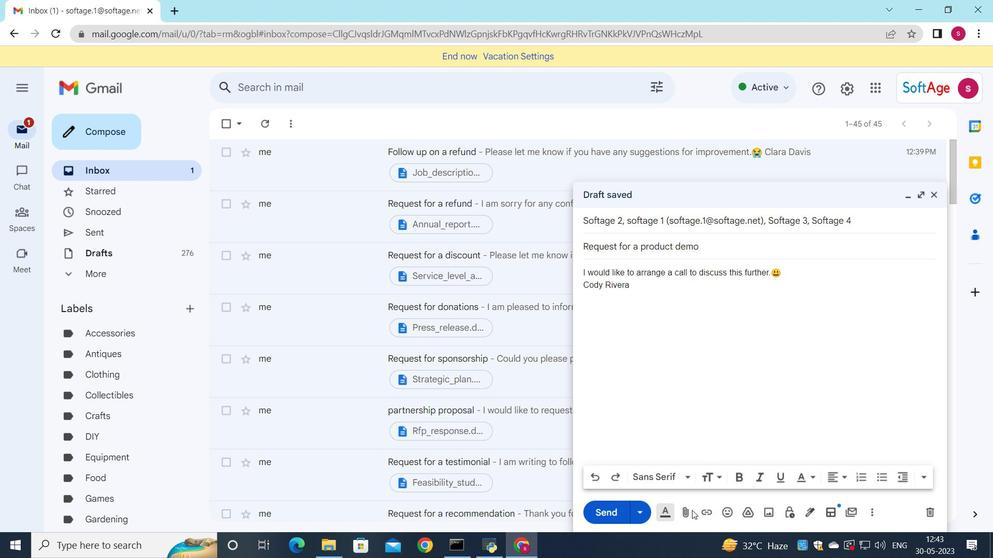 
Action: Mouse moved to (687, 512)
Screenshot: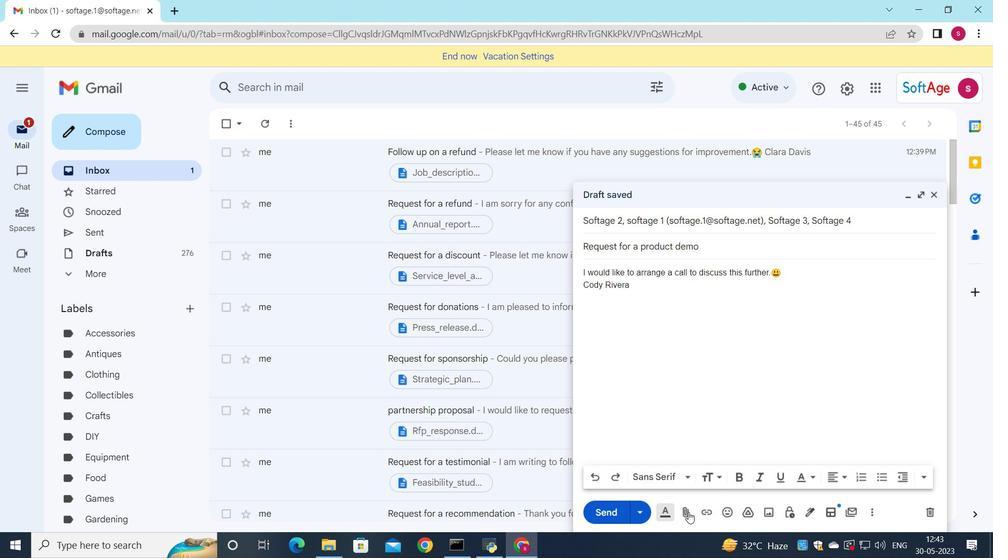 
Action: Mouse pressed left at (687, 512)
Screenshot: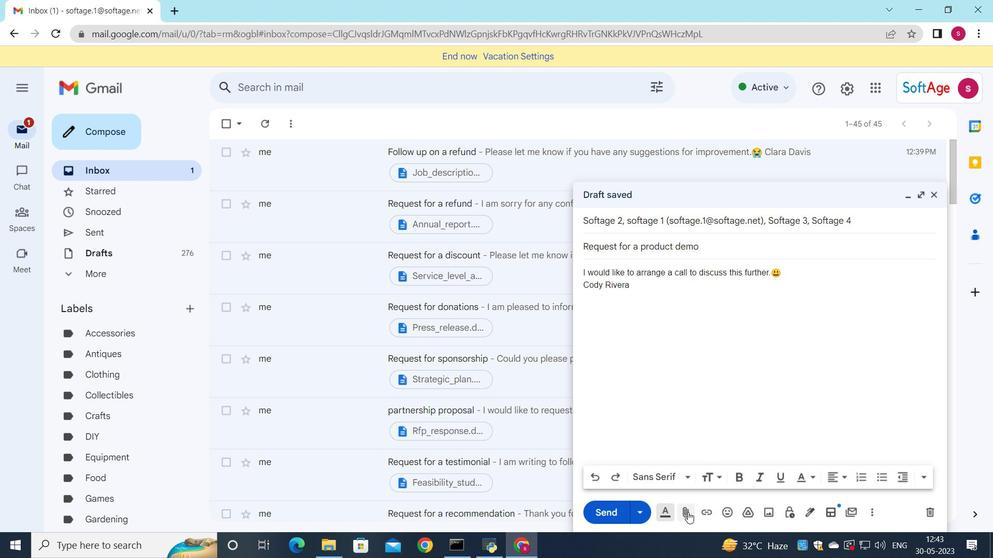 
Action: Mouse moved to (149, 97)
Screenshot: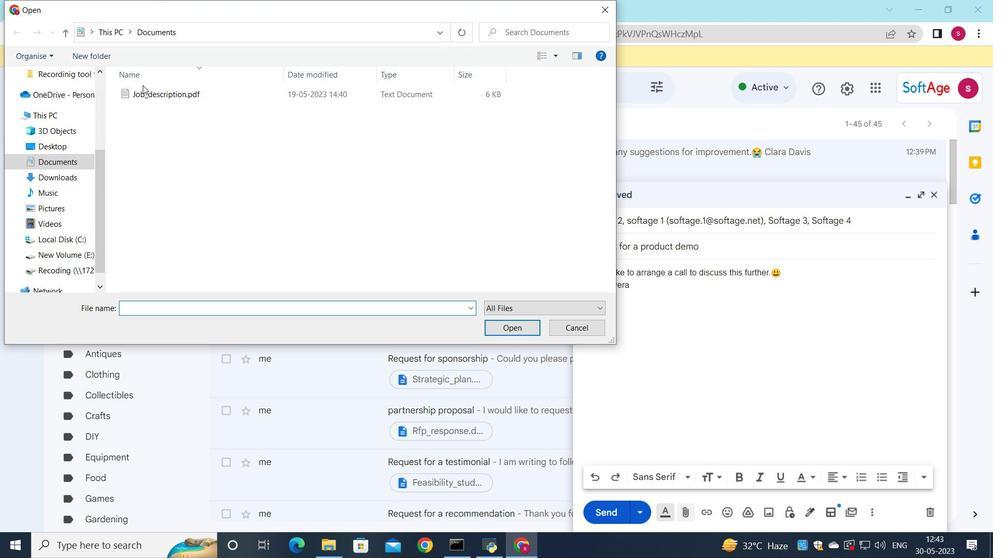 
Action: Mouse pressed left at (149, 97)
Screenshot: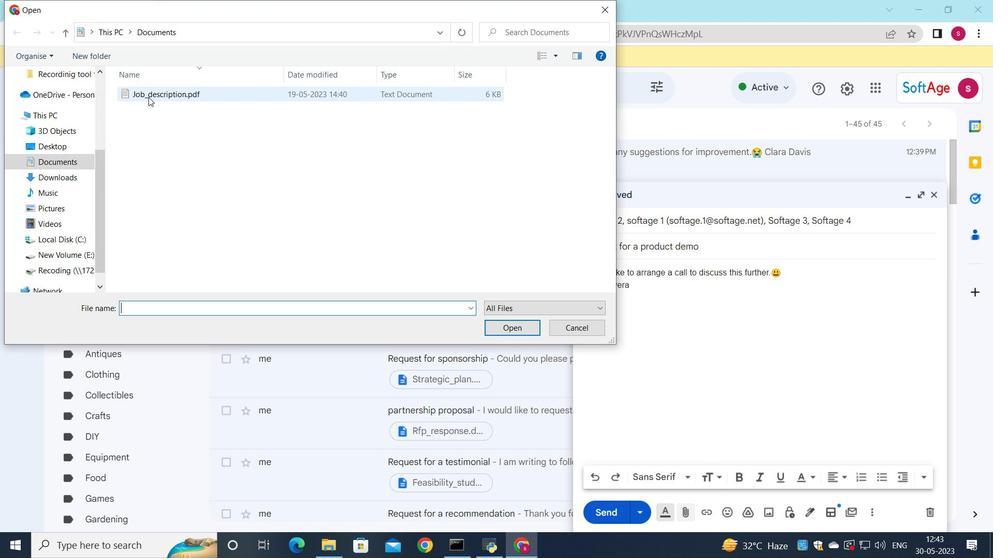 
Action: Mouse moved to (178, 89)
Screenshot: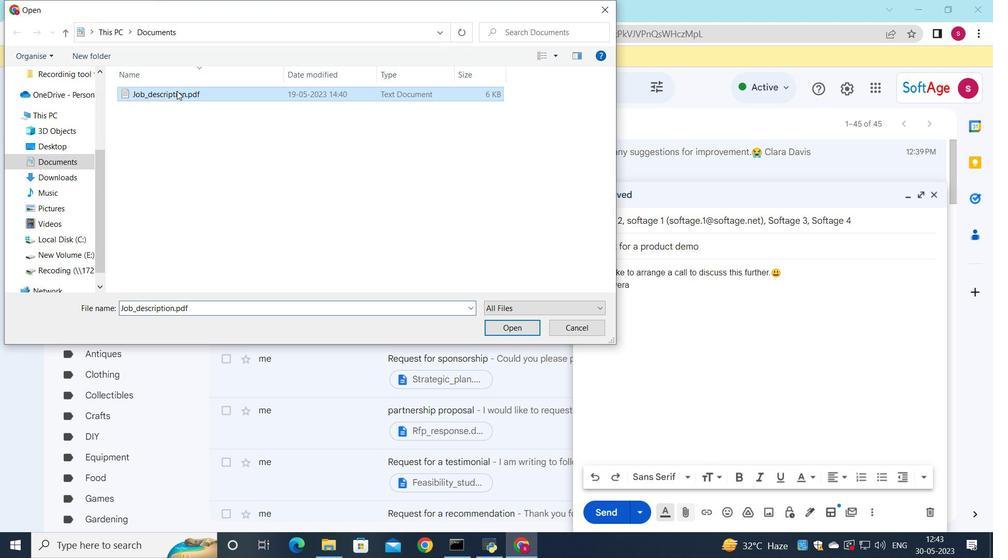 
Action: Mouse pressed left at (178, 89)
Screenshot: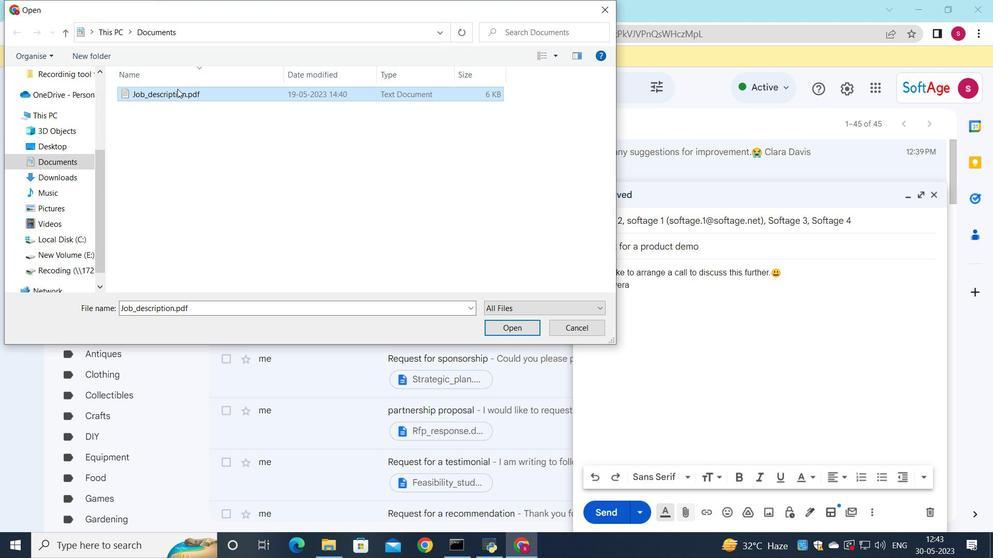 
Action: Mouse moved to (196, 117)
Screenshot: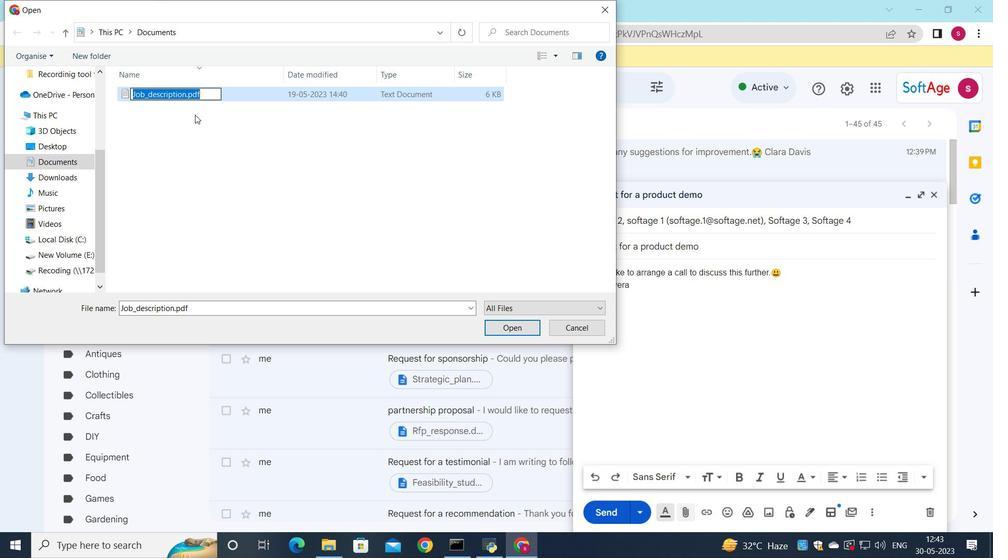 
Action: Key pressed <Key.shift><Key.shift><Key.shift><Key.shift><Key.shift>Tra
Screenshot: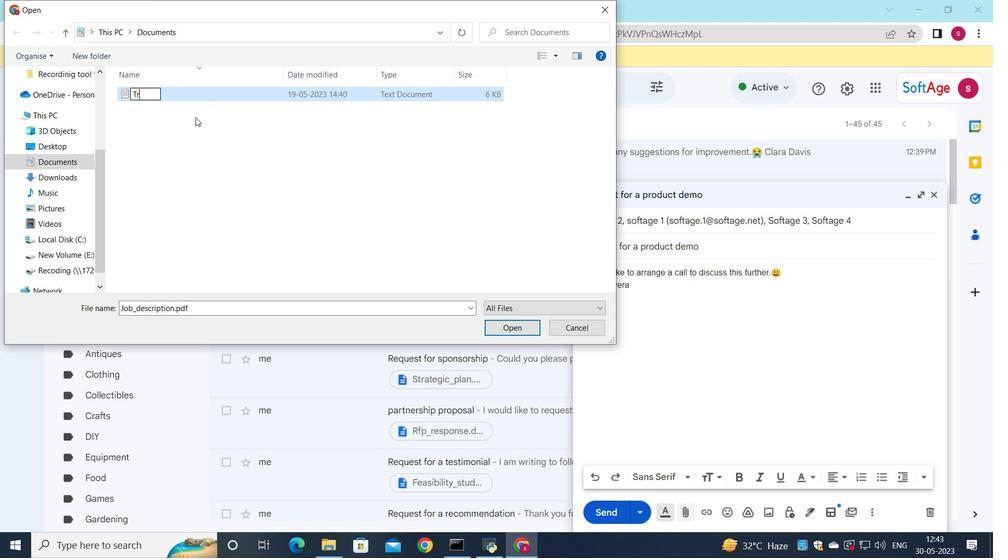 
Action: Mouse moved to (186, 106)
Screenshot: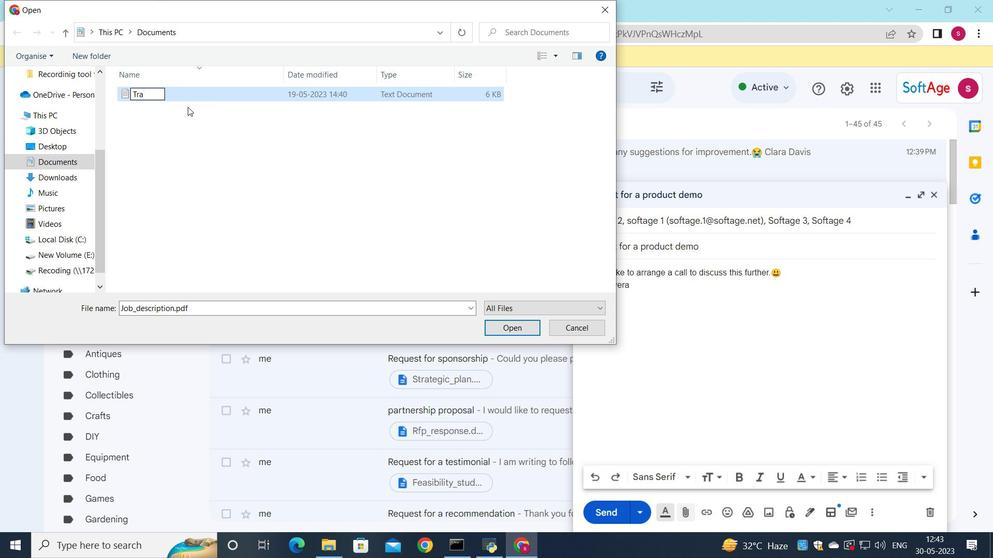 
Action: Key pressed i
Screenshot: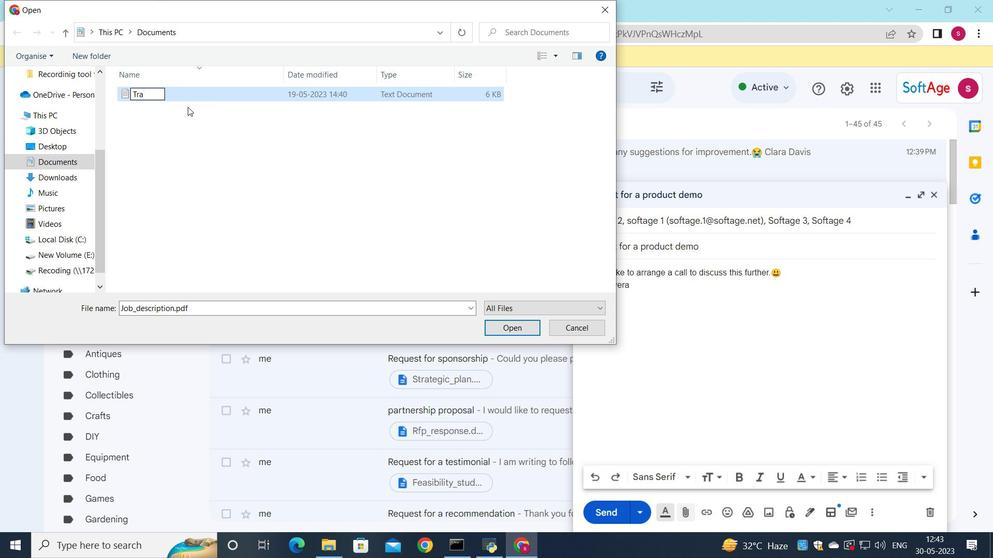 
Action: Mouse moved to (186, 107)
Screenshot: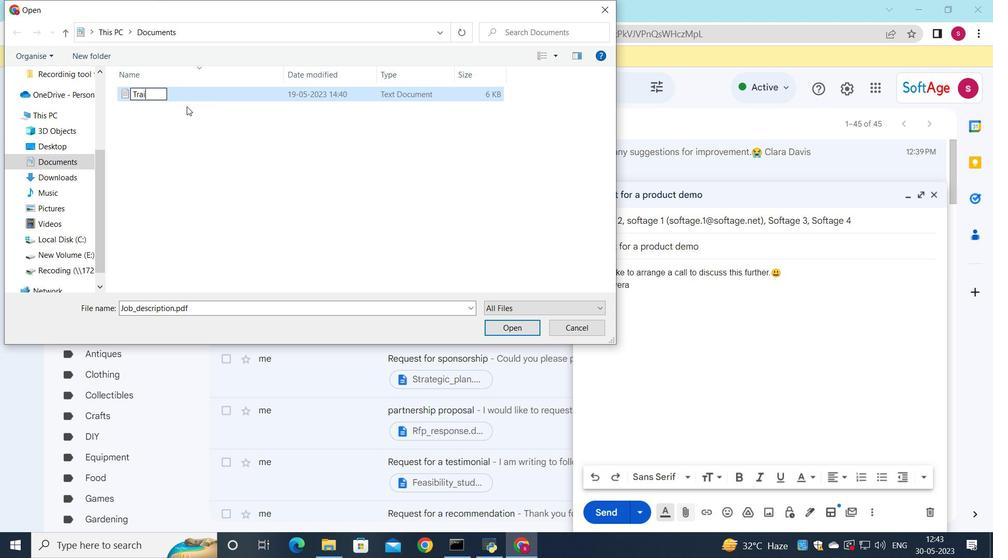 
Action: Key pressed n
Screenshot: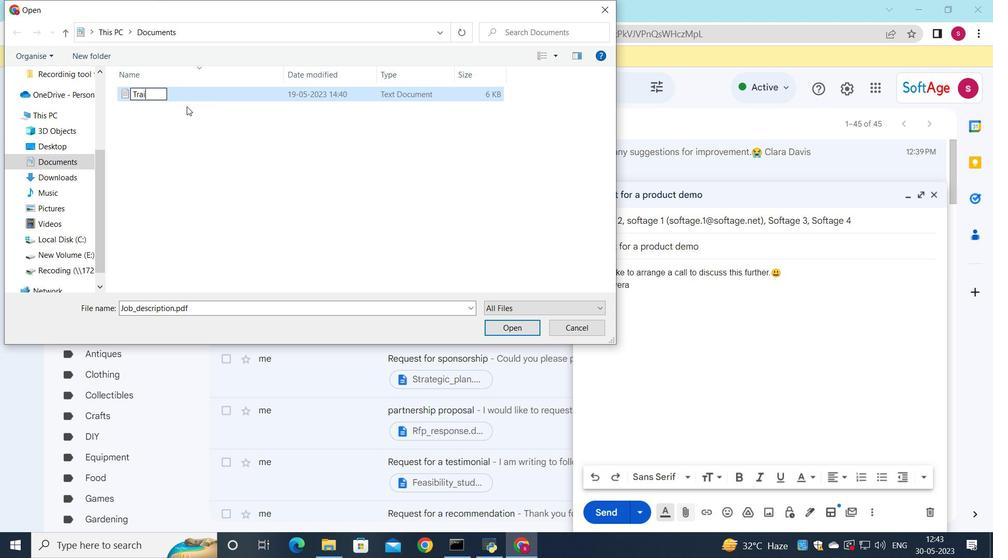 
Action: Mouse moved to (178, 94)
Screenshot: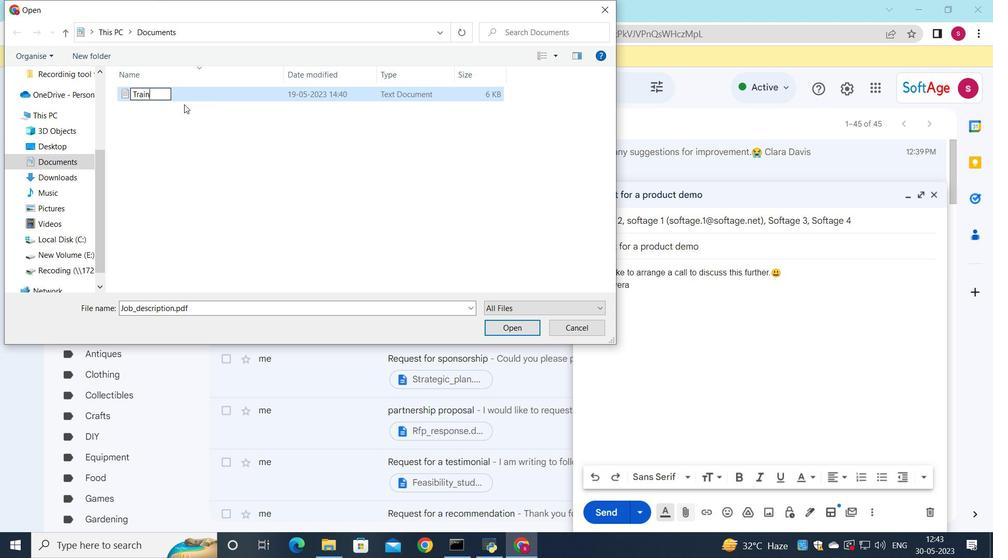 
Action: Key pressed i
Screenshot: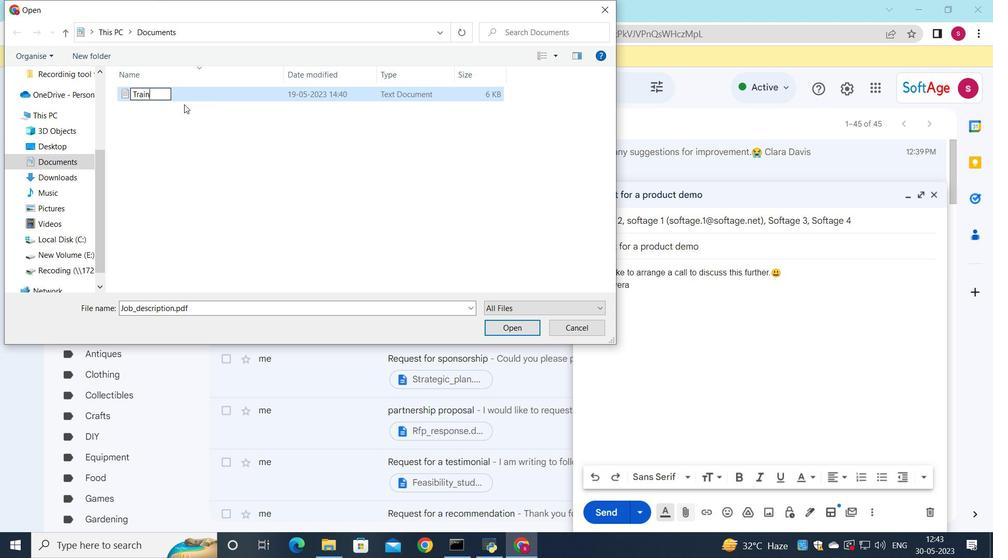 
Action: Mouse moved to (181, 103)
Screenshot: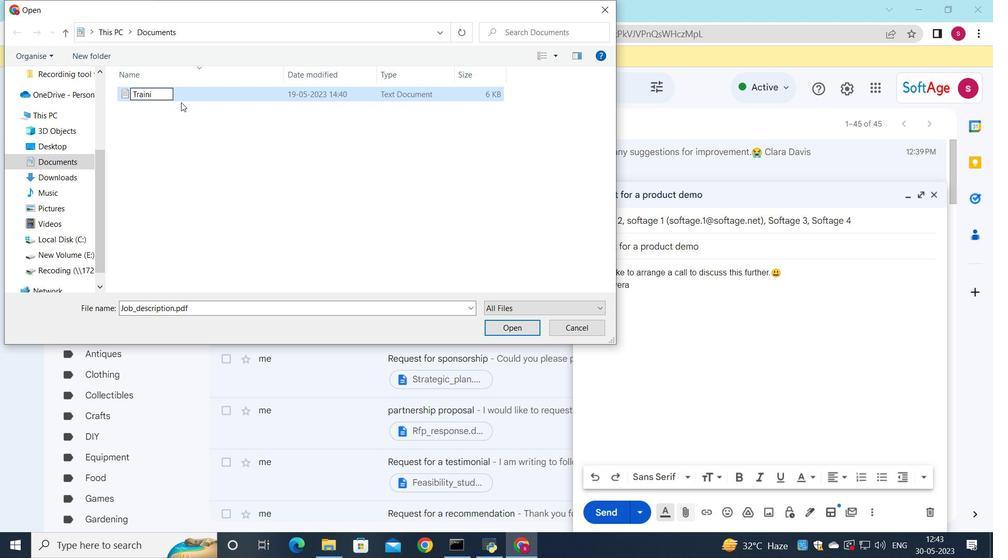 
Action: Key pressed ng
Screenshot: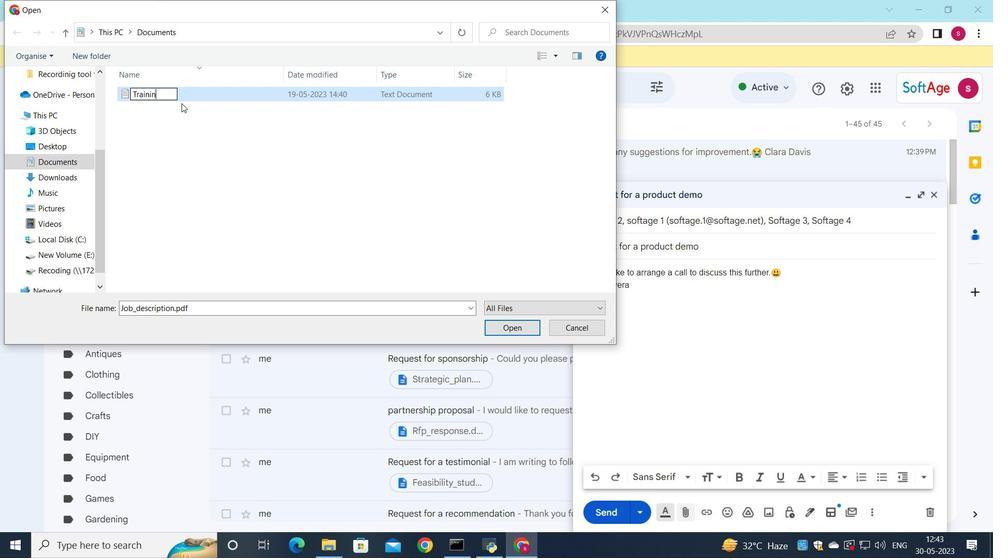 
Action: Mouse moved to (172, 96)
Screenshot: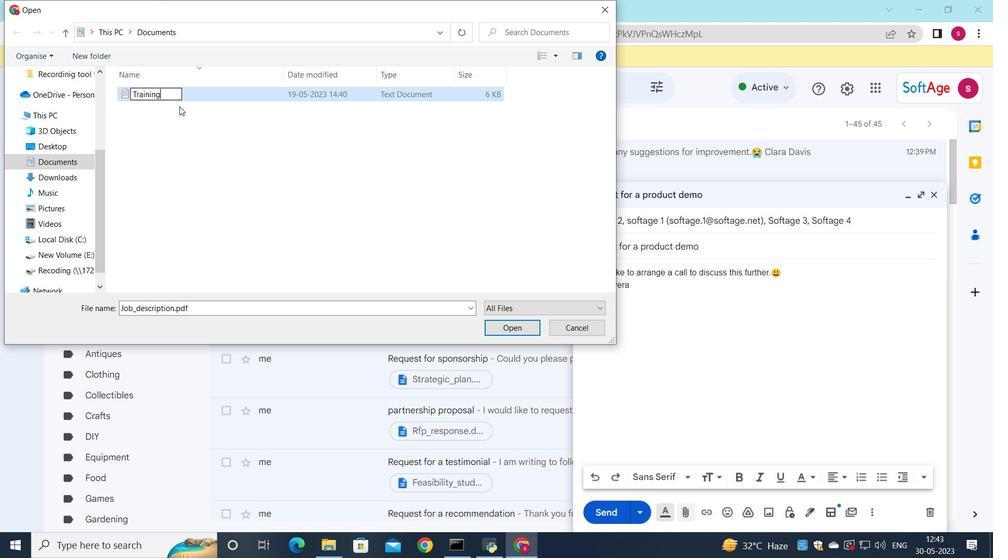 
Action: Key pressed <Key.shift_r><Key.shift_r><Key.shift_r><Key.shift_r><Key.shift_r><Key.shift_r>
Screenshot: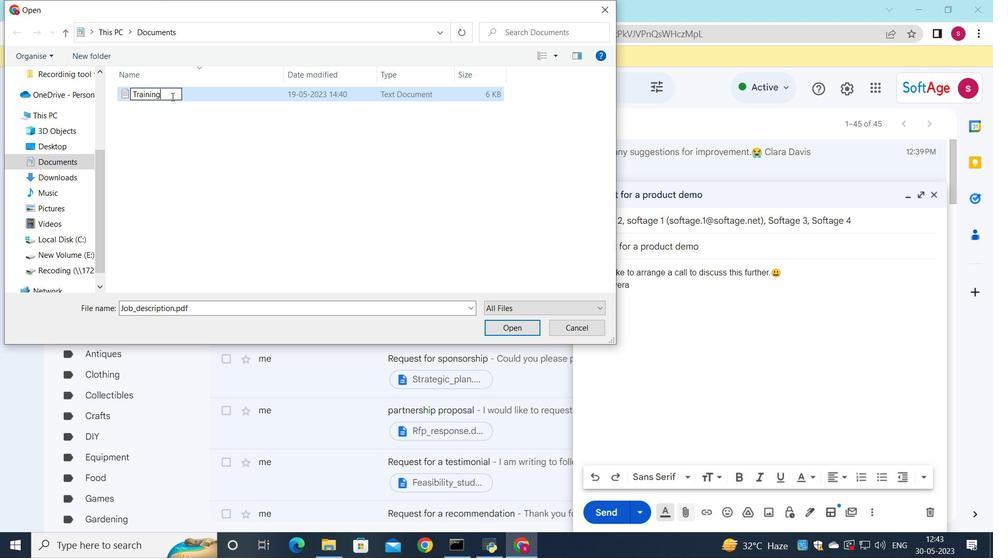 
Action: Mouse moved to (170, 95)
Screenshot: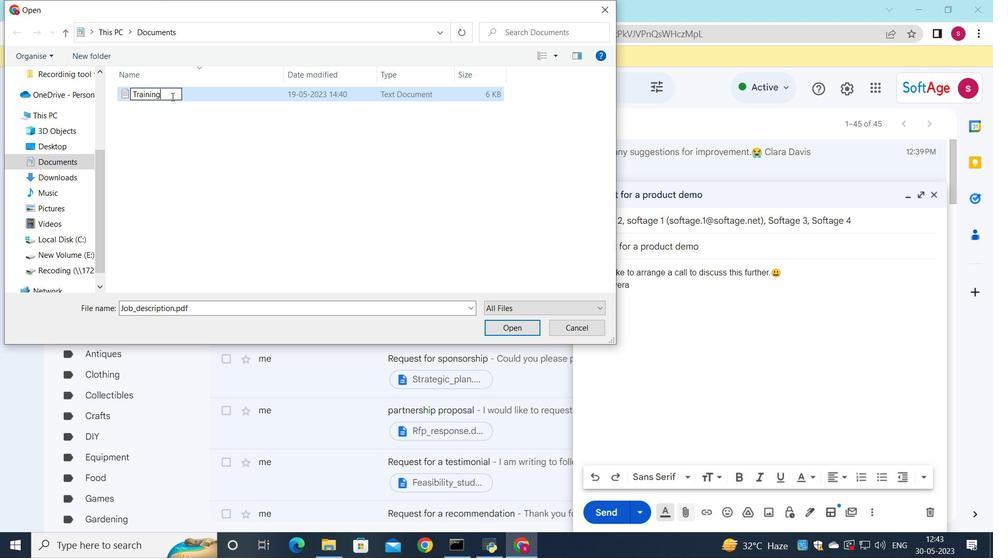 
Action: Key pressed <Key.shift_r>
Screenshot: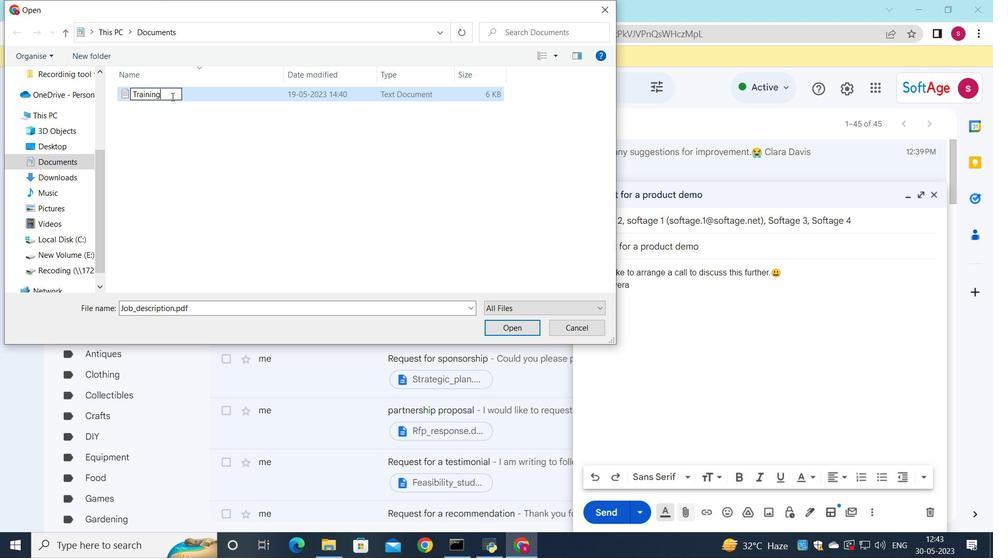 
Action: Mouse moved to (169, 94)
Screenshot: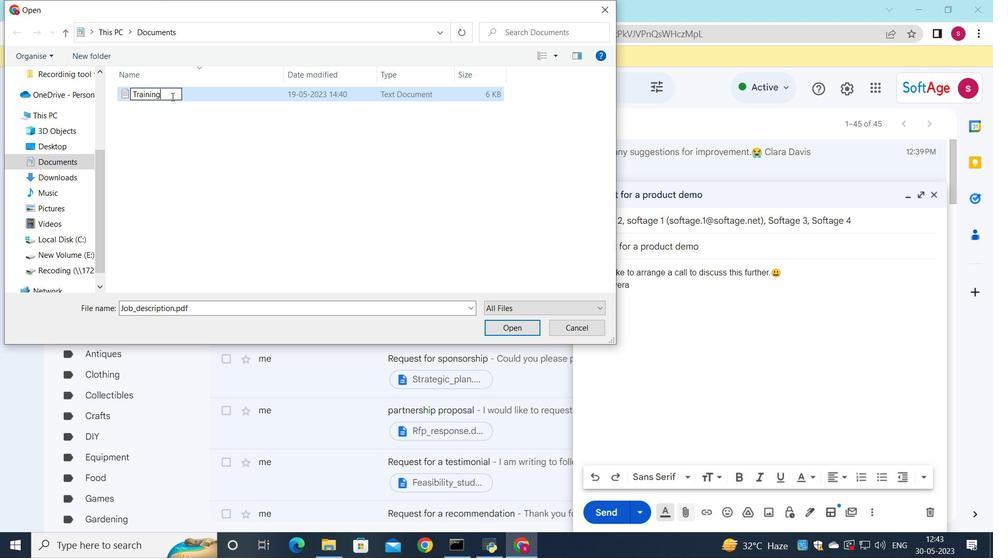 
Action: Key pressed <Key.shift_r>
Screenshot: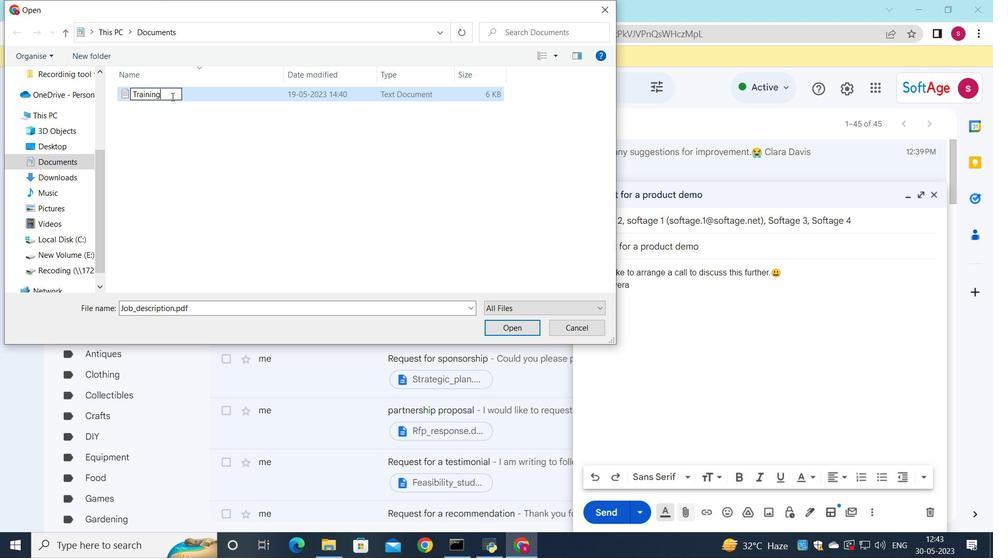 
Action: Mouse moved to (169, 94)
Screenshot: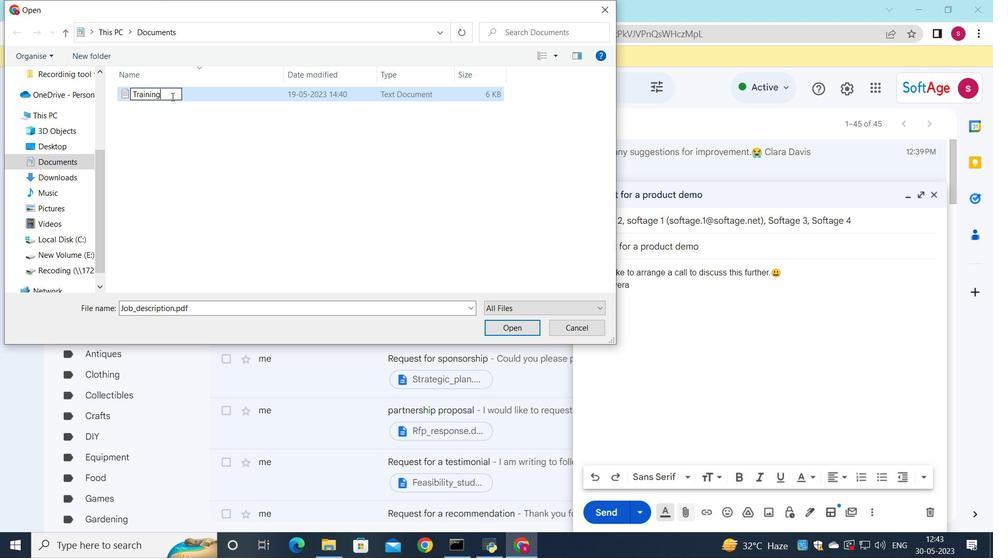 
Action: Key pressed <Key.shift_r><Key.shift_r>
Screenshot: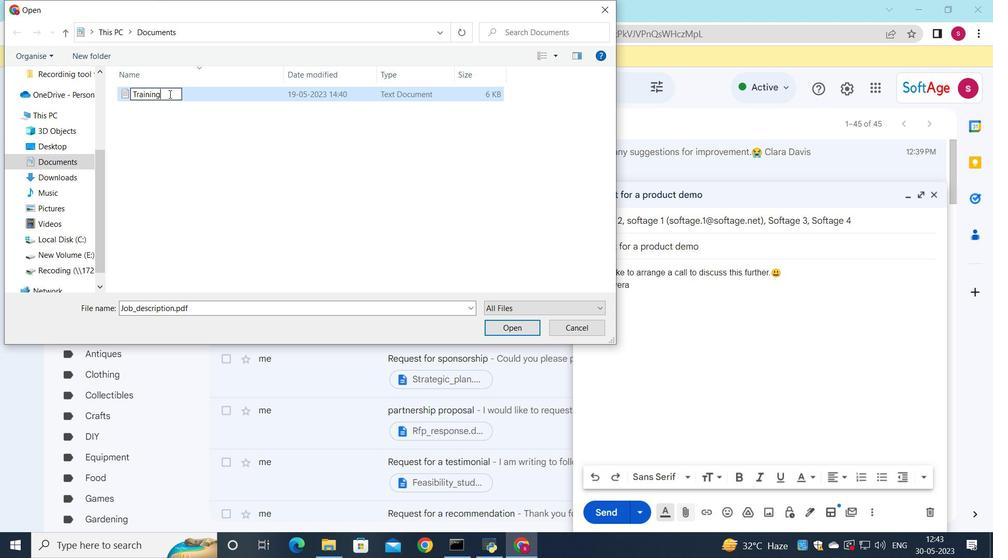 
Action: Mouse moved to (169, 94)
Screenshot: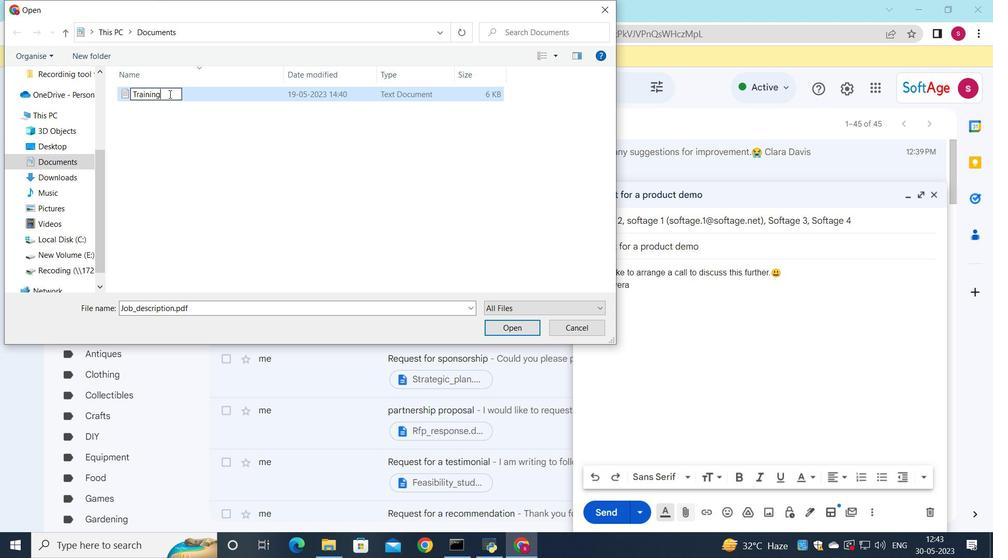 
Action: Key pressed <Key.shift_r><Key.shift_r><Key.shift_r><Key.shift_r><Key.shift_r><Key.shift_r><Key.shift_r><Key.shift_r><Key.shift_r><Key.shift_r><Key.shift_r><Key.shift_r><Key.shift_r><Key.shift_r><Key.shift_r><Key.shift_r><Key.shift_r><Key.shift_r><Key.shift_r><Key.shift_r>
Screenshot: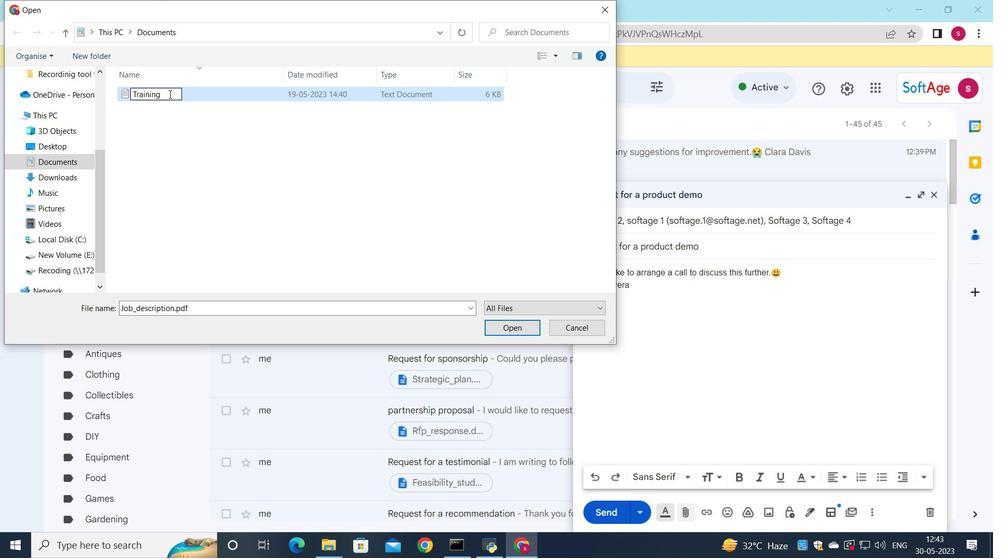 
Action: Mouse moved to (169, 93)
Screenshot: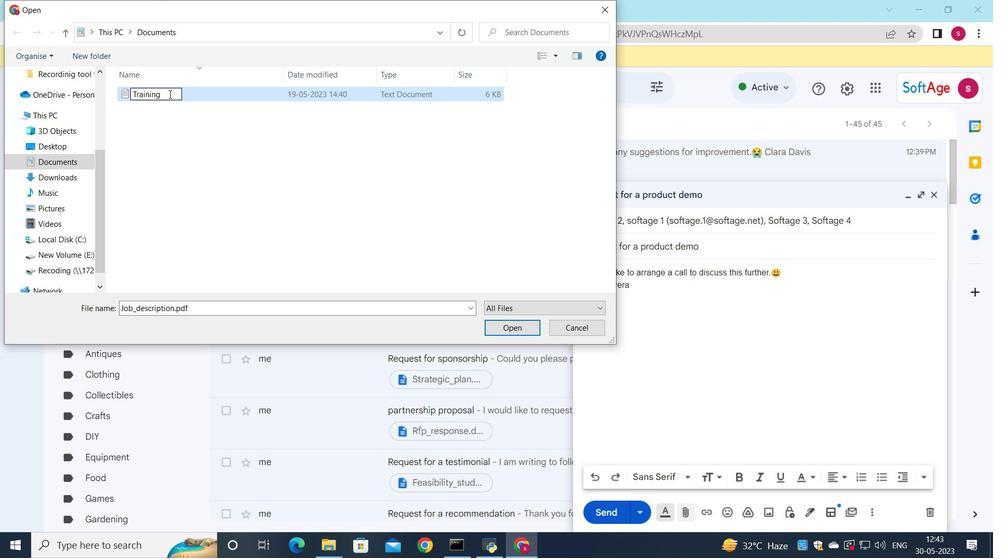 
Action: Key pressed <Key.space>
Screenshot: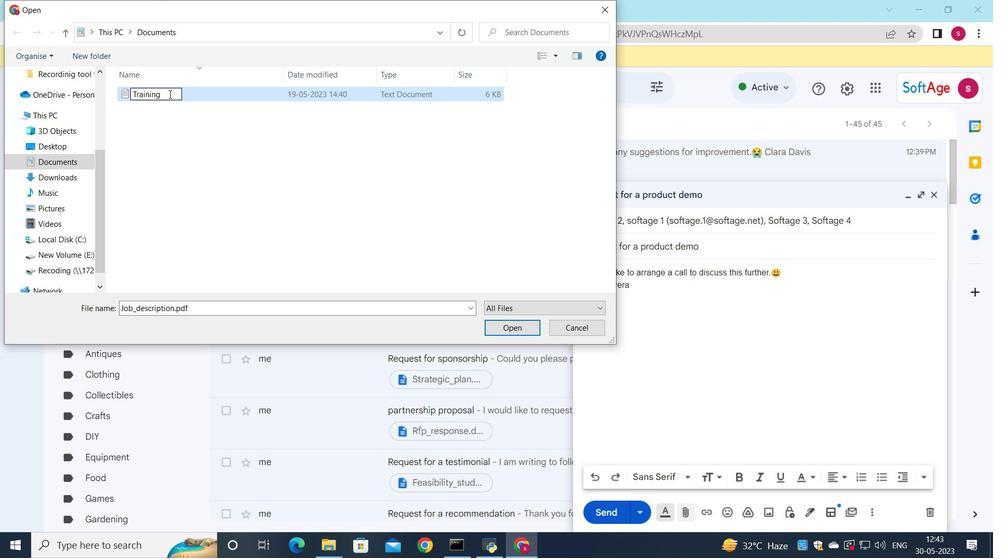
Action: Mouse moved to (165, 89)
Screenshot: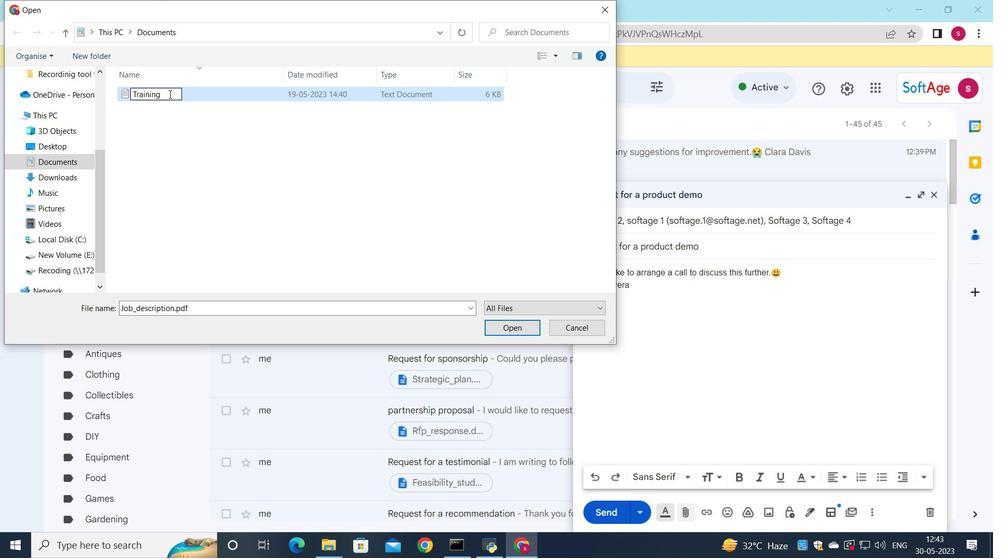 
Action: Key pressed _
Screenshot: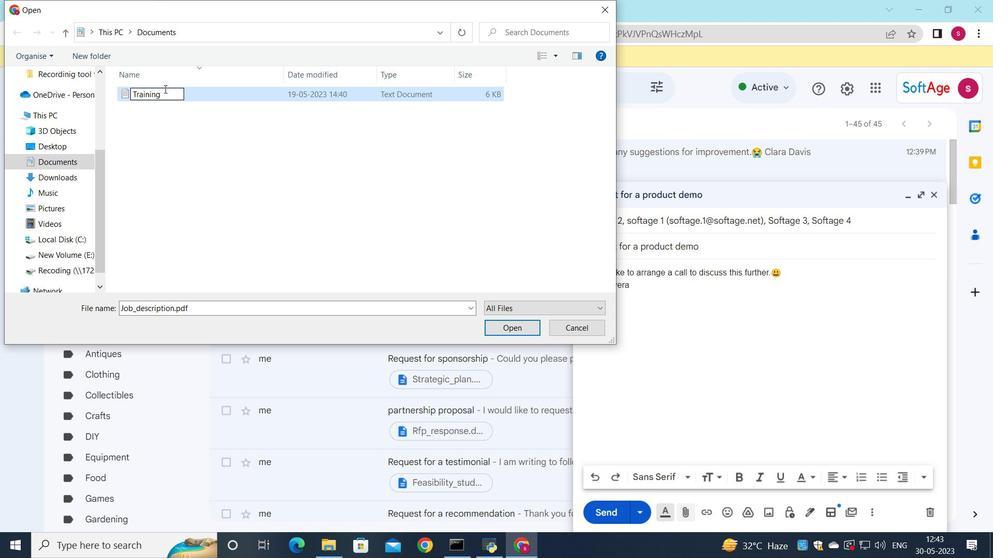 
Action: Mouse moved to (381, 159)
Screenshot: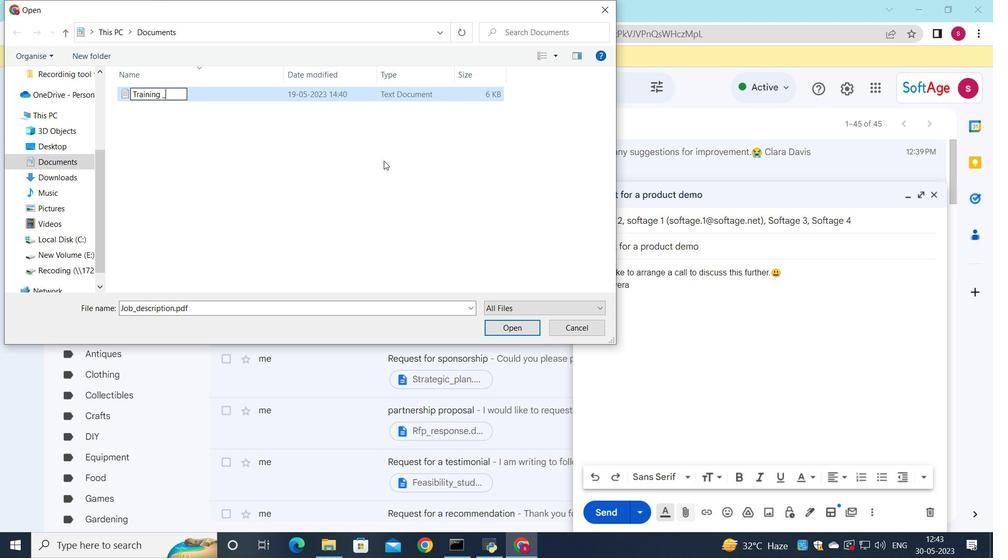 
Action: Key pressed ma
Screenshot: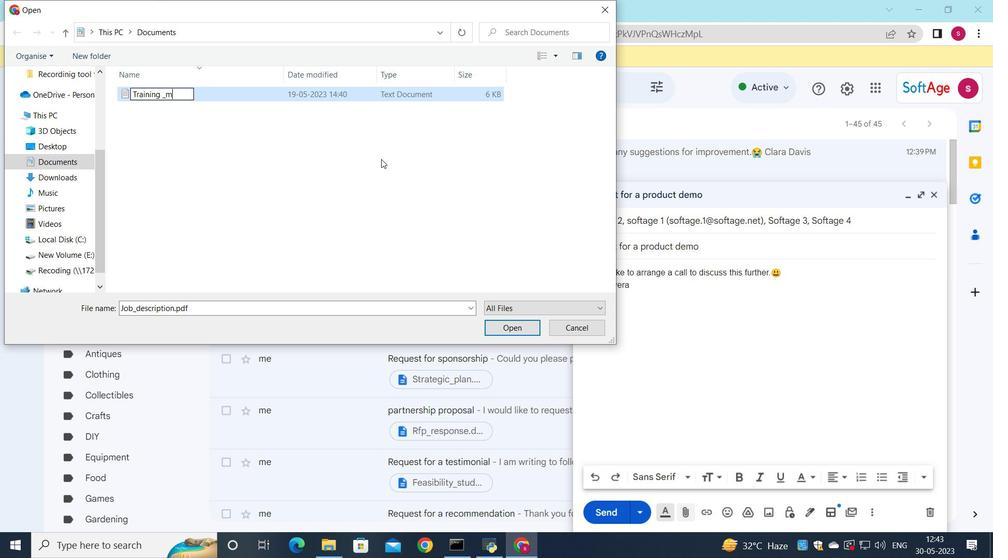 
Action: Mouse moved to (369, 150)
Screenshot: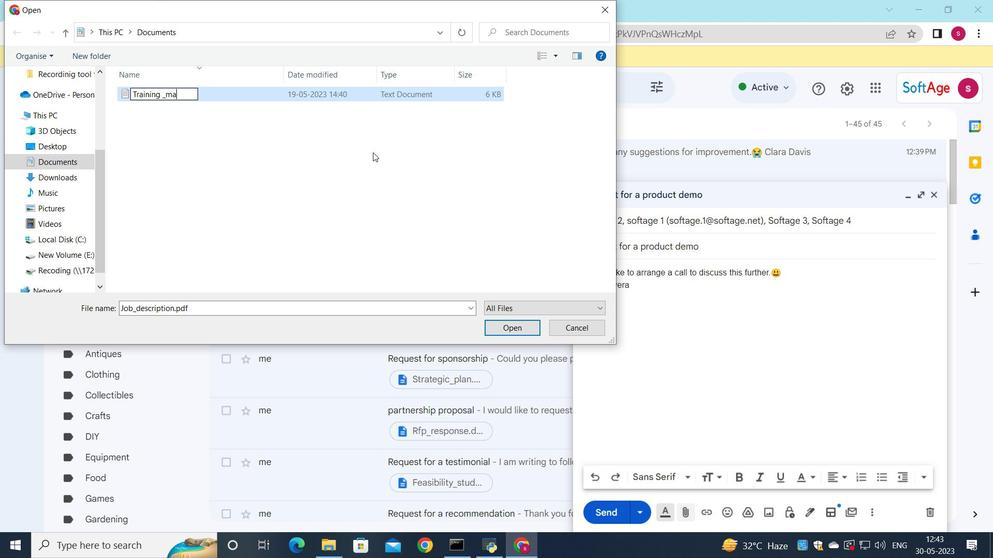 
Action: Key pressed t
Screenshot: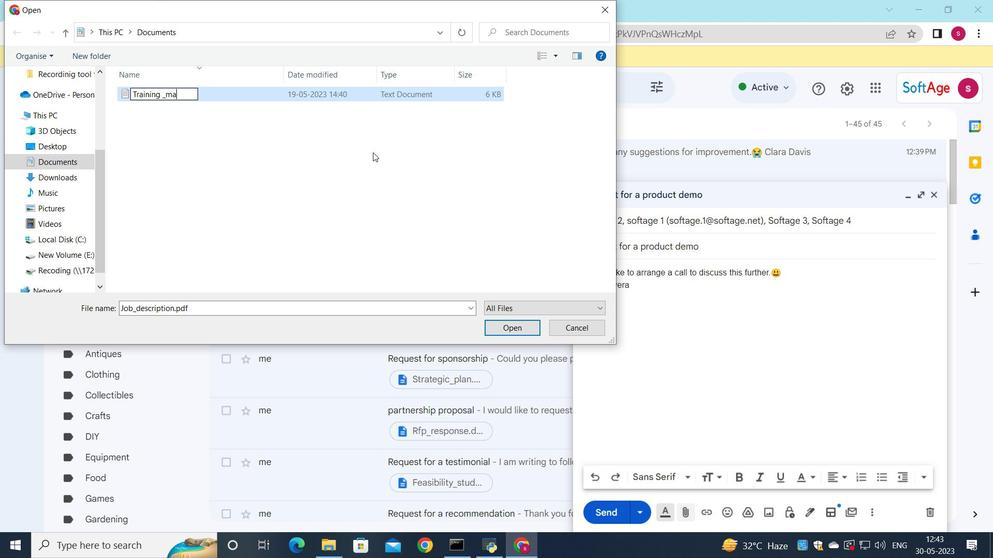 
Action: Mouse moved to (368, 150)
Screenshot: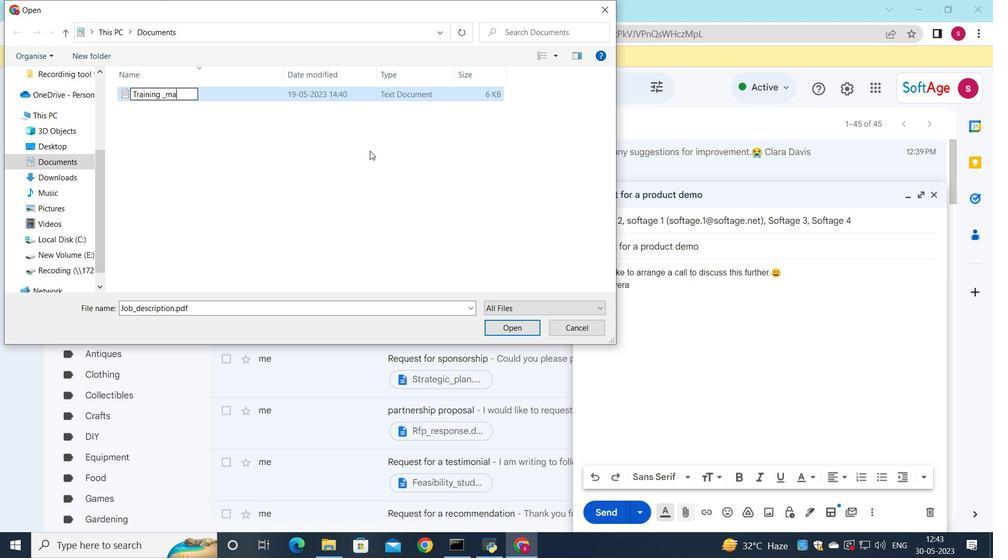 
Action: Key pressed er
Screenshot: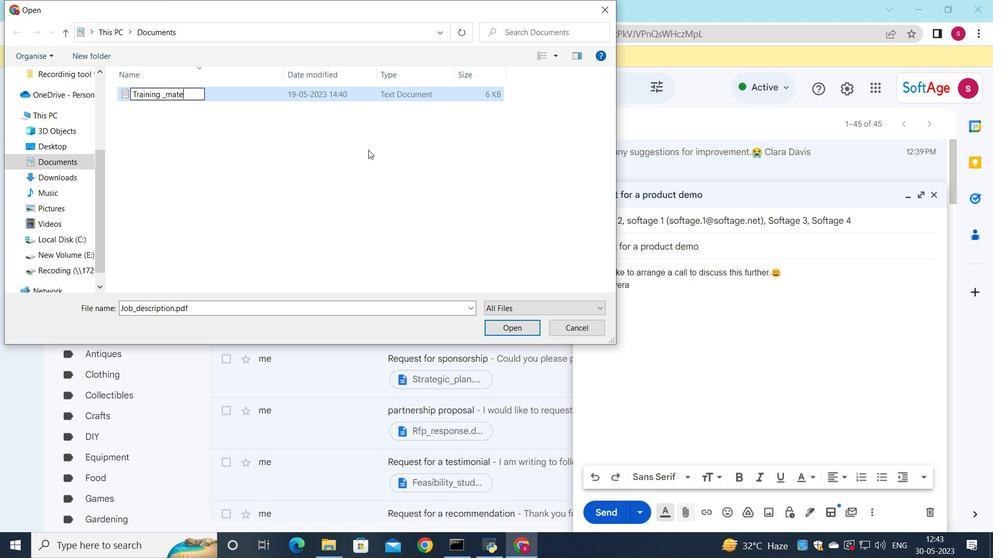 
Action: Mouse moved to (351, 137)
Screenshot: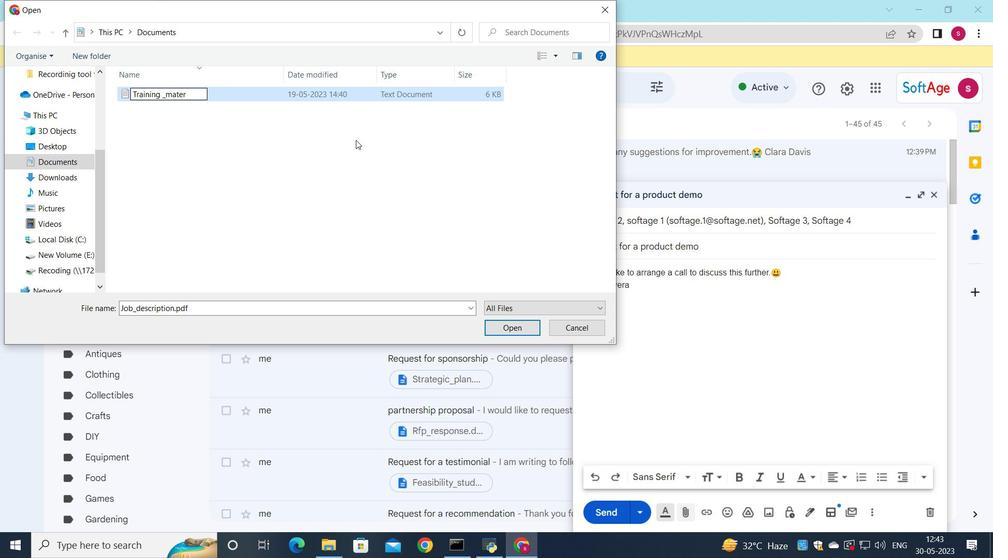 
Action: Key pressed i
Screenshot: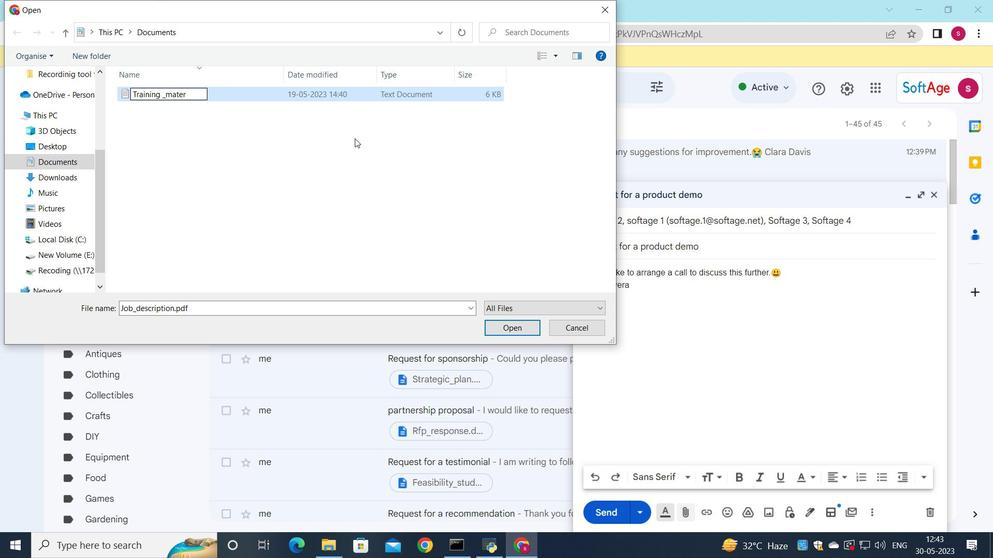 
Action: Mouse moved to (342, 146)
Screenshot: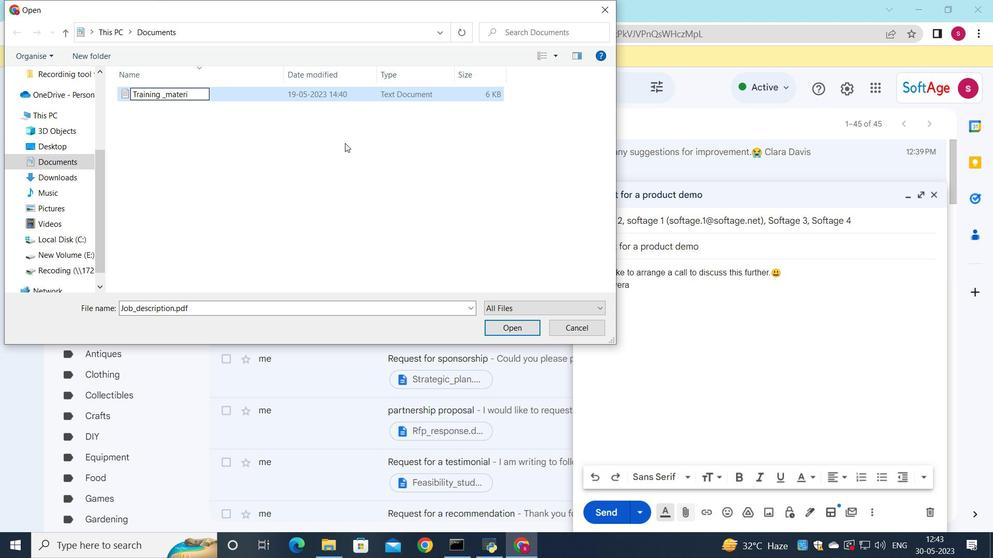
Action: Key pressed a
Screenshot: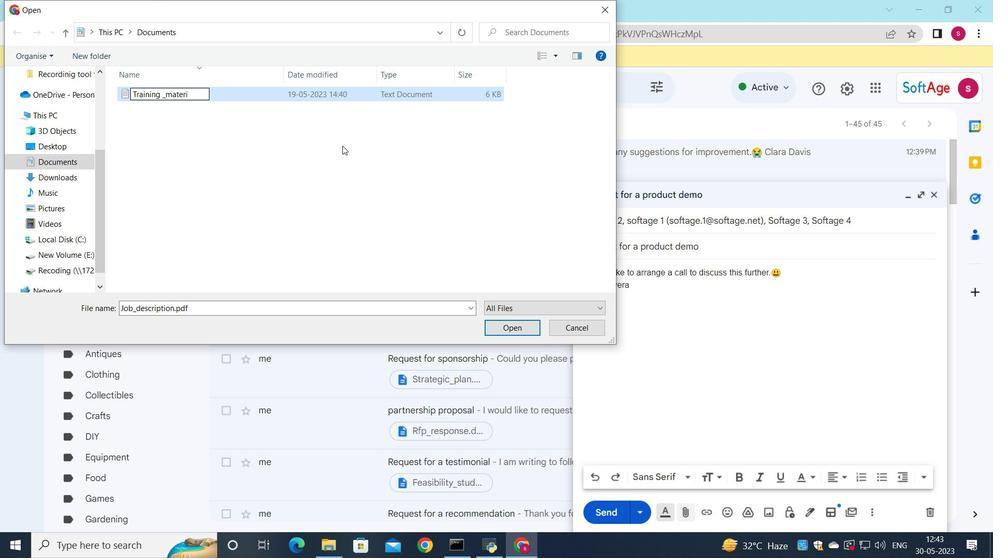 
Action: Mouse moved to (311, 118)
Screenshot: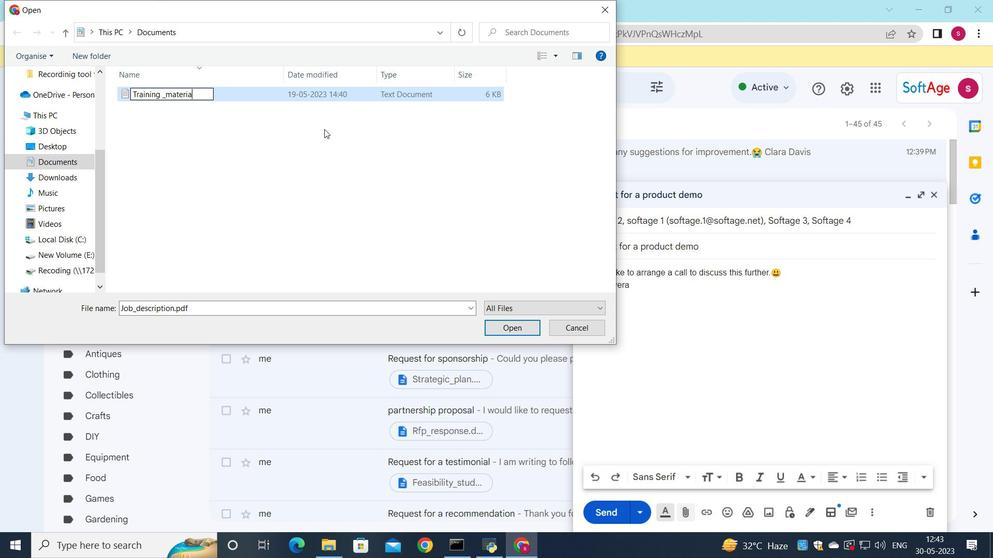 
Action: Key pressed l
Screenshot: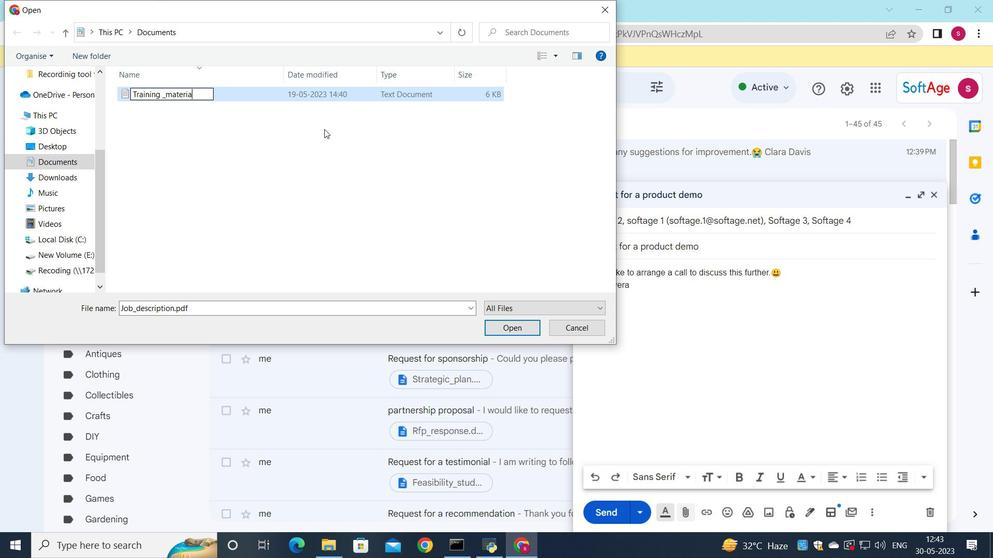 
Action: Mouse moved to (308, 143)
Screenshot: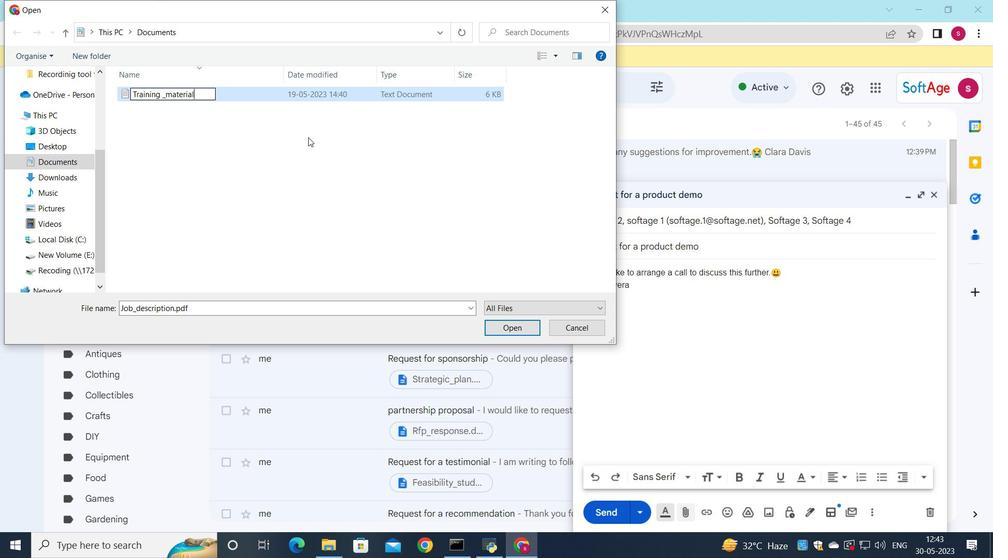 
Action: Key pressed s
Screenshot: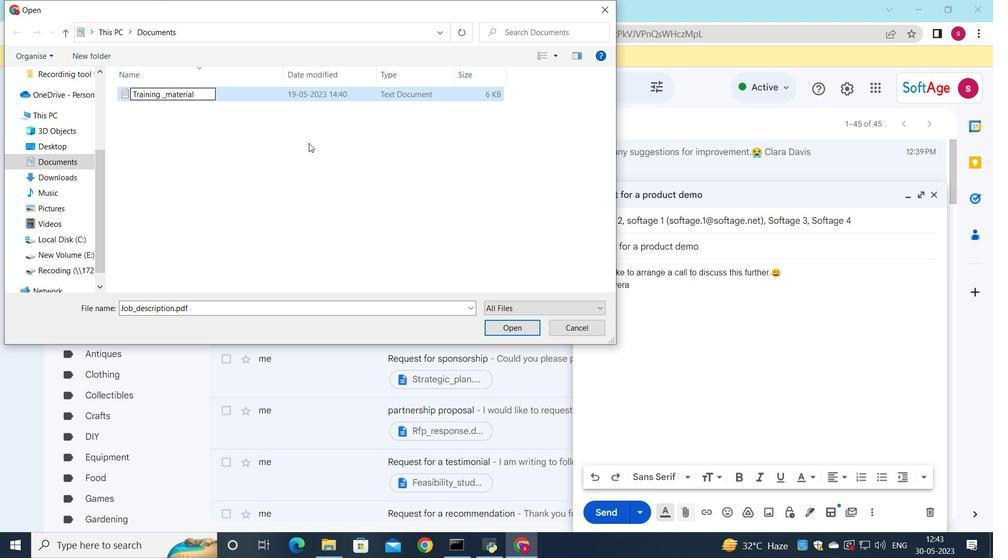 
Action: Mouse moved to (382, 140)
Screenshot: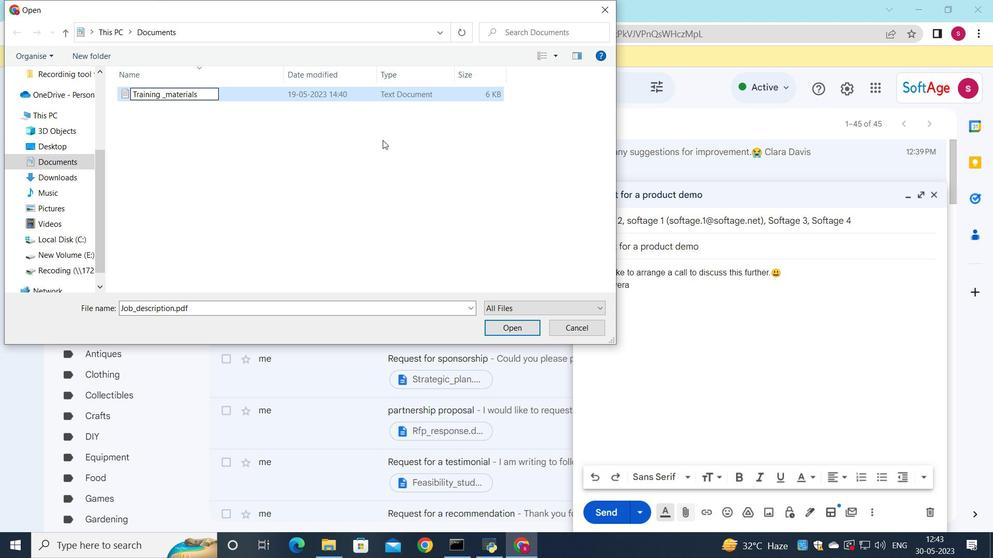
Action: Key pressed .d
Screenshot: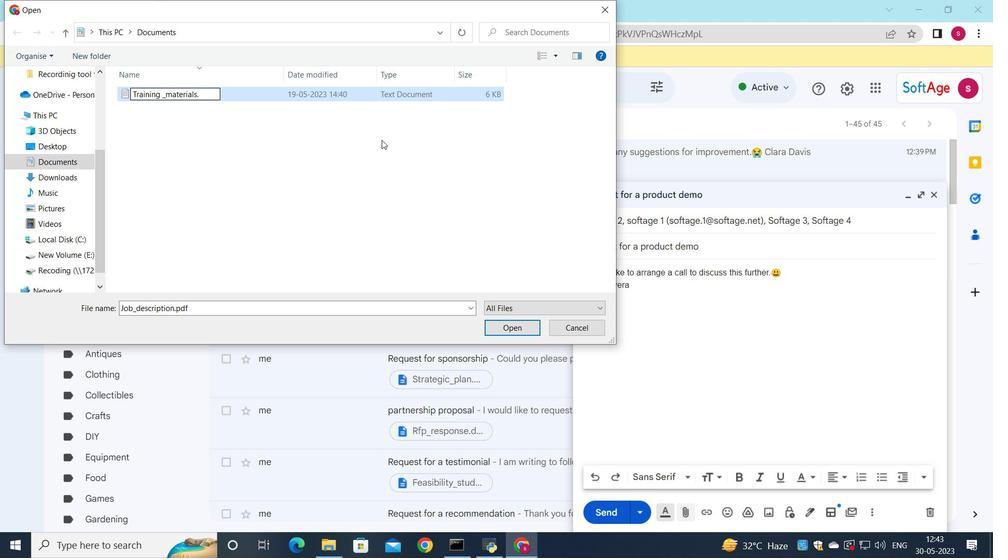
Action: Mouse moved to (373, 133)
Screenshot: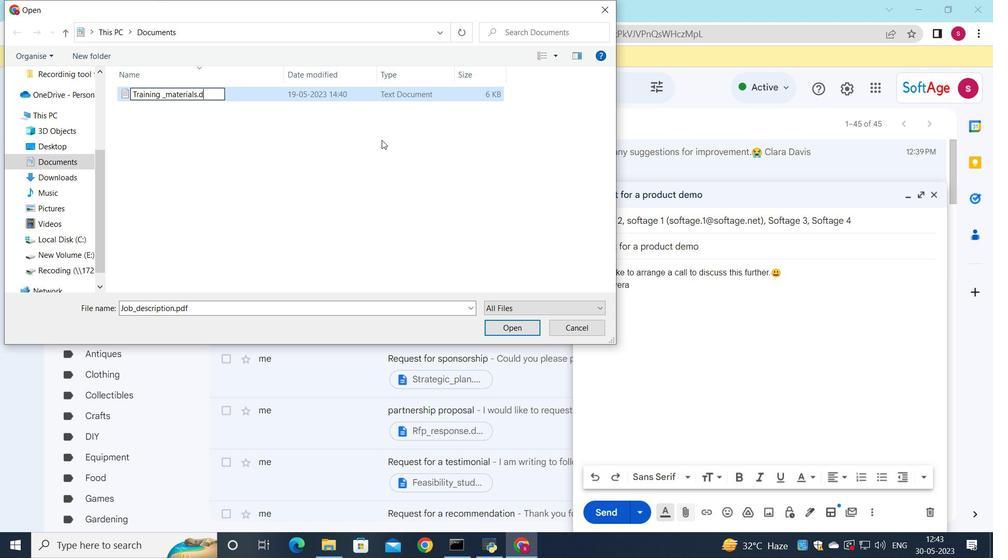 
Action: Key pressed o
Screenshot: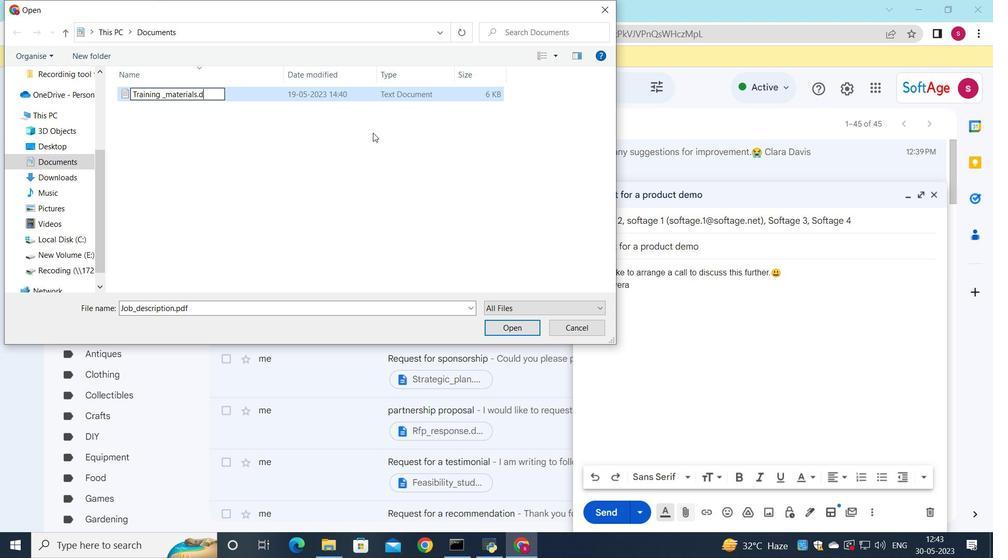 
Action: Mouse moved to (369, 138)
Screenshot: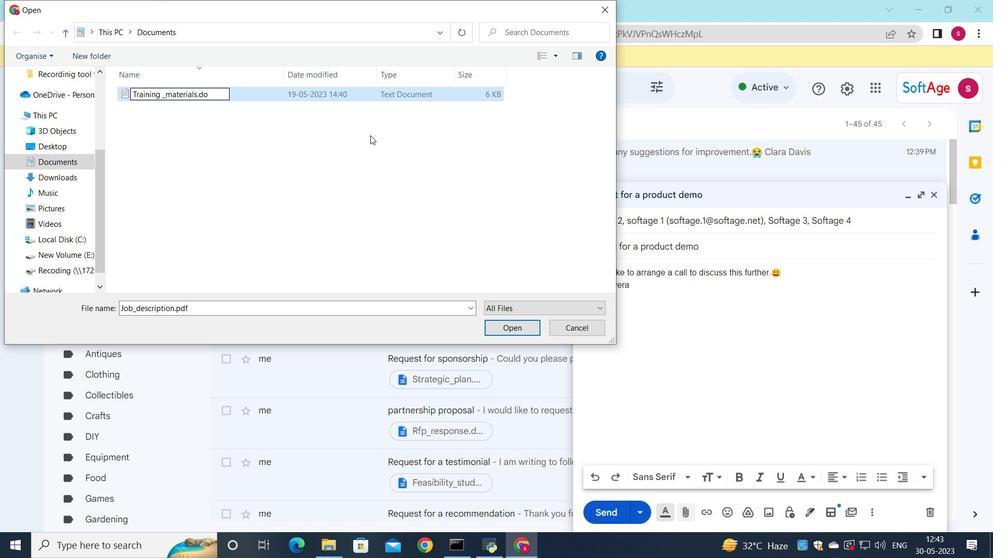 
Action: Key pressed cx
Screenshot: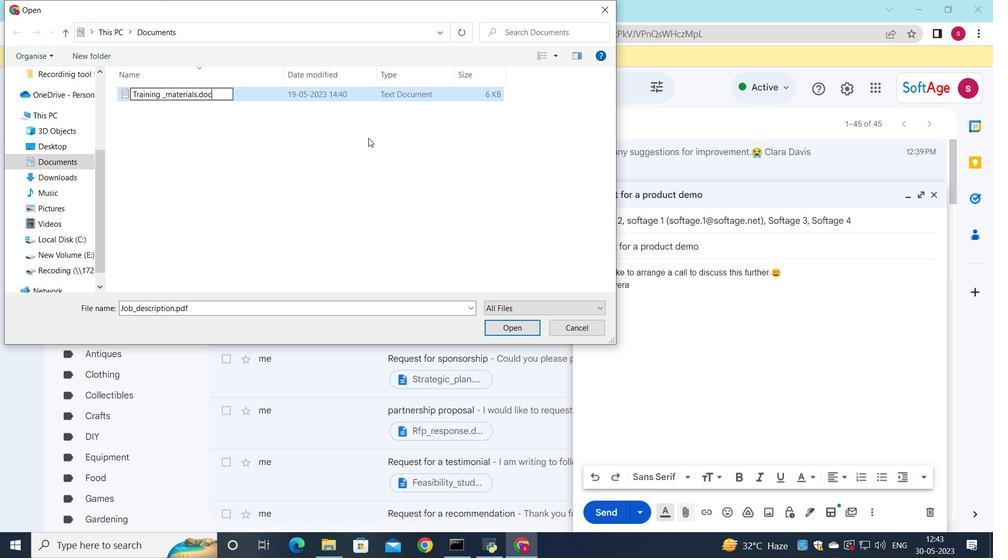 
Action: Mouse moved to (505, 326)
Screenshot: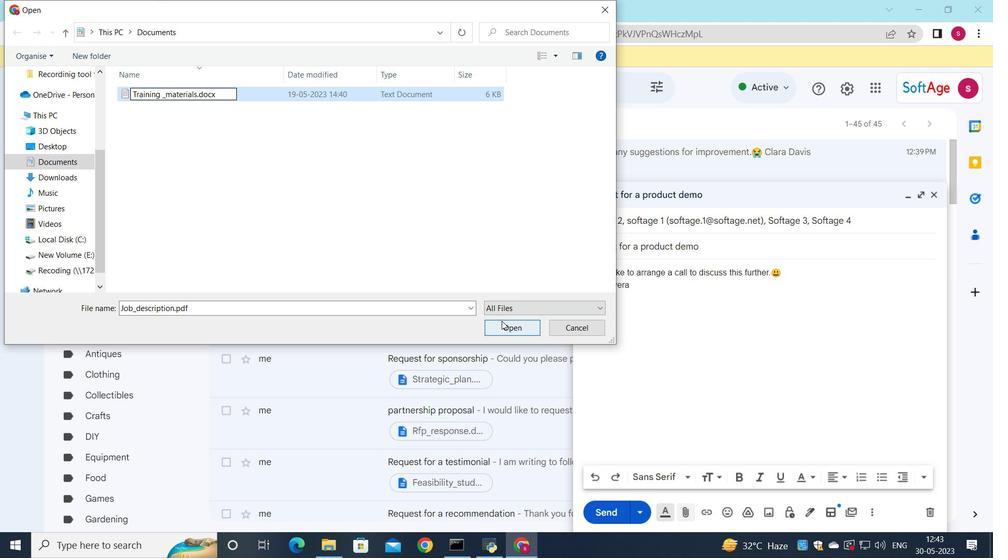 
Action: Mouse pressed left at (505, 326)
Screenshot: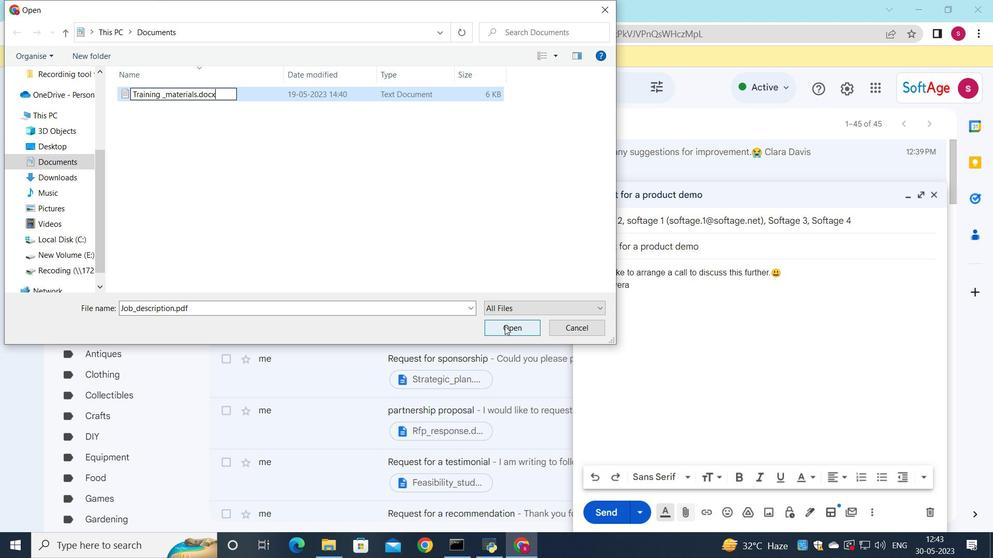 
Action: Mouse moved to (385, 97)
Screenshot: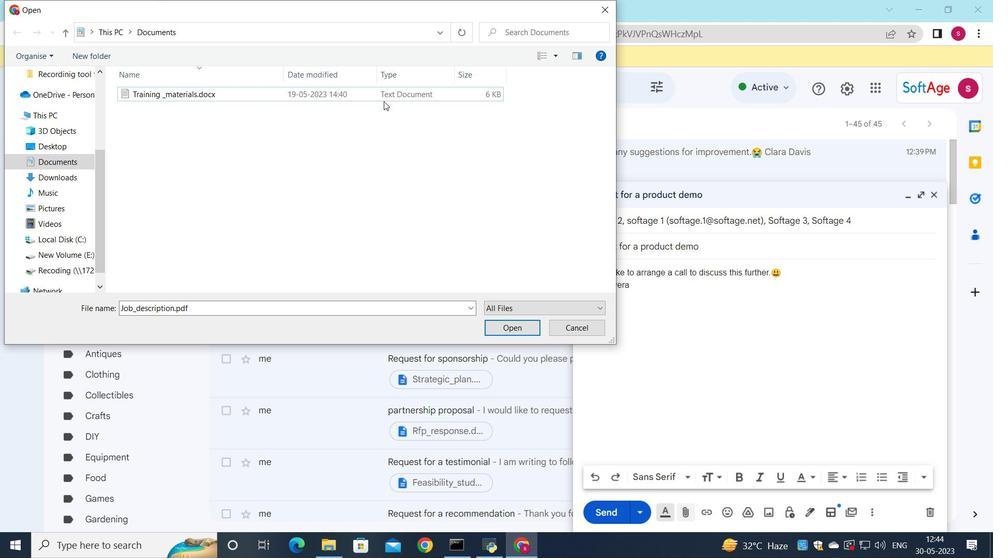 
Action: Mouse pressed left at (385, 97)
Screenshot: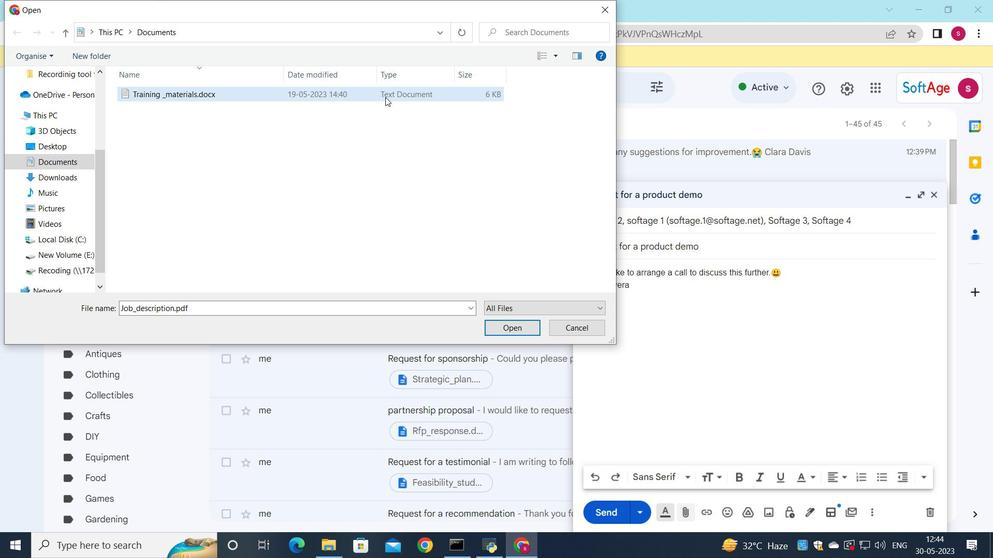 
Action: Mouse moved to (516, 332)
Screenshot: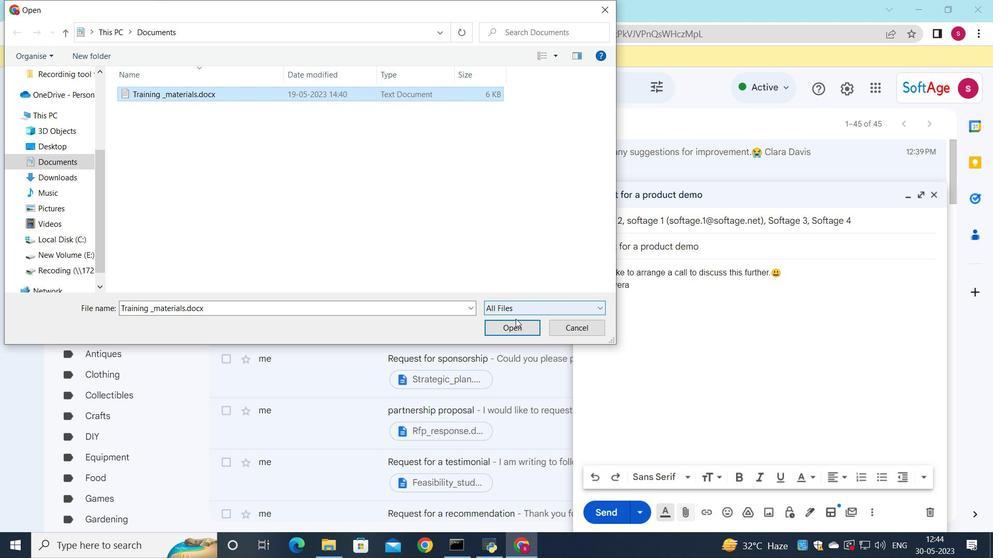 
Action: Mouse pressed left at (516, 332)
Screenshot: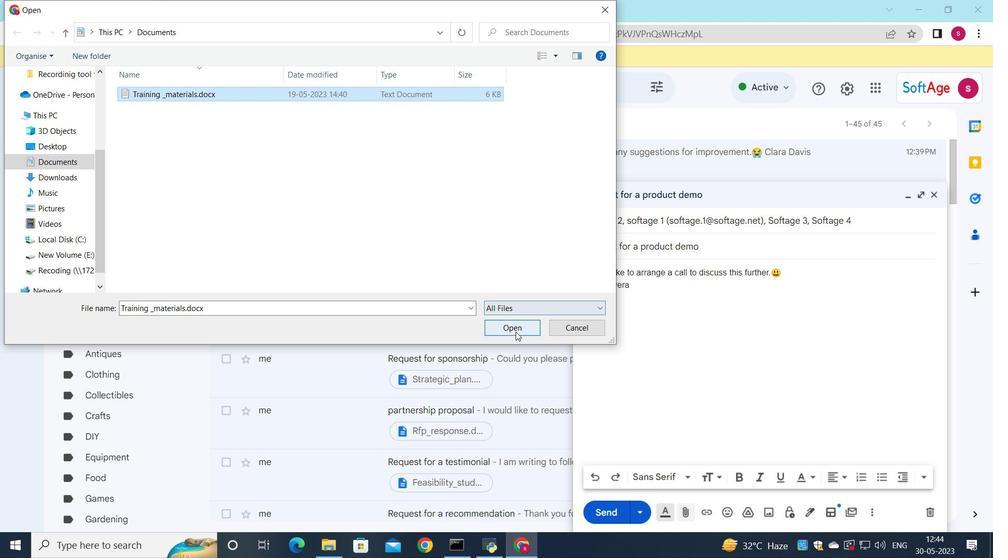 
Action: Mouse moved to (595, 514)
Screenshot: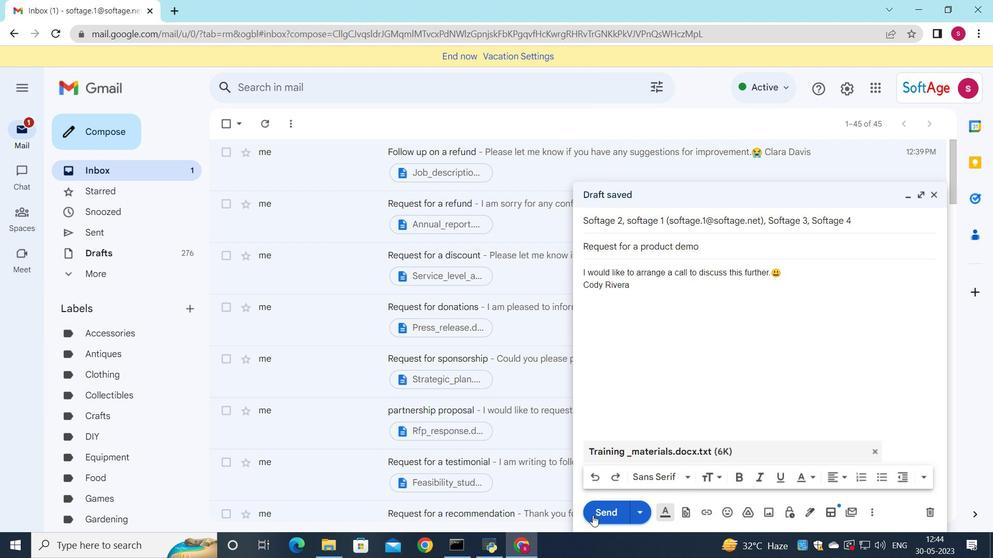 
Action: Mouse pressed left at (595, 514)
Screenshot: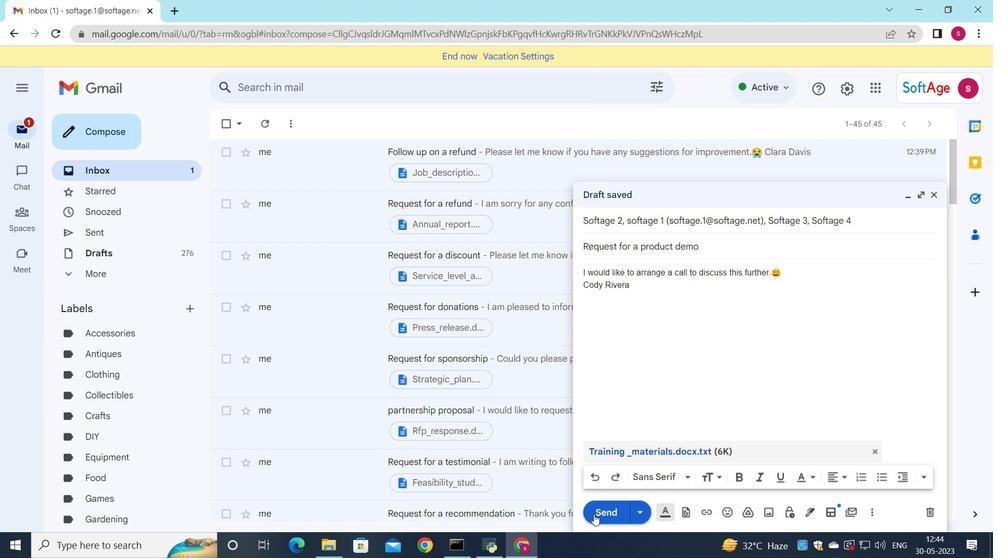 
Action: Mouse moved to (541, 170)
Screenshot: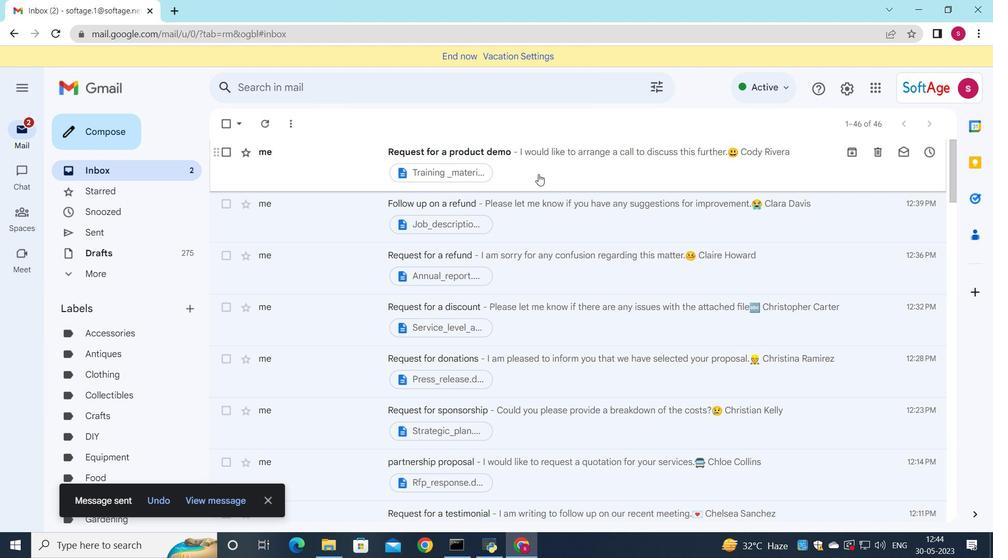 
Action: Mouse pressed left at (541, 170)
Screenshot: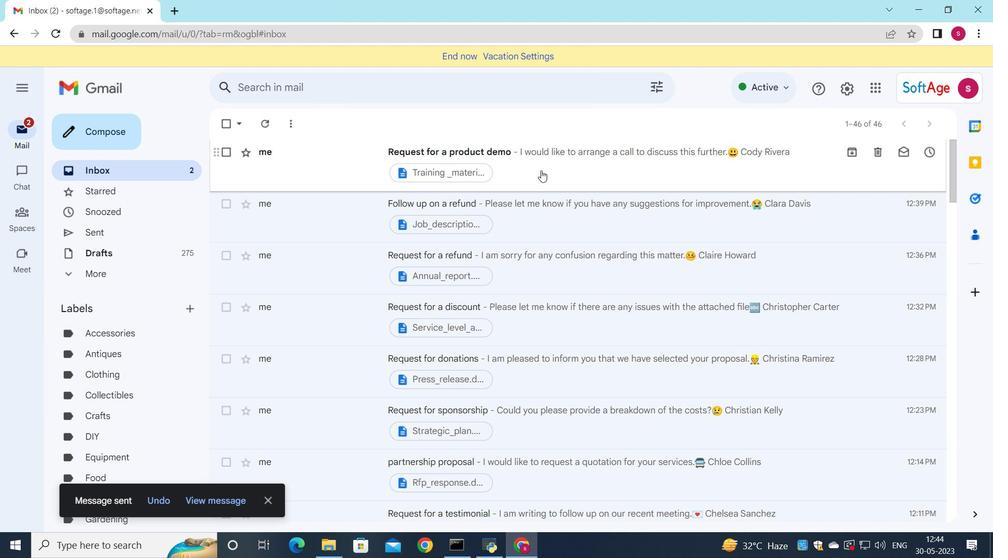 
